 Task: Look for space in Banganapalle, India from 12th  July, 2023 to 15th July, 2023 for 3 adults in price range Rs.12000 to Rs.16000. Place can be entire place with 2 bedrooms having 3 beds and 1 bathroom. Property type can be house, flat, guest house. Booking option can be shelf check-in. Required host language is English.
Action: Mouse moved to (474, 106)
Screenshot: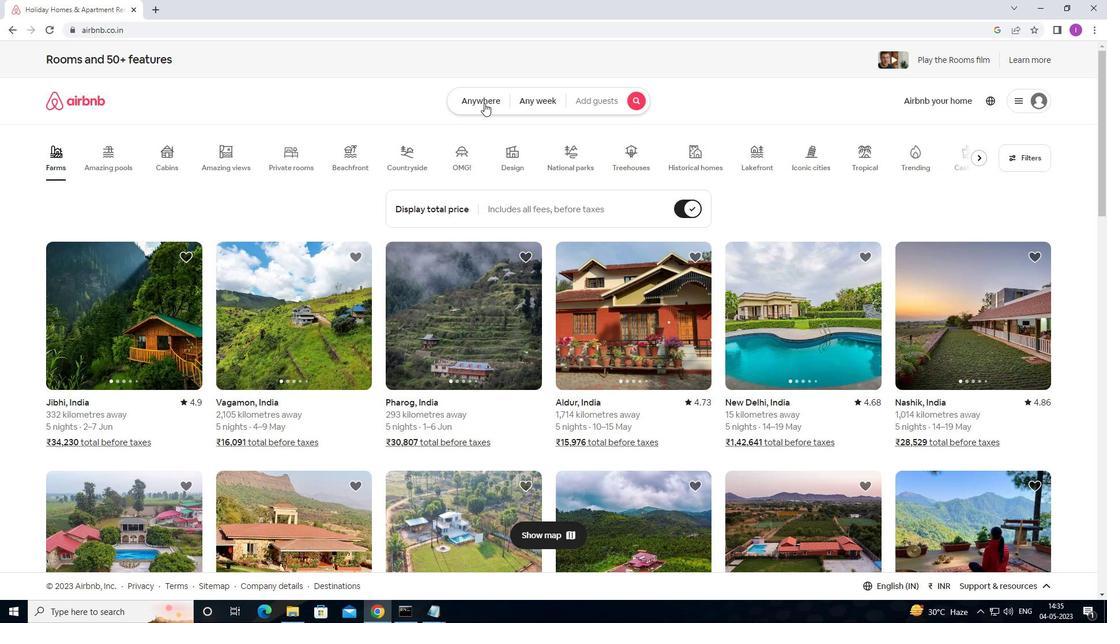 
Action: Mouse pressed left at (474, 106)
Screenshot: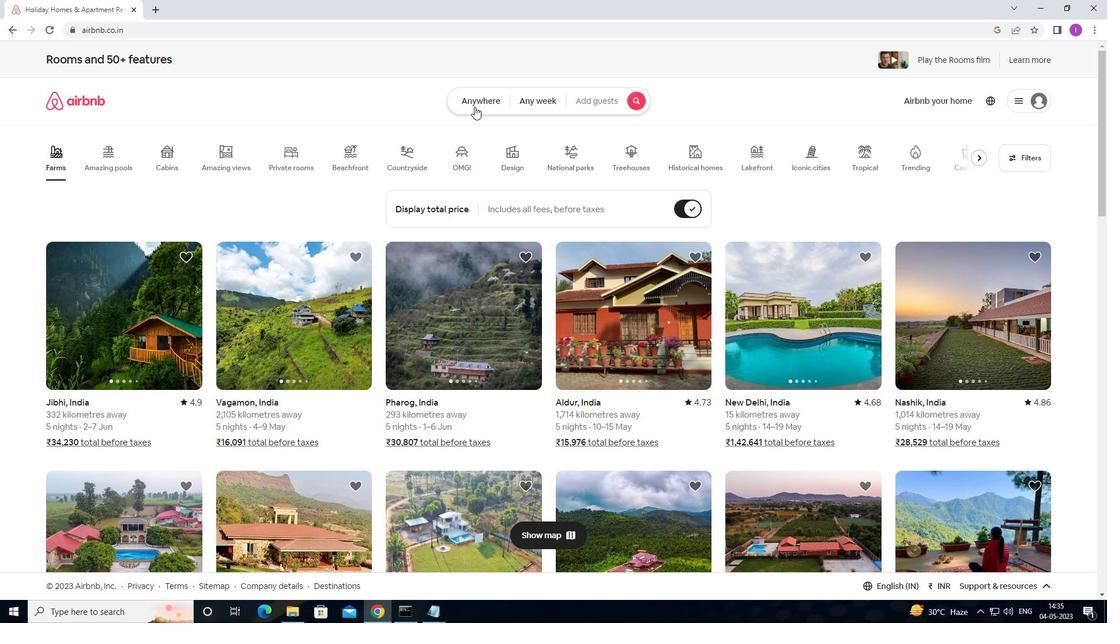 
Action: Mouse moved to (349, 152)
Screenshot: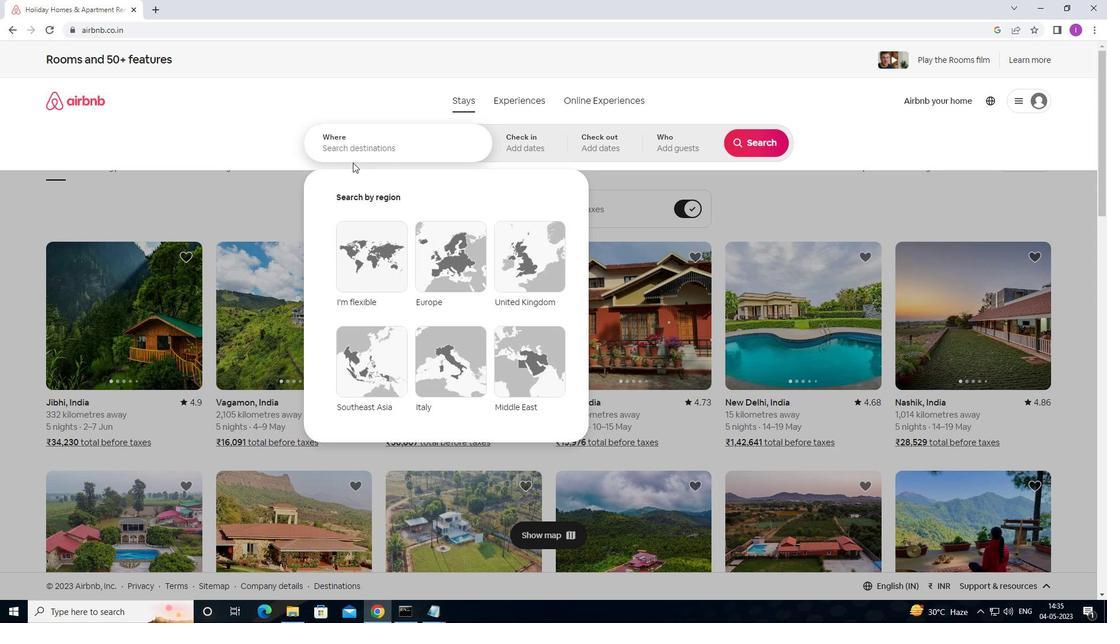 
Action: Mouse pressed left at (349, 152)
Screenshot: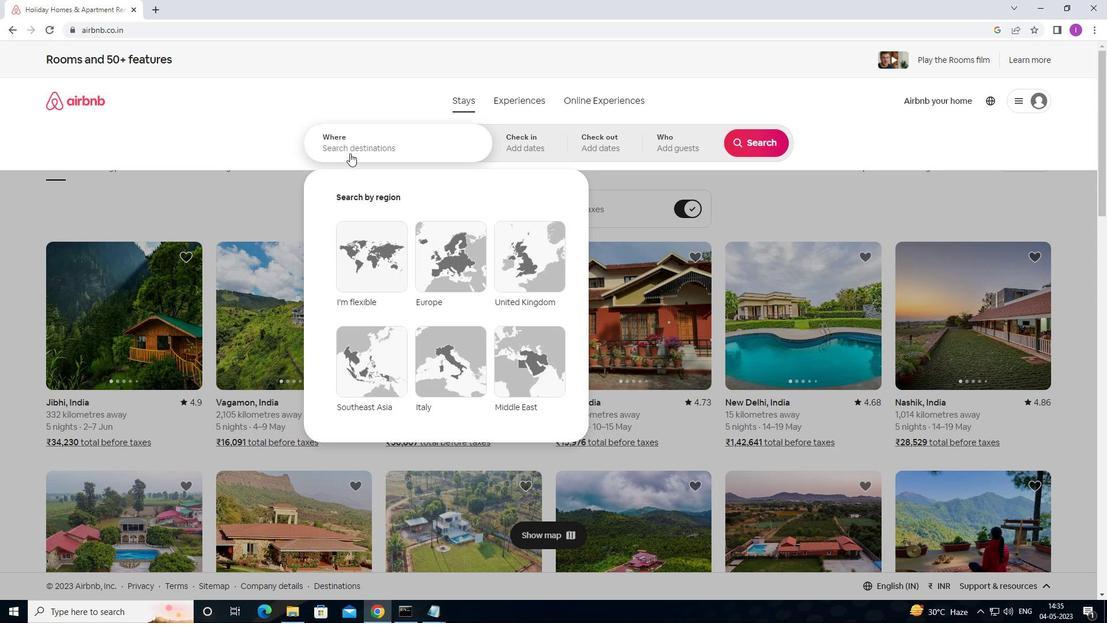 
Action: Mouse moved to (370, 137)
Screenshot: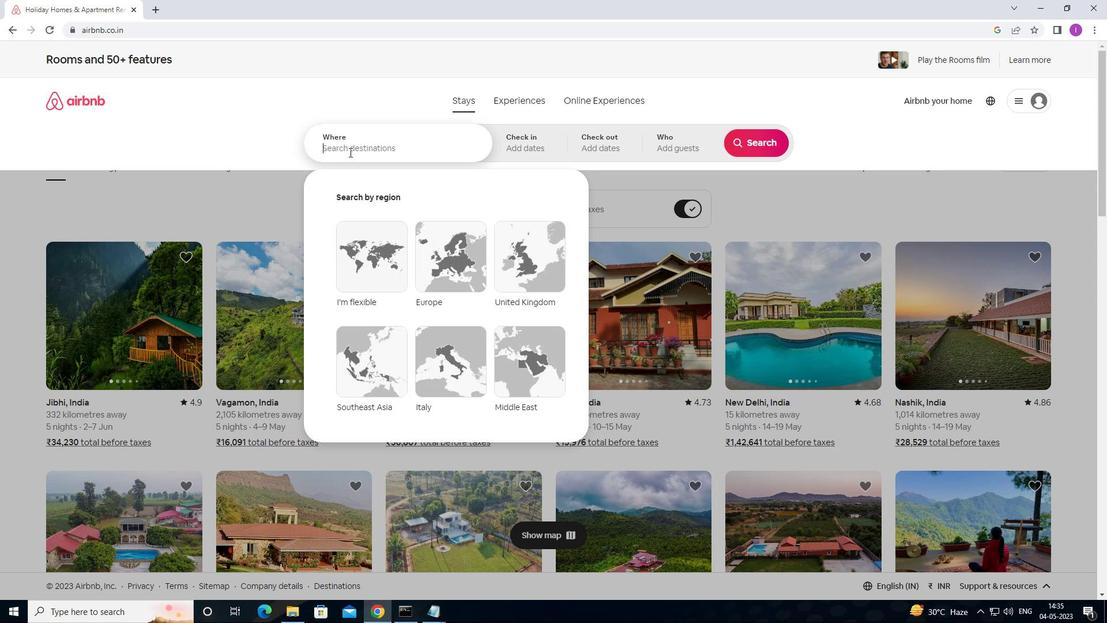
Action: Key pressed <Key.shift>BAGANPALLAE
Screenshot: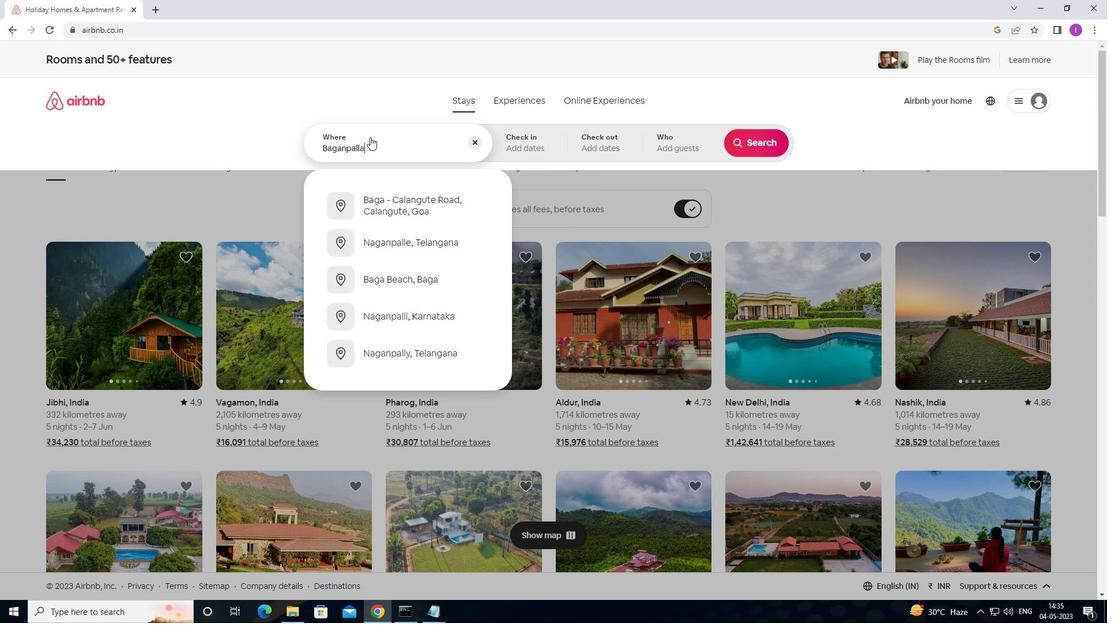 
Action: Mouse moved to (397, 152)
Screenshot: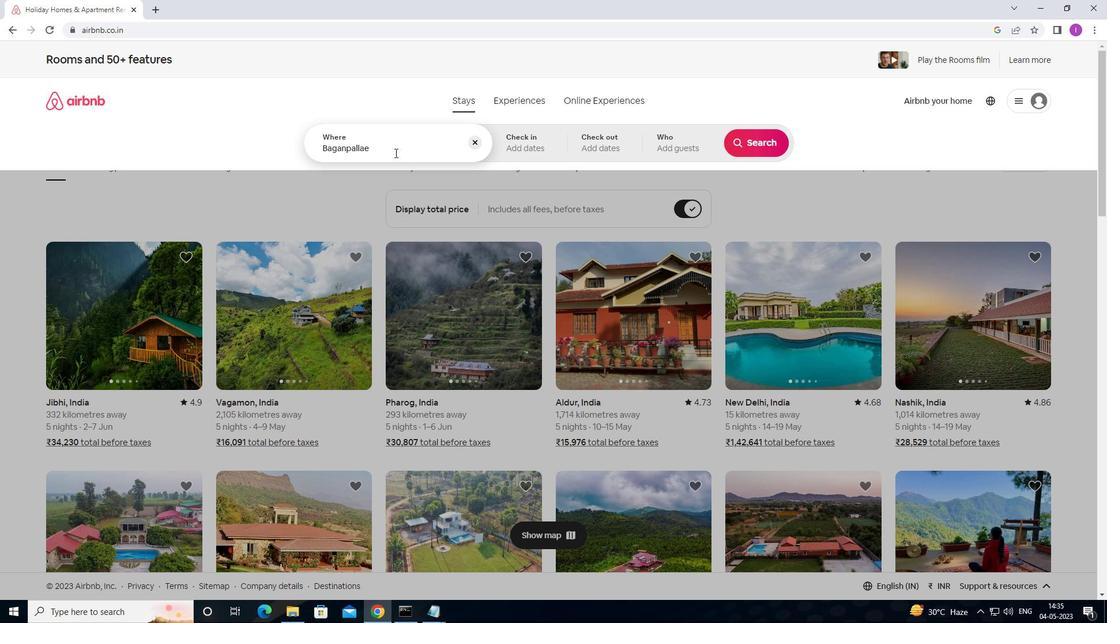 
Action: Key pressed <Key.backspace><Key.backspace>E.<Key.backspace>,<Key.shift>INDIA
Screenshot: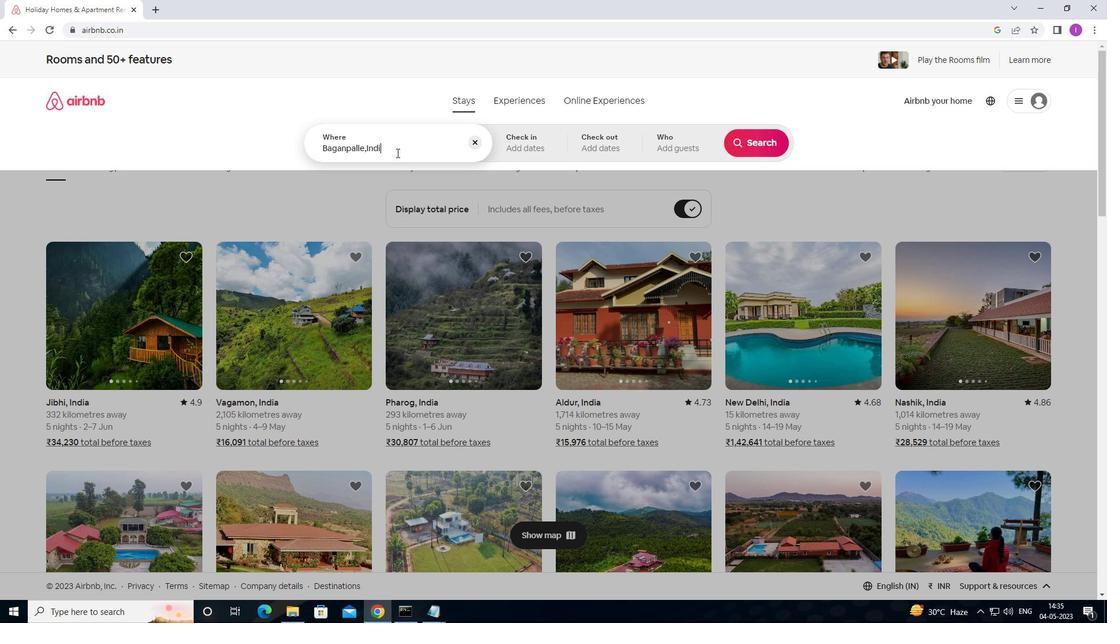 
Action: Mouse moved to (549, 135)
Screenshot: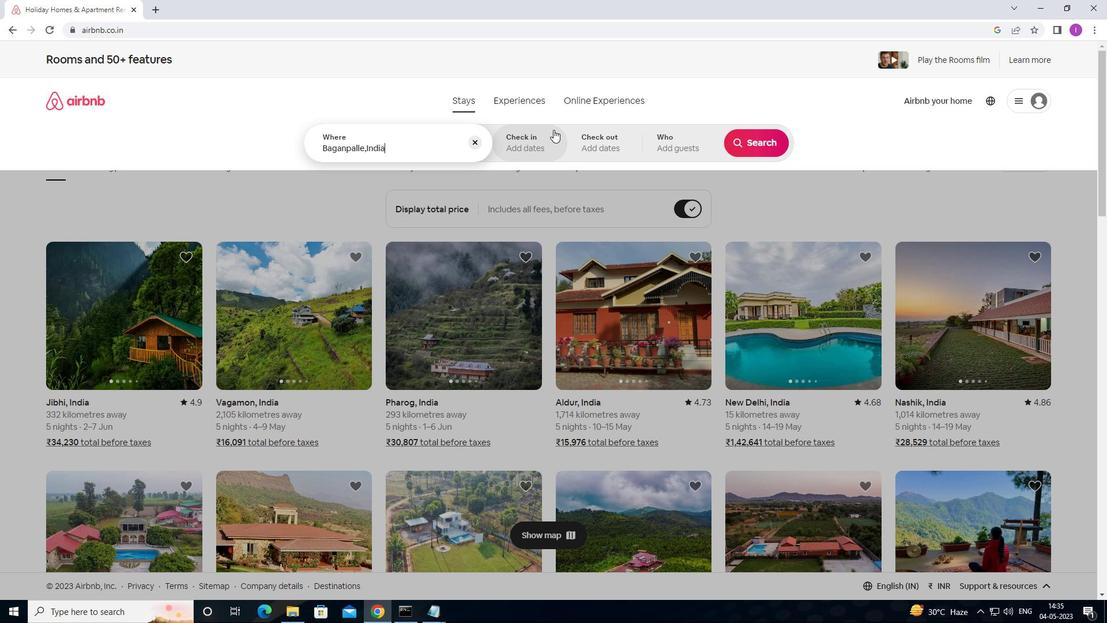
Action: Mouse pressed left at (549, 135)
Screenshot: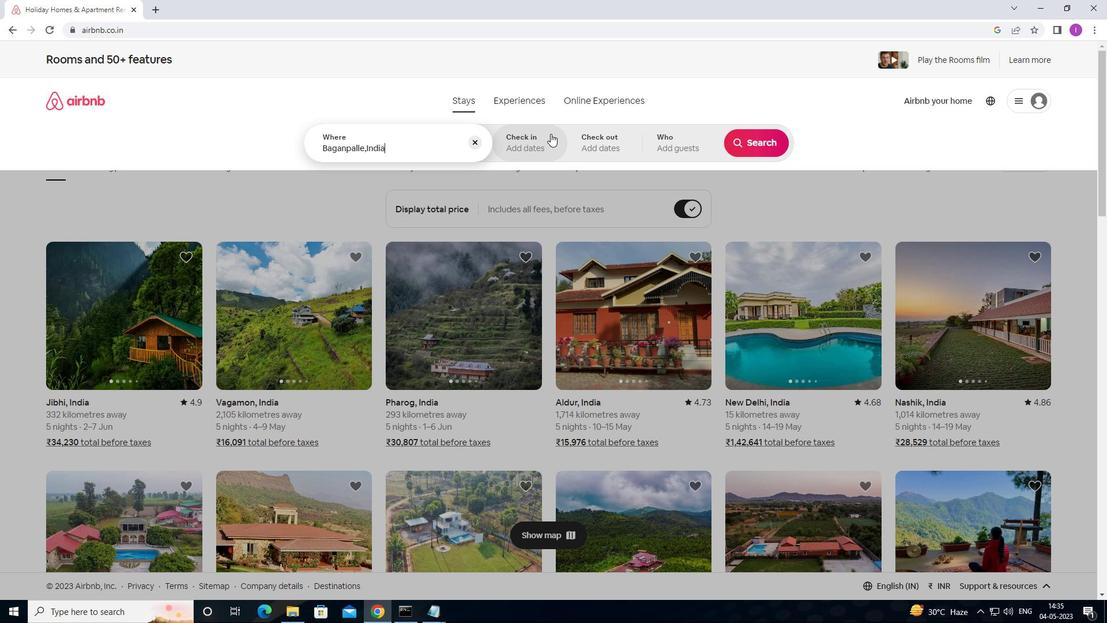 
Action: Mouse moved to (754, 237)
Screenshot: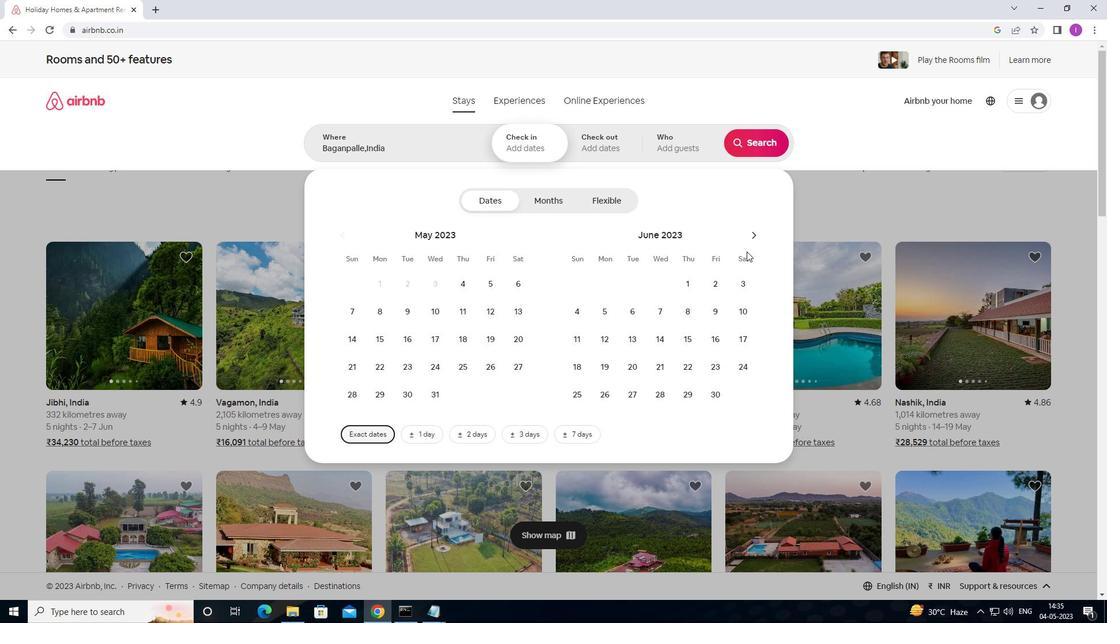 
Action: Mouse pressed left at (754, 237)
Screenshot: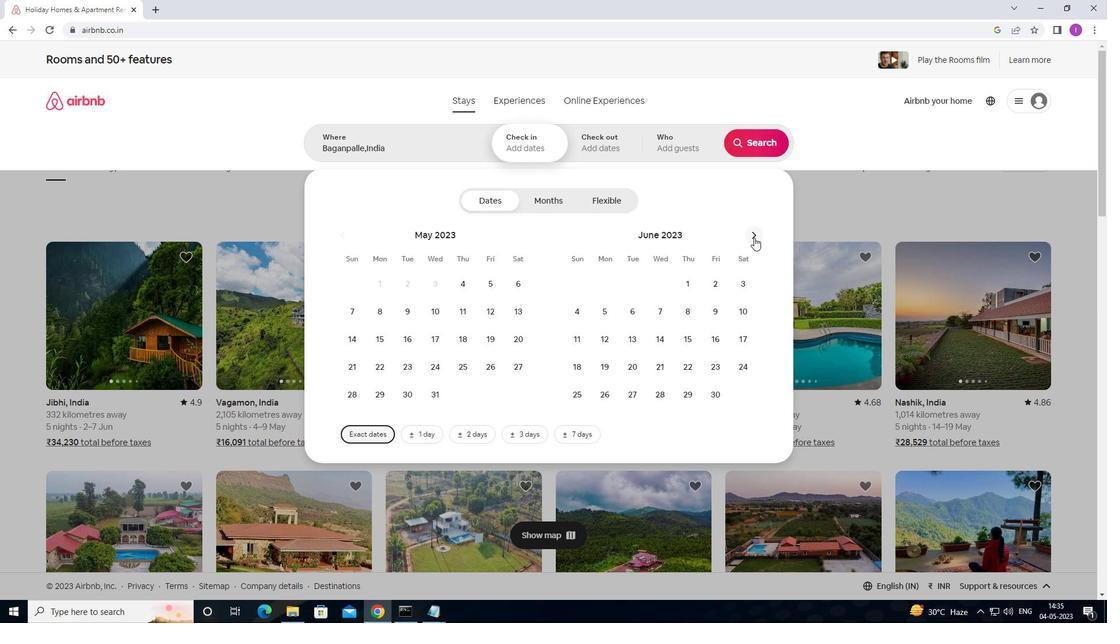 
Action: Mouse moved to (654, 340)
Screenshot: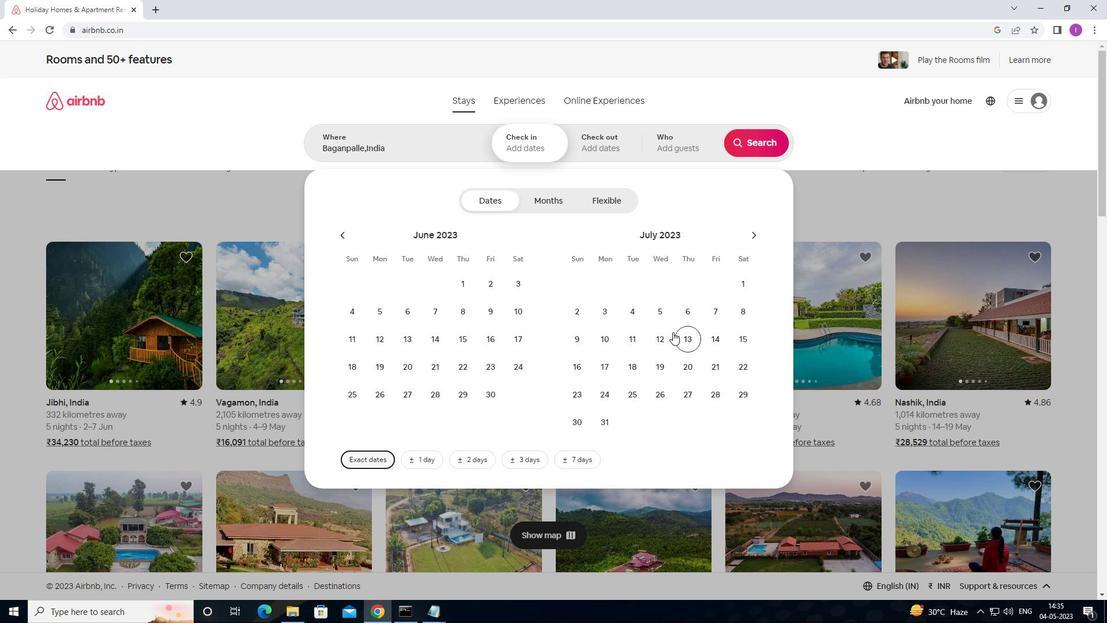
Action: Mouse pressed left at (654, 340)
Screenshot: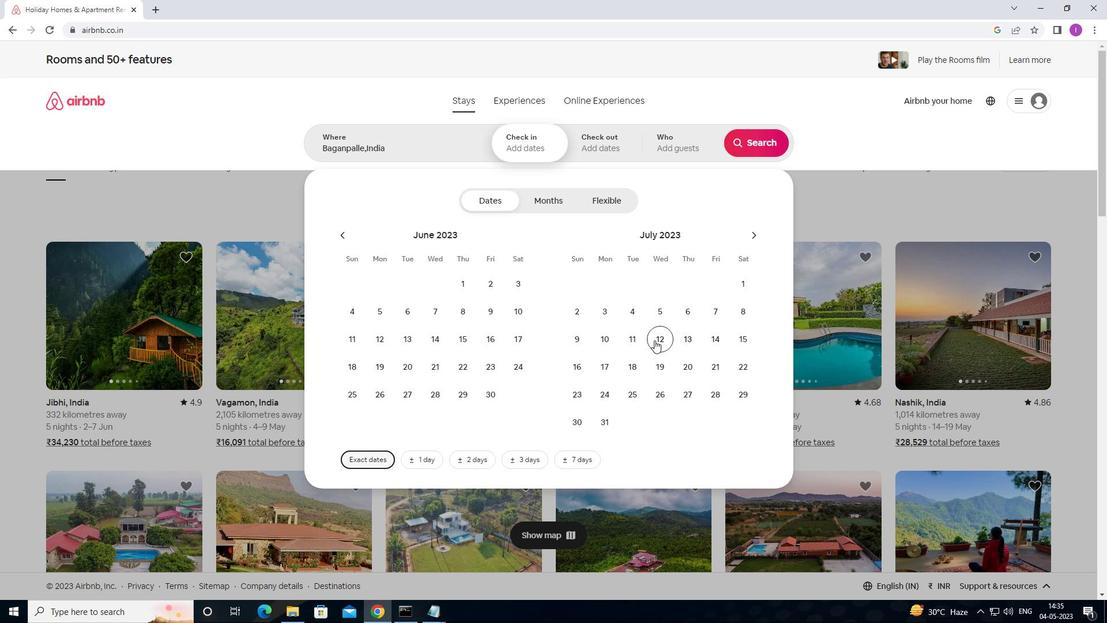
Action: Mouse moved to (738, 334)
Screenshot: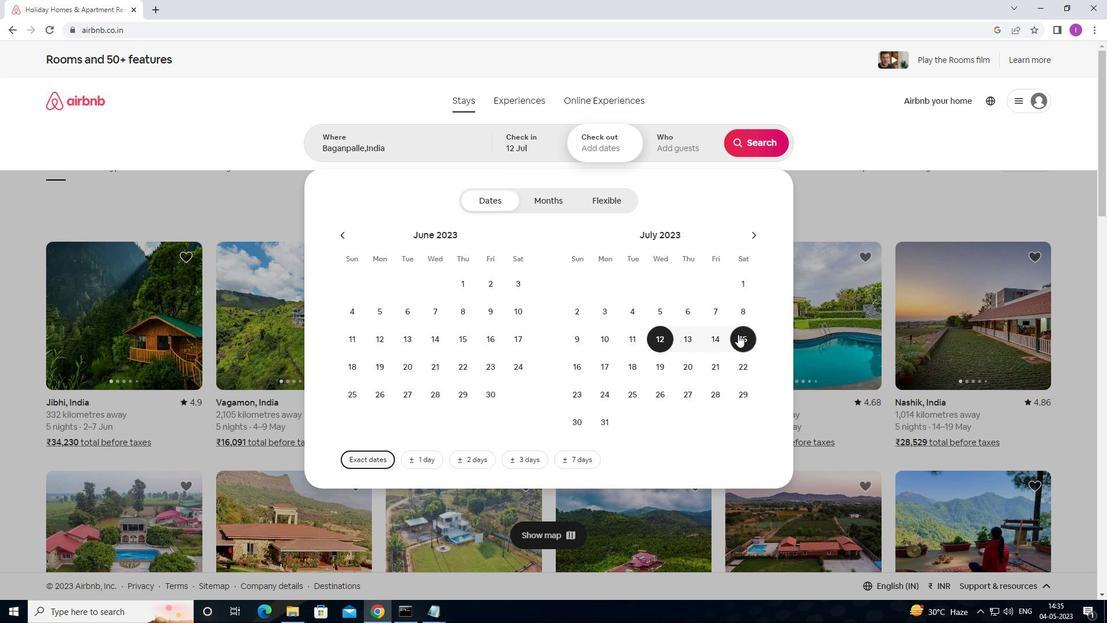 
Action: Mouse pressed left at (738, 334)
Screenshot: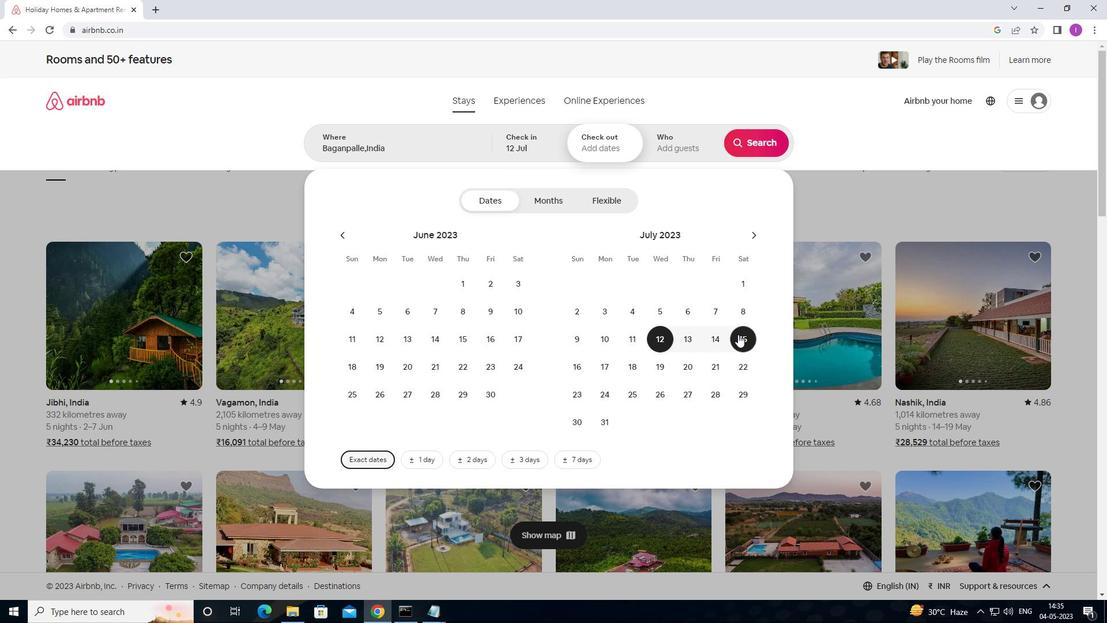 
Action: Mouse moved to (678, 147)
Screenshot: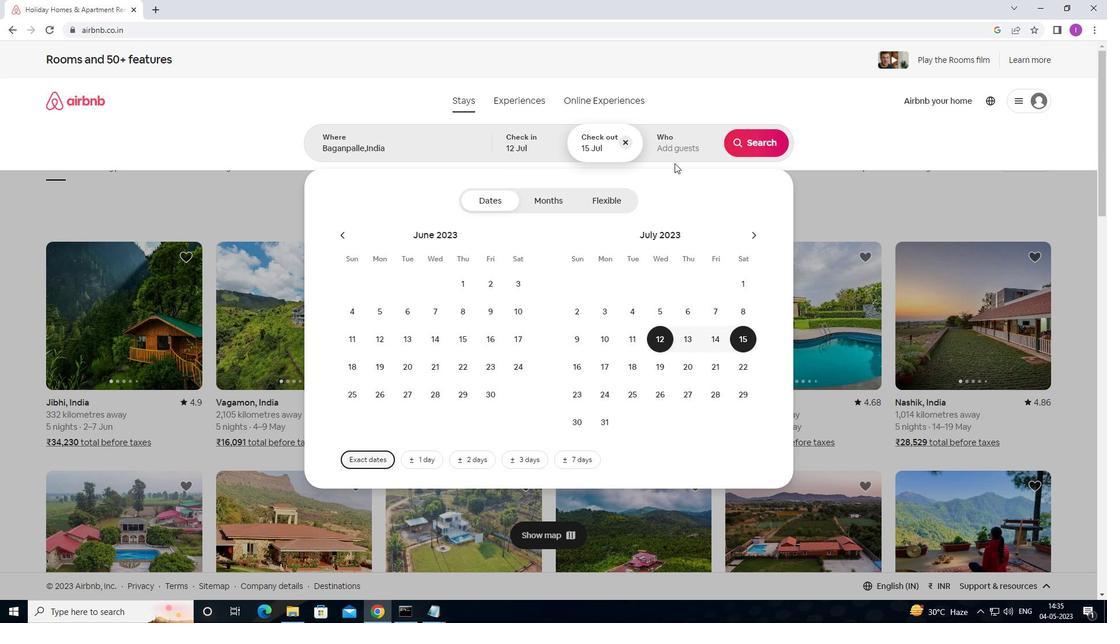 
Action: Mouse pressed left at (678, 147)
Screenshot: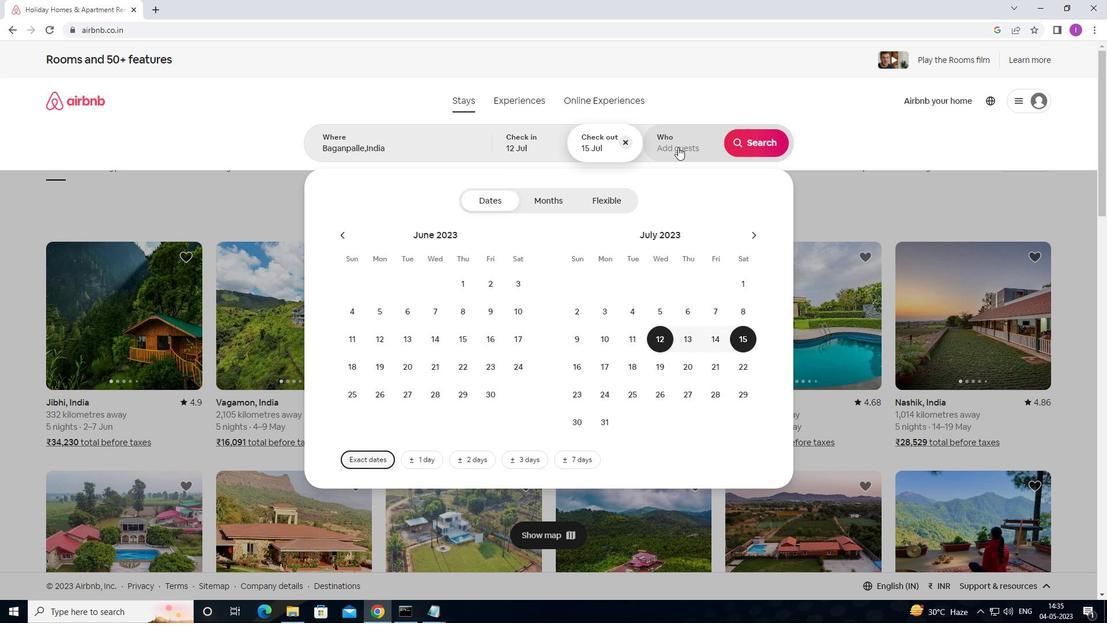 
Action: Mouse moved to (758, 207)
Screenshot: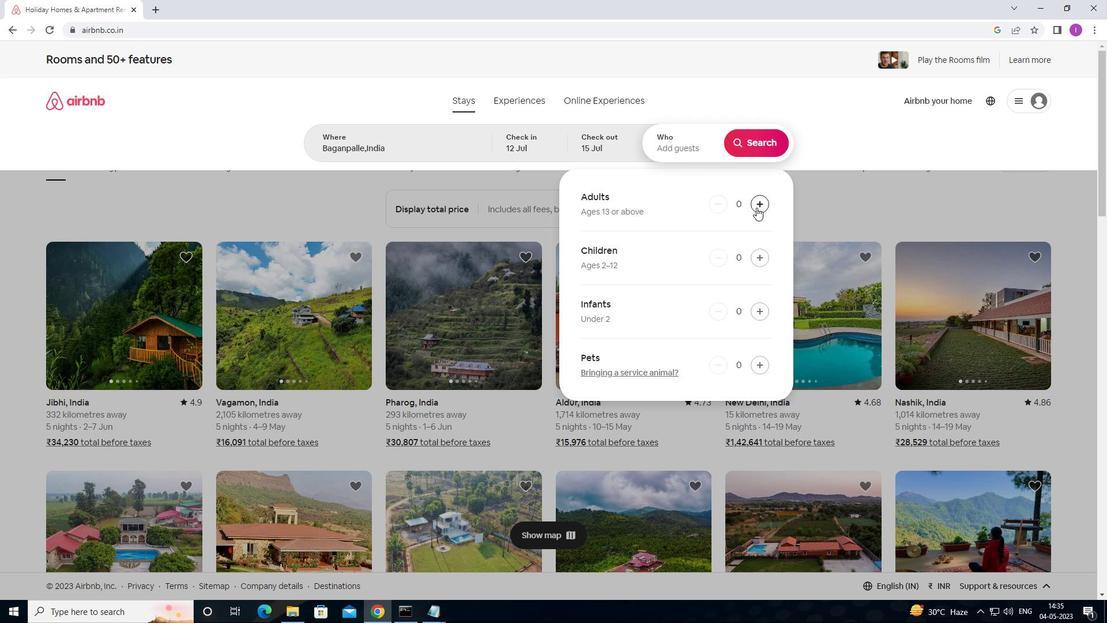 
Action: Mouse pressed left at (758, 207)
Screenshot: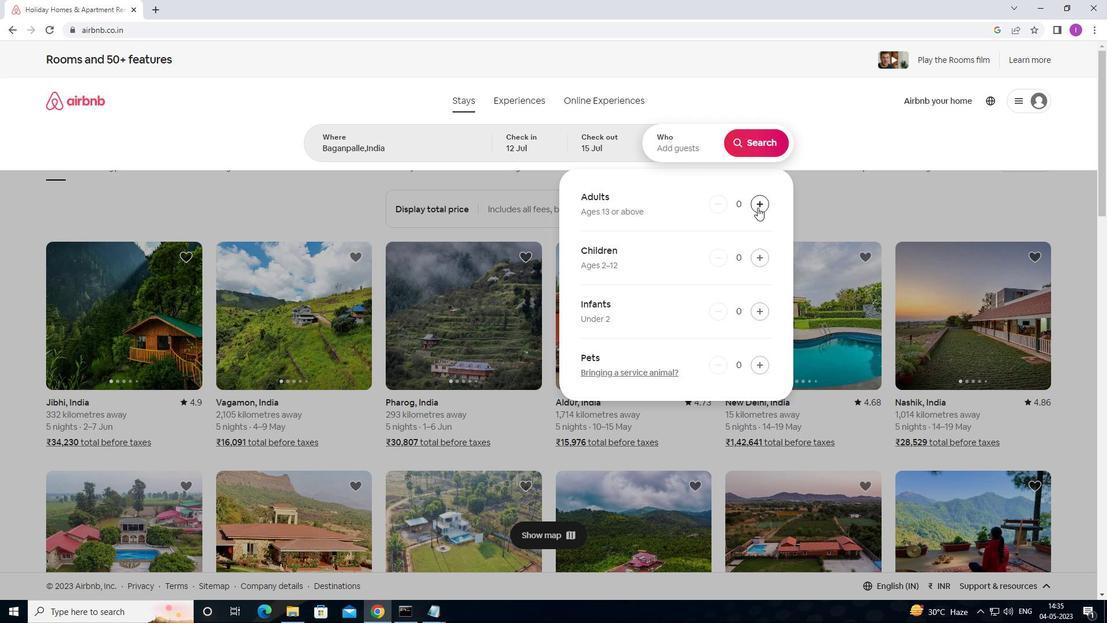 
Action: Mouse pressed left at (758, 207)
Screenshot: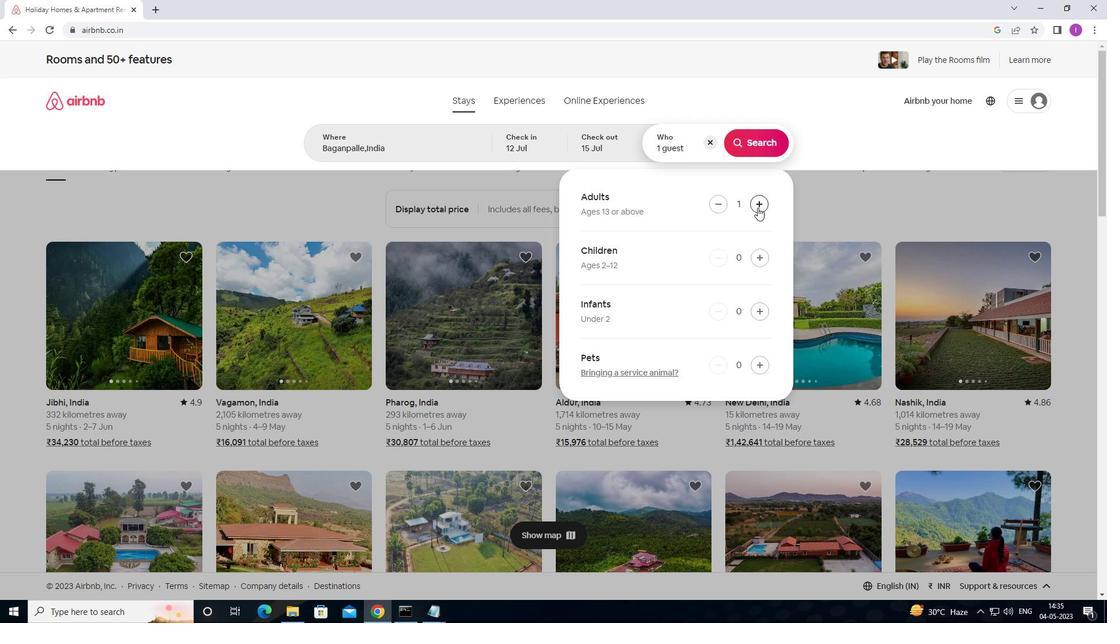 
Action: Mouse pressed left at (758, 207)
Screenshot: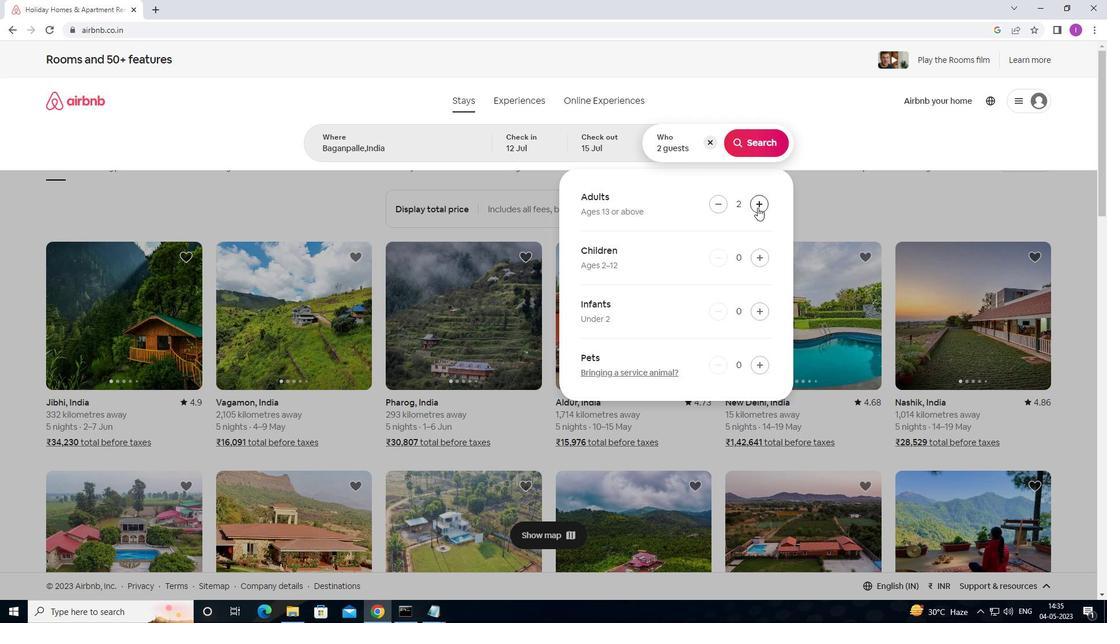 
Action: Mouse moved to (743, 145)
Screenshot: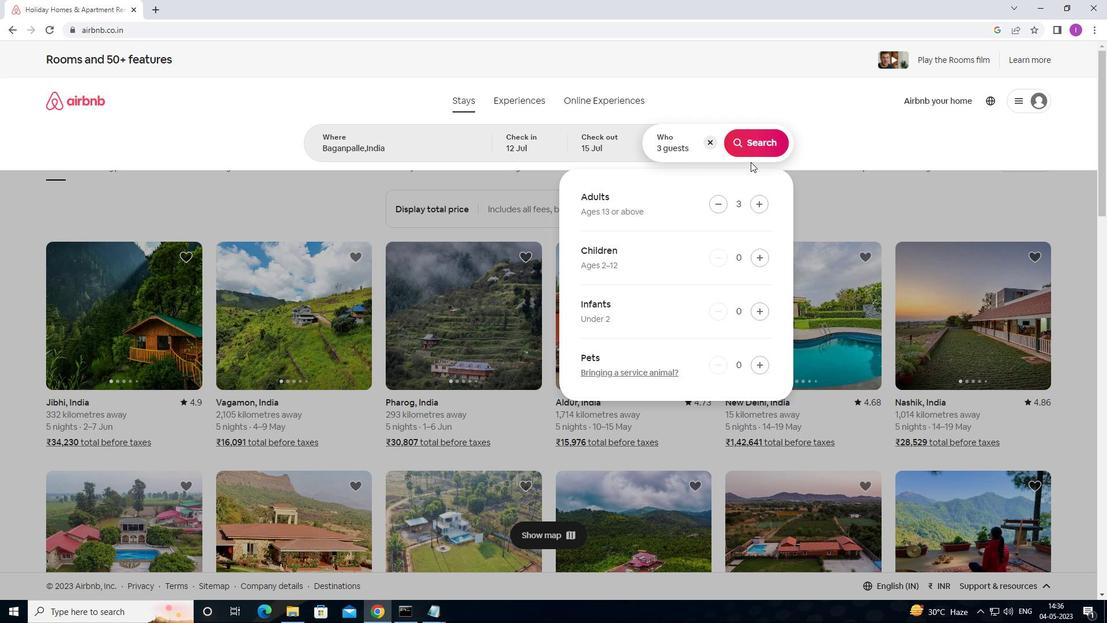 
Action: Mouse pressed left at (743, 145)
Screenshot: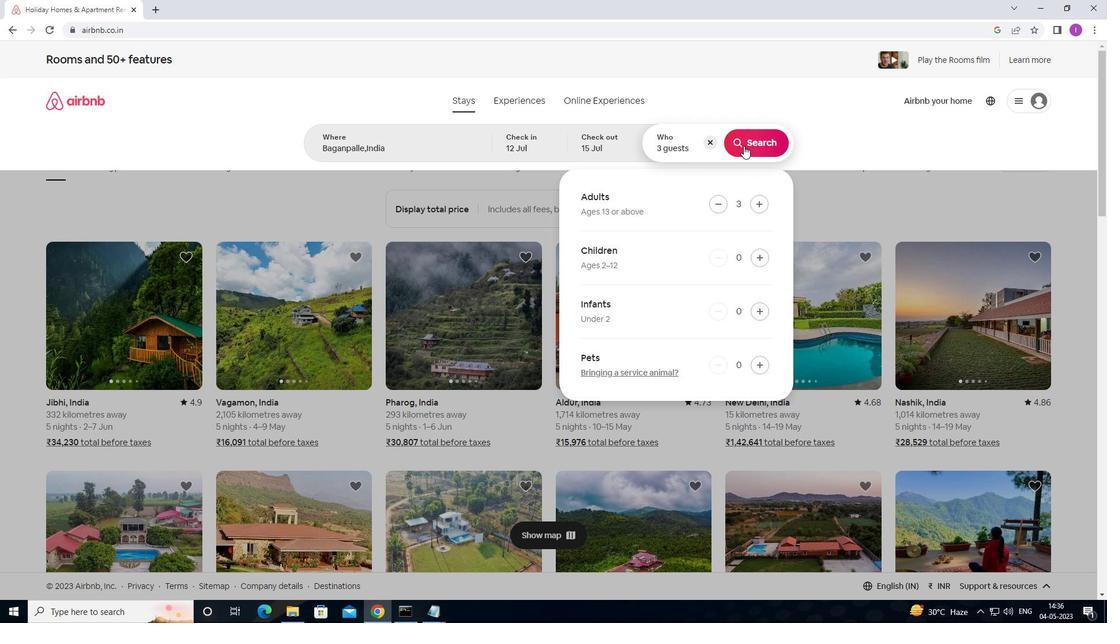 
Action: Mouse moved to (1064, 120)
Screenshot: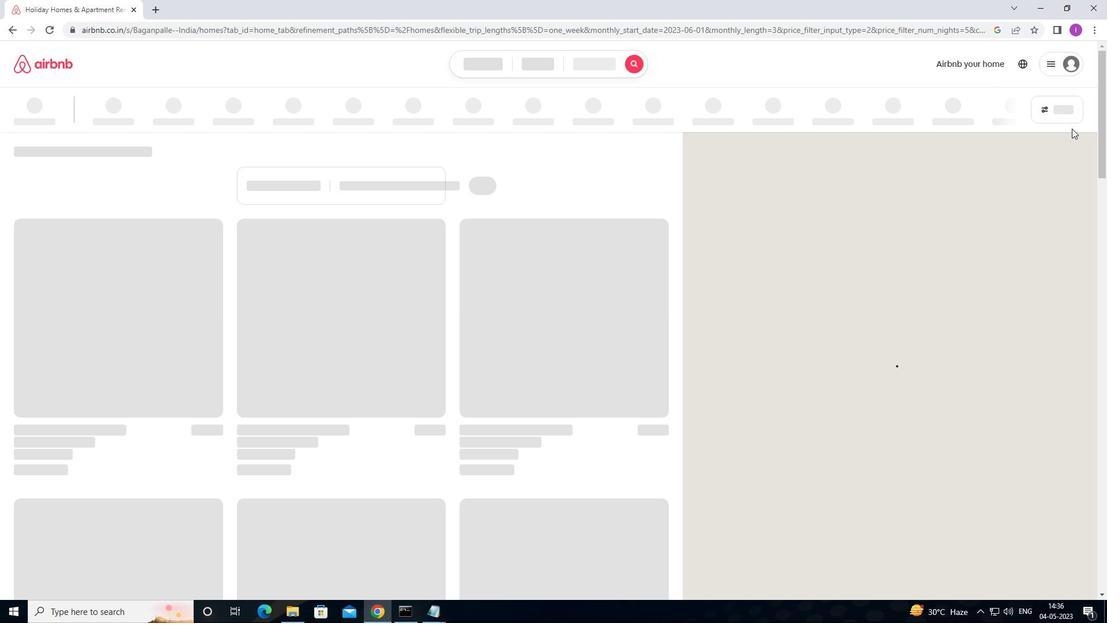 
Action: Mouse pressed left at (1064, 120)
Screenshot: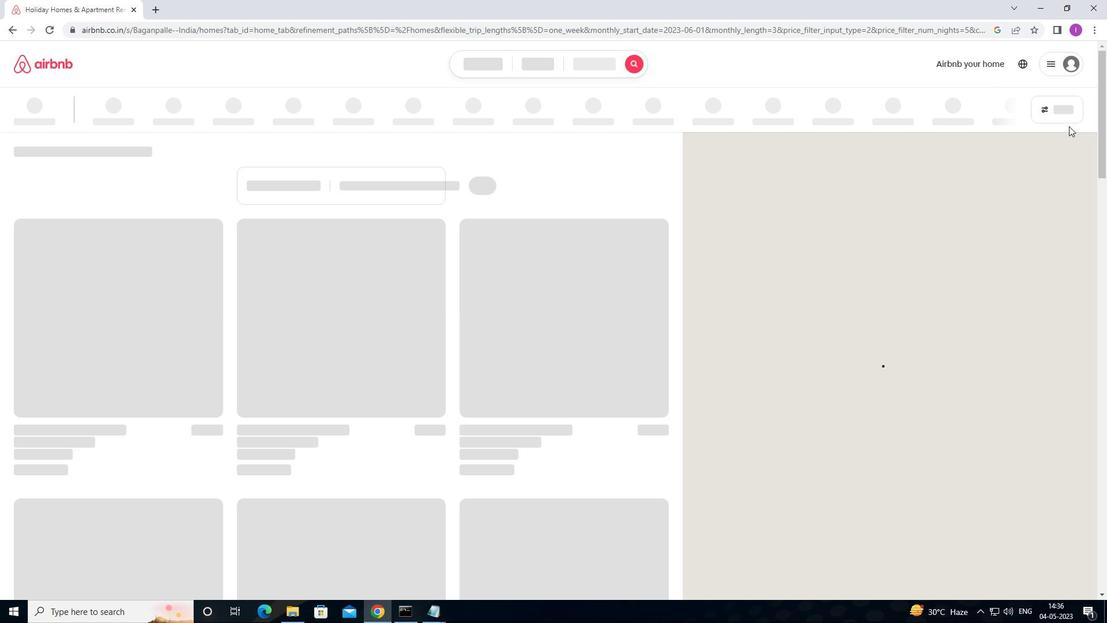 
Action: Mouse moved to (1073, 117)
Screenshot: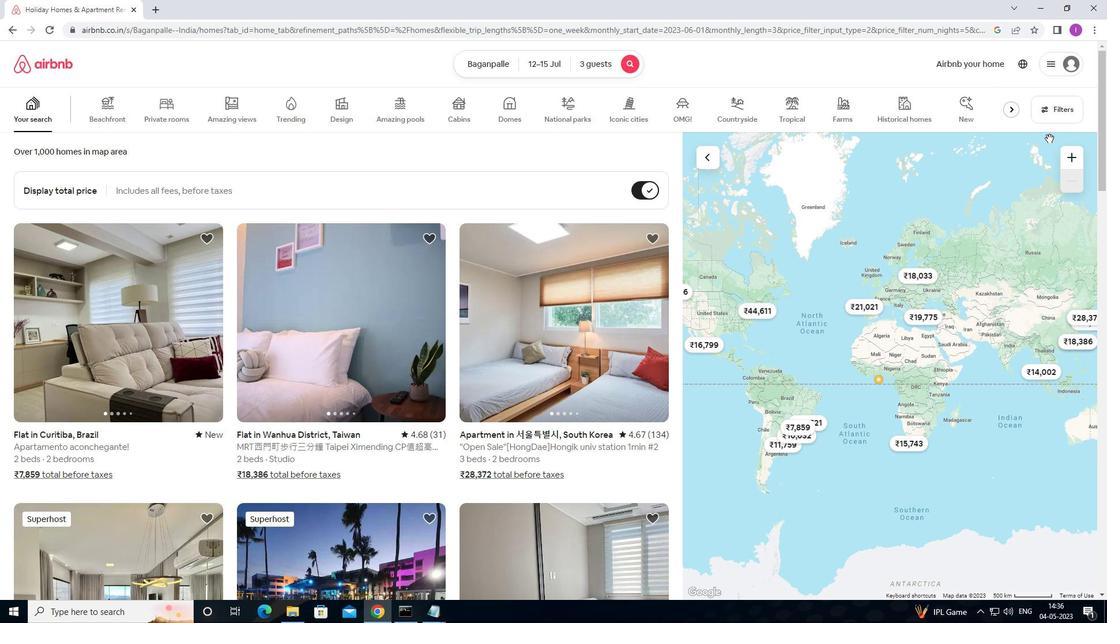 
Action: Mouse pressed left at (1073, 117)
Screenshot: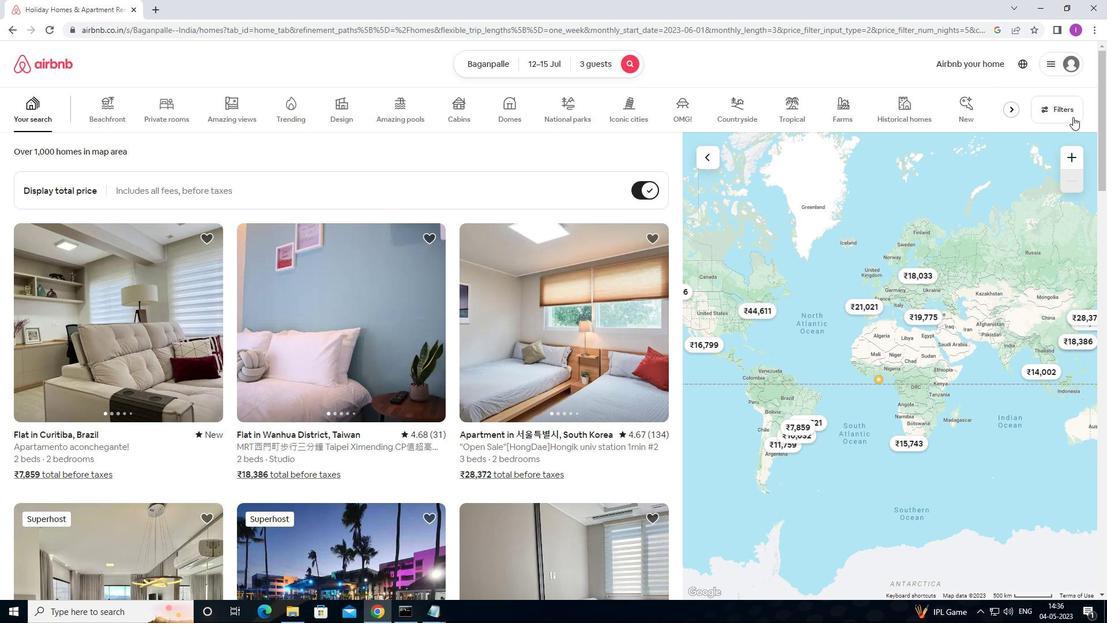 
Action: Mouse moved to (409, 253)
Screenshot: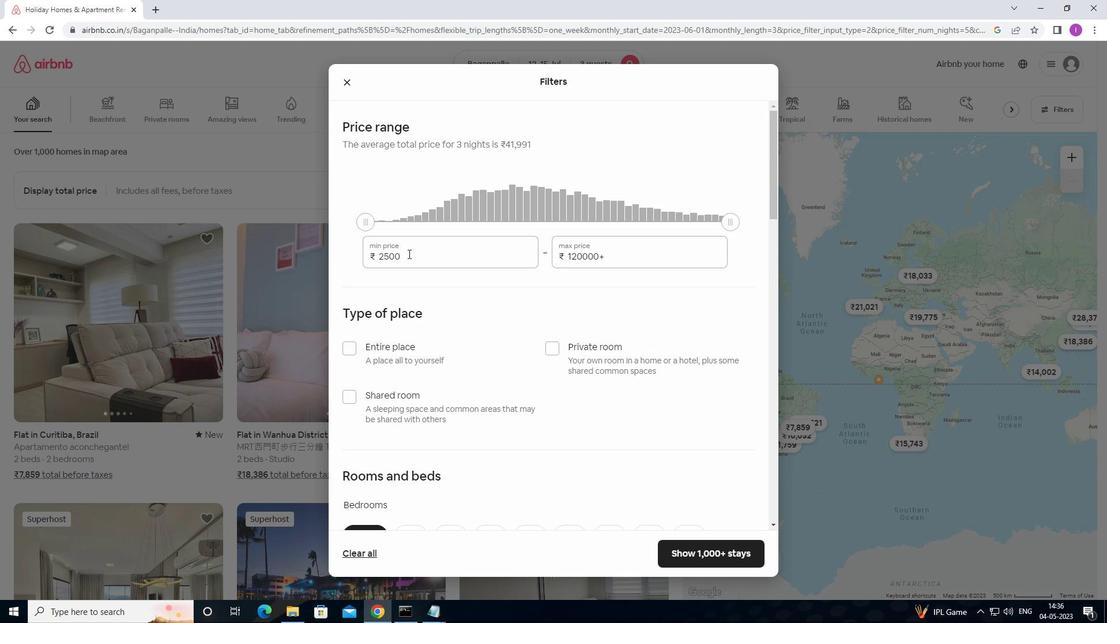 
Action: Mouse pressed left at (409, 253)
Screenshot: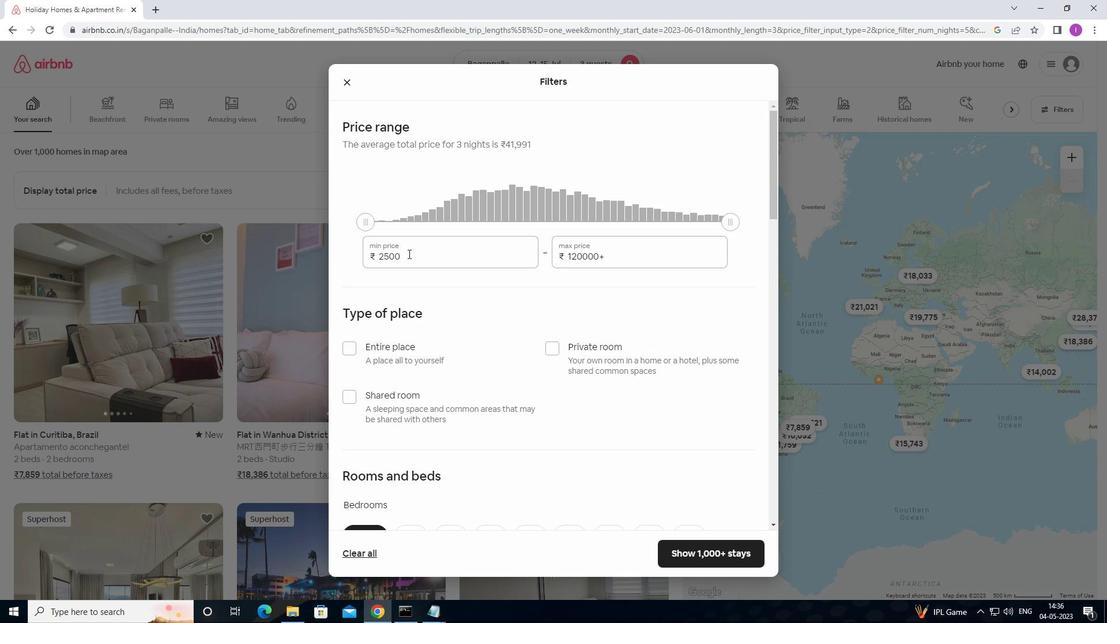 
Action: Mouse moved to (365, 252)
Screenshot: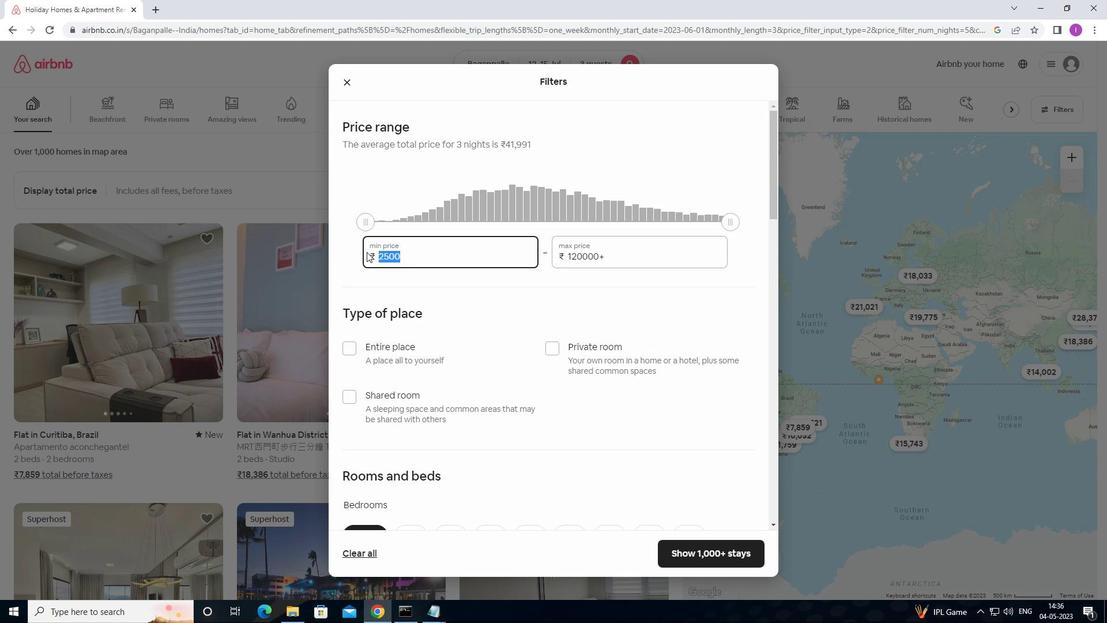 
Action: Key pressed 12000
Screenshot: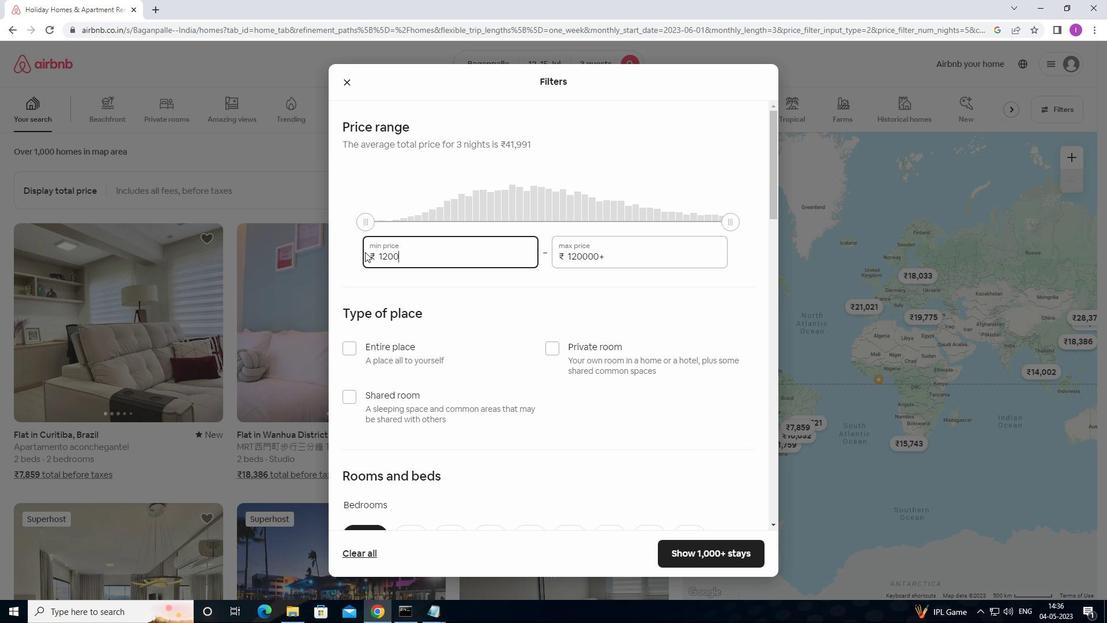 
Action: Mouse moved to (624, 254)
Screenshot: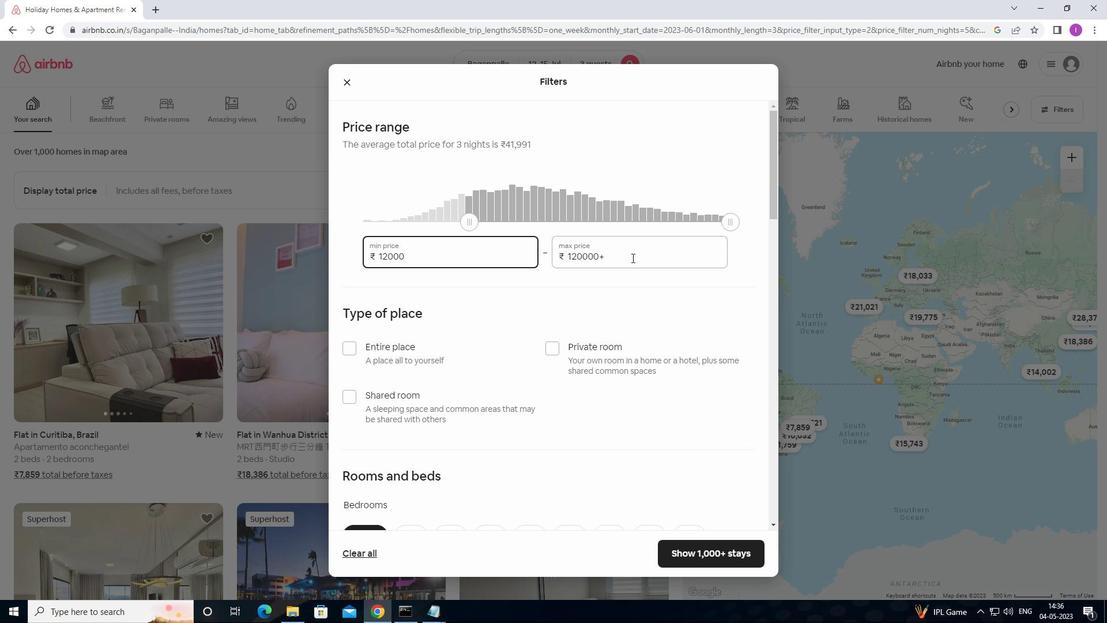 
Action: Mouse pressed left at (624, 254)
Screenshot: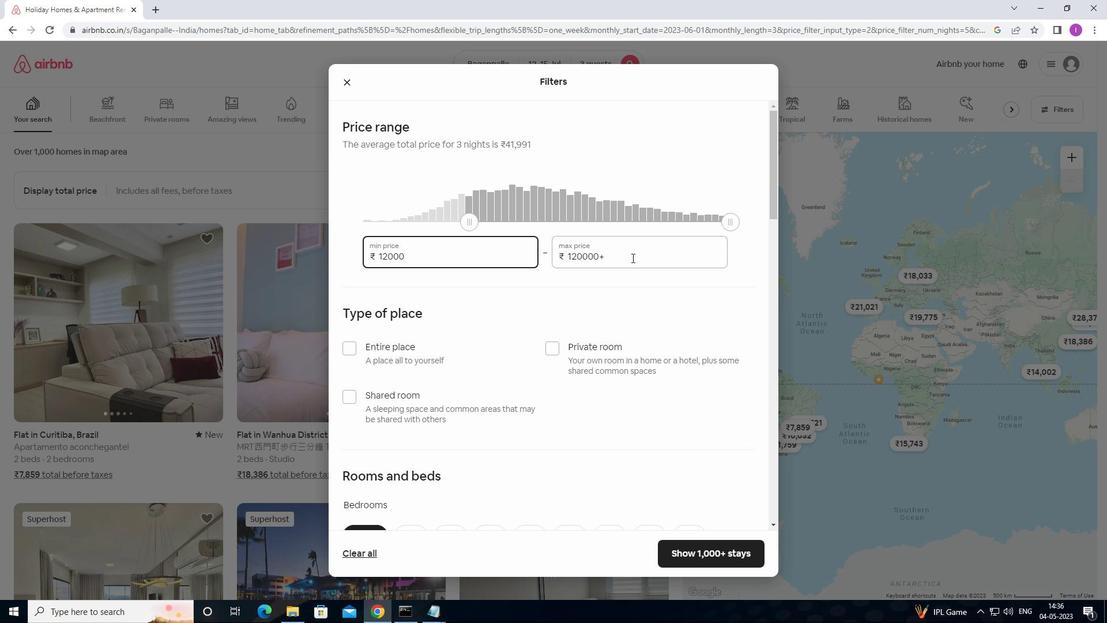 
Action: Mouse moved to (541, 261)
Screenshot: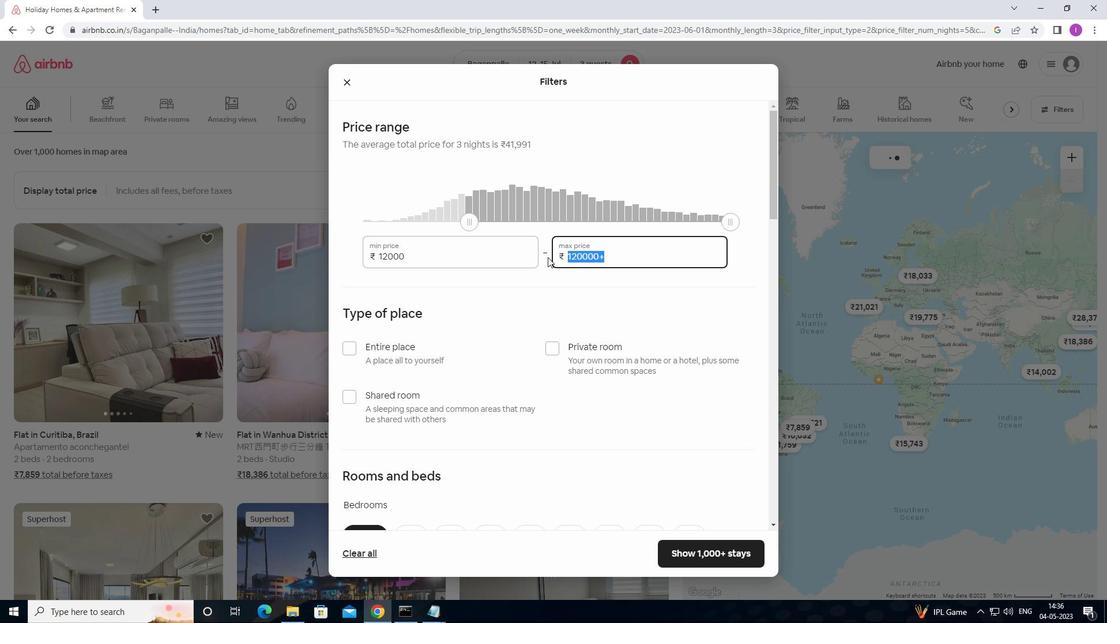 
Action: Key pressed 16000
Screenshot: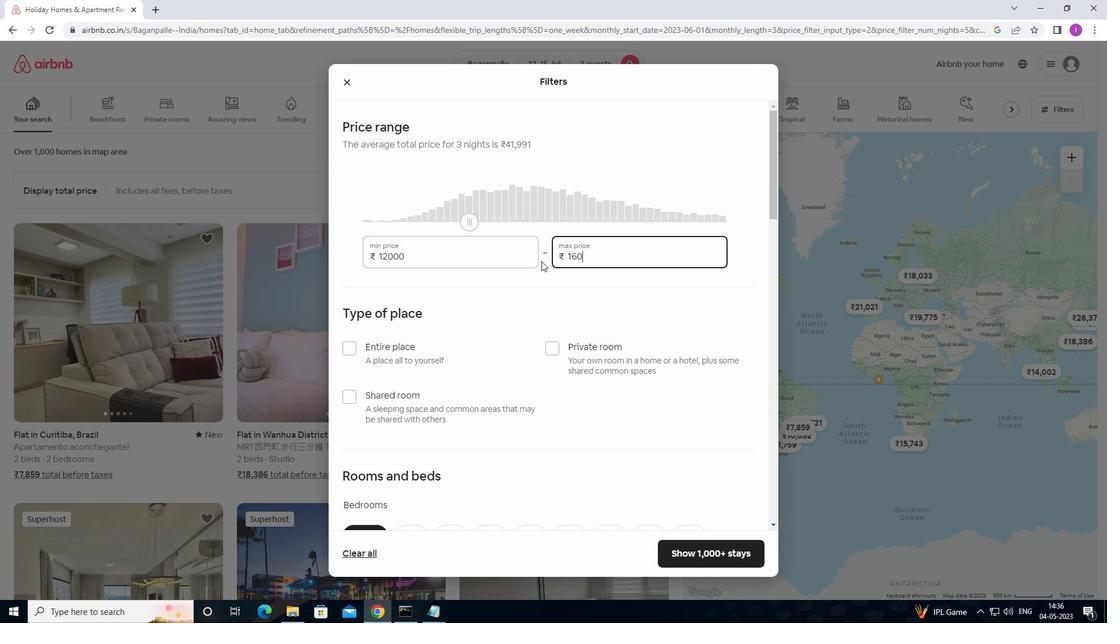 
Action: Mouse moved to (492, 342)
Screenshot: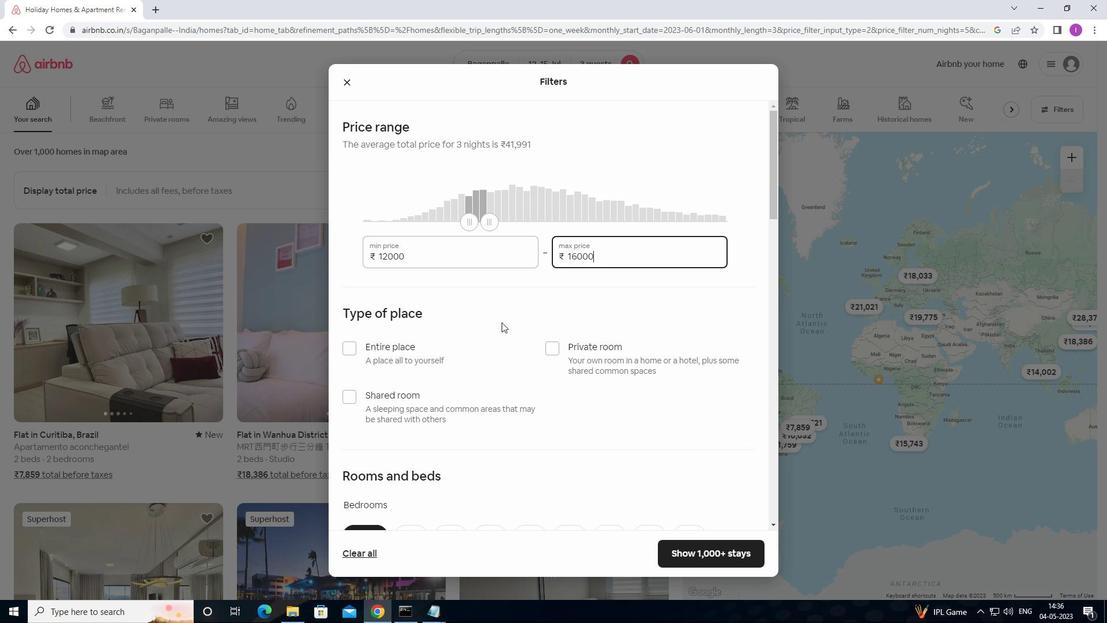 
Action: Mouse scrolled (492, 342) with delta (0, 0)
Screenshot: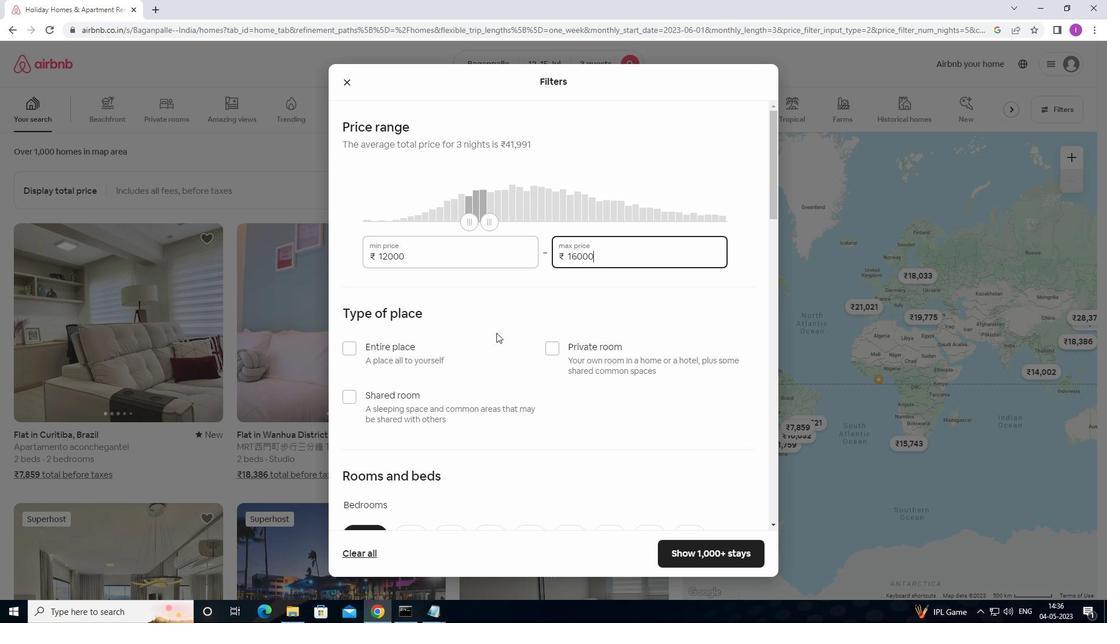 
Action: Mouse moved to (347, 286)
Screenshot: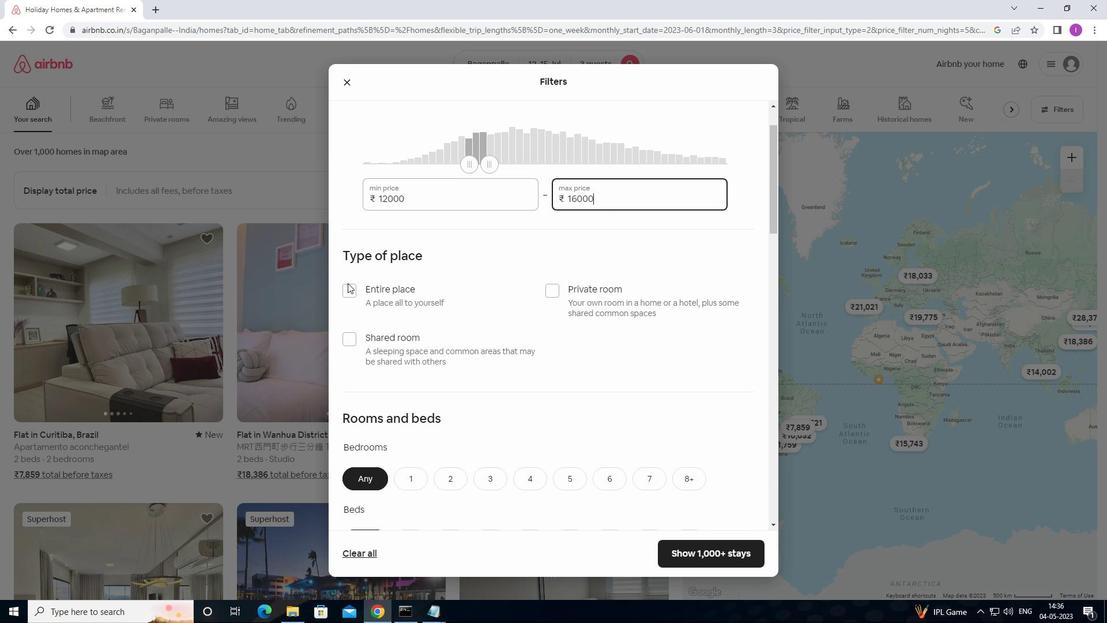 
Action: Mouse pressed left at (347, 286)
Screenshot: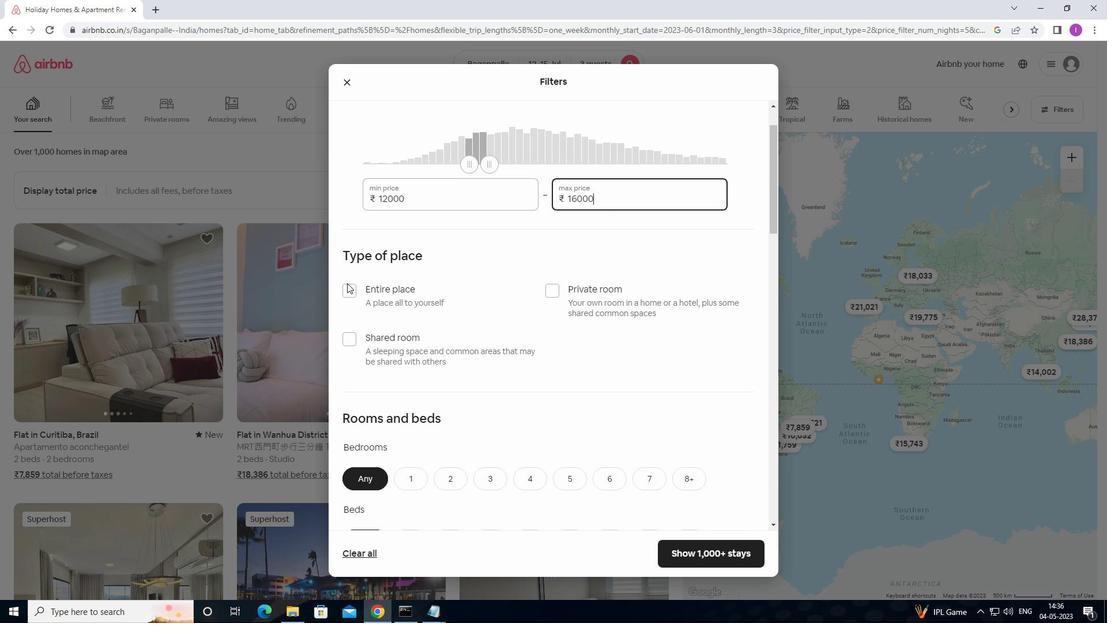
Action: Mouse moved to (437, 298)
Screenshot: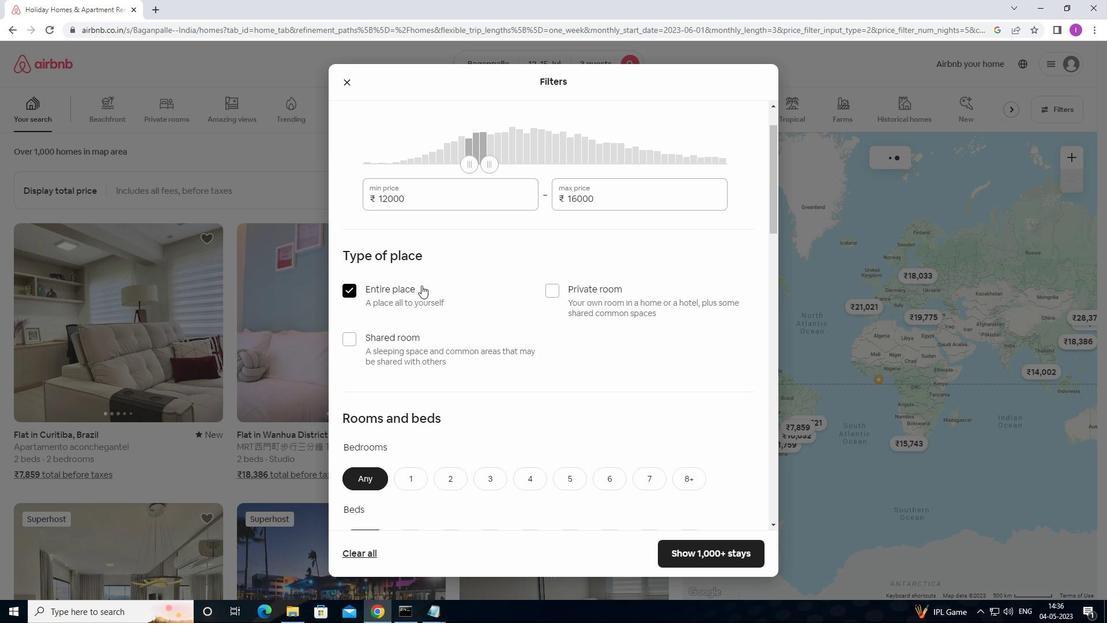 
Action: Mouse scrolled (437, 297) with delta (0, 0)
Screenshot: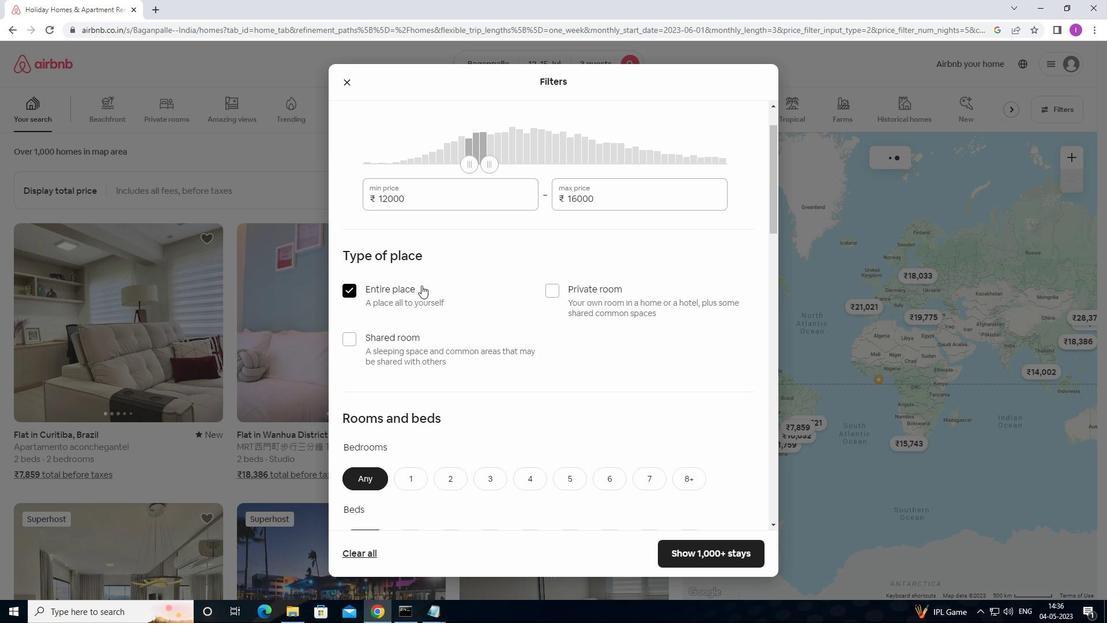 
Action: Mouse moved to (439, 300)
Screenshot: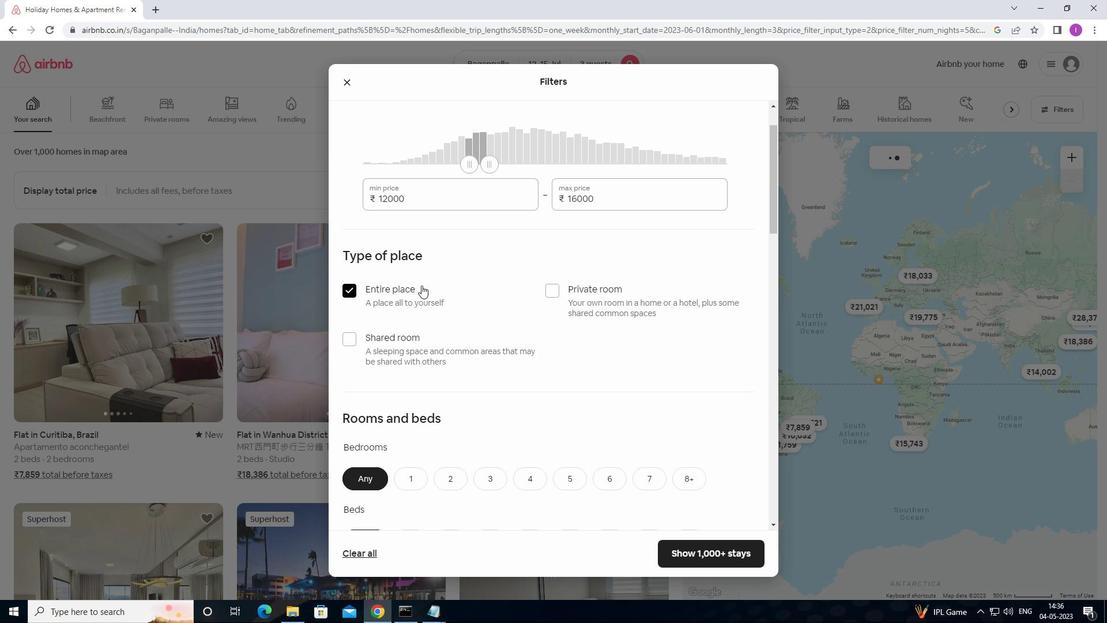 
Action: Mouse scrolled (439, 300) with delta (0, 0)
Screenshot: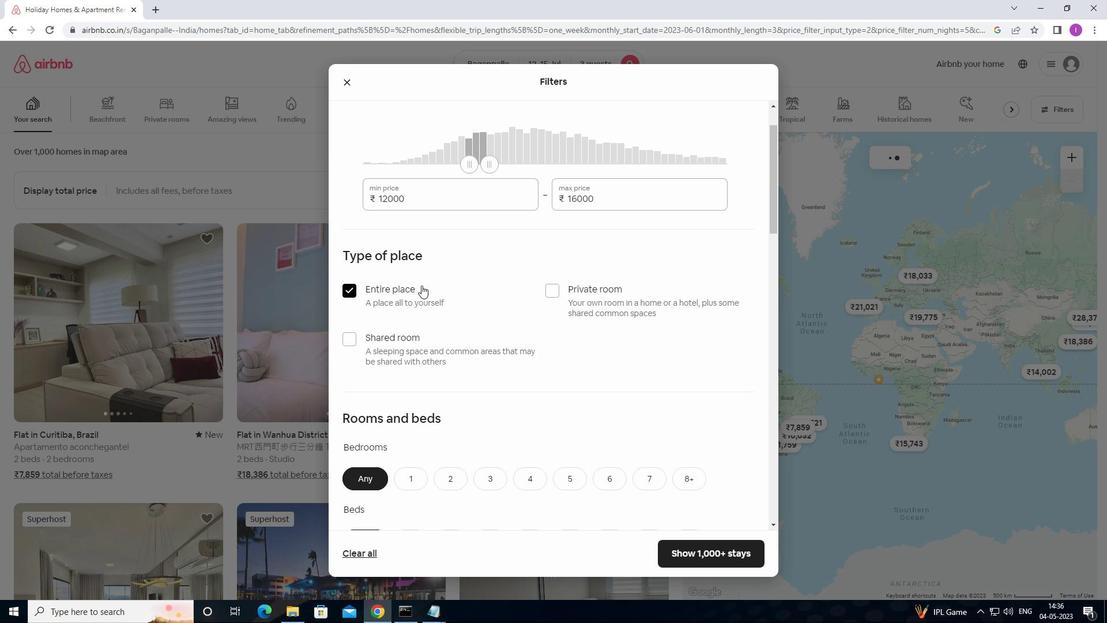 
Action: Mouse moved to (439, 302)
Screenshot: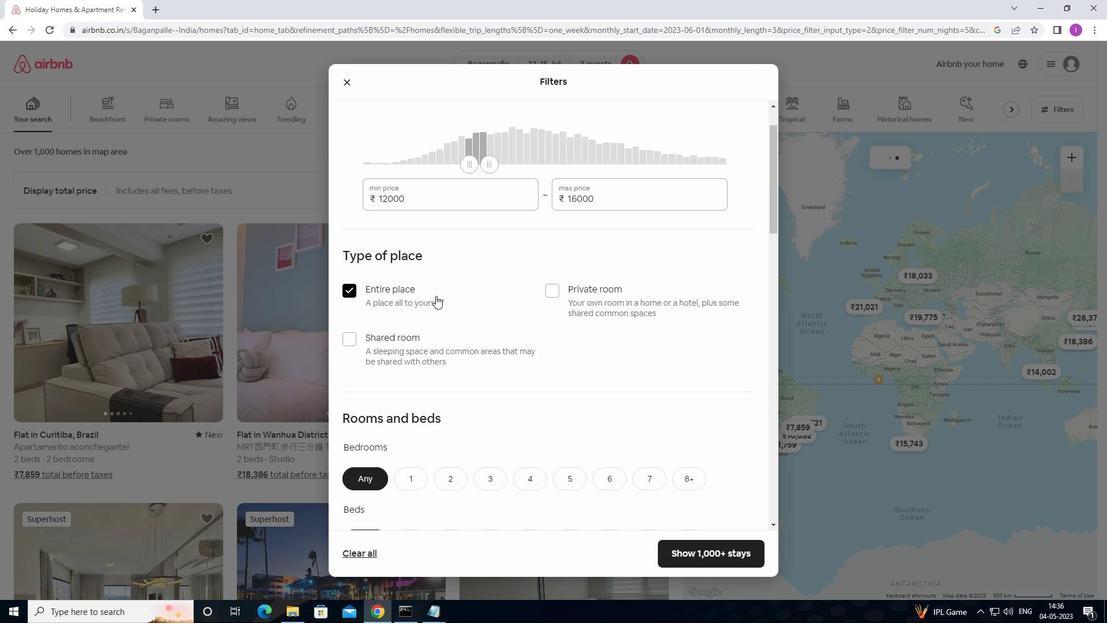 
Action: Mouse scrolled (439, 301) with delta (0, 0)
Screenshot: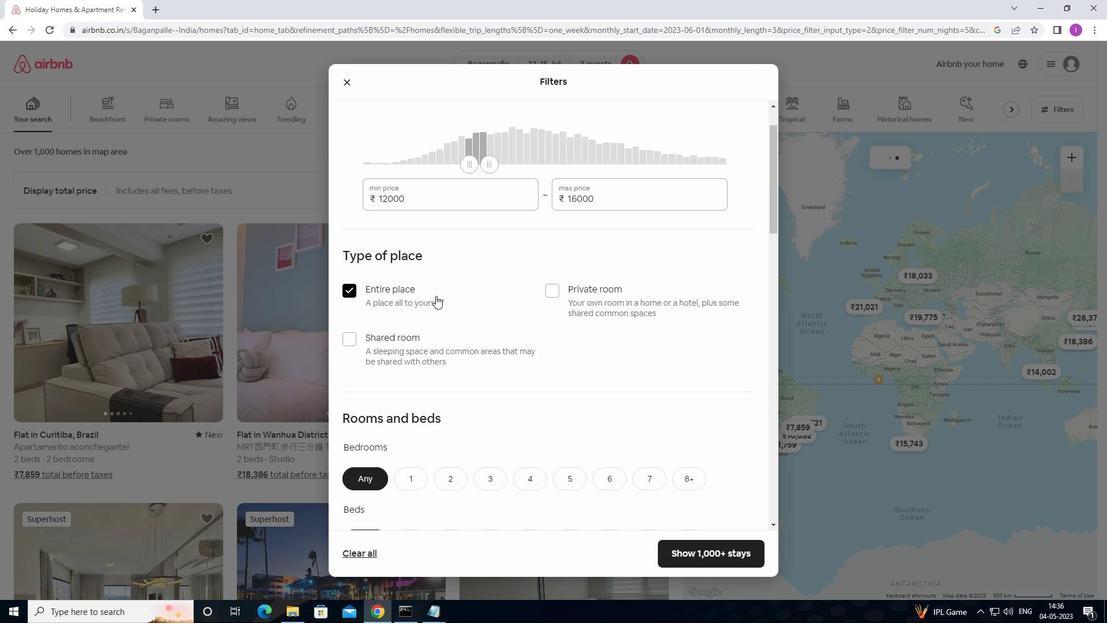 
Action: Mouse scrolled (439, 301) with delta (0, 0)
Screenshot: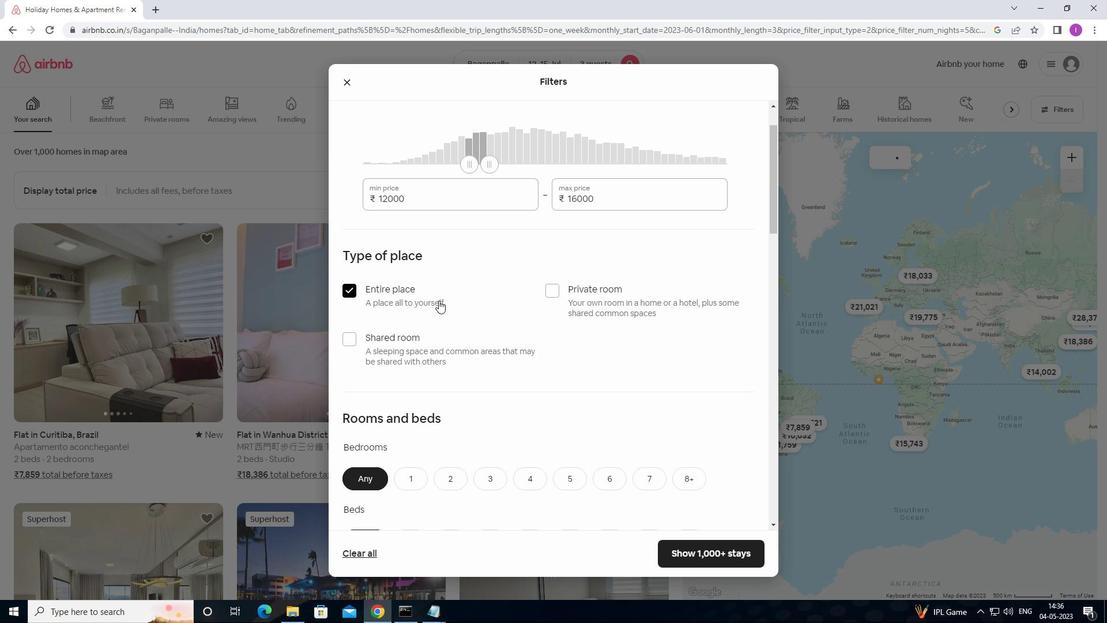 
Action: Mouse moved to (441, 300)
Screenshot: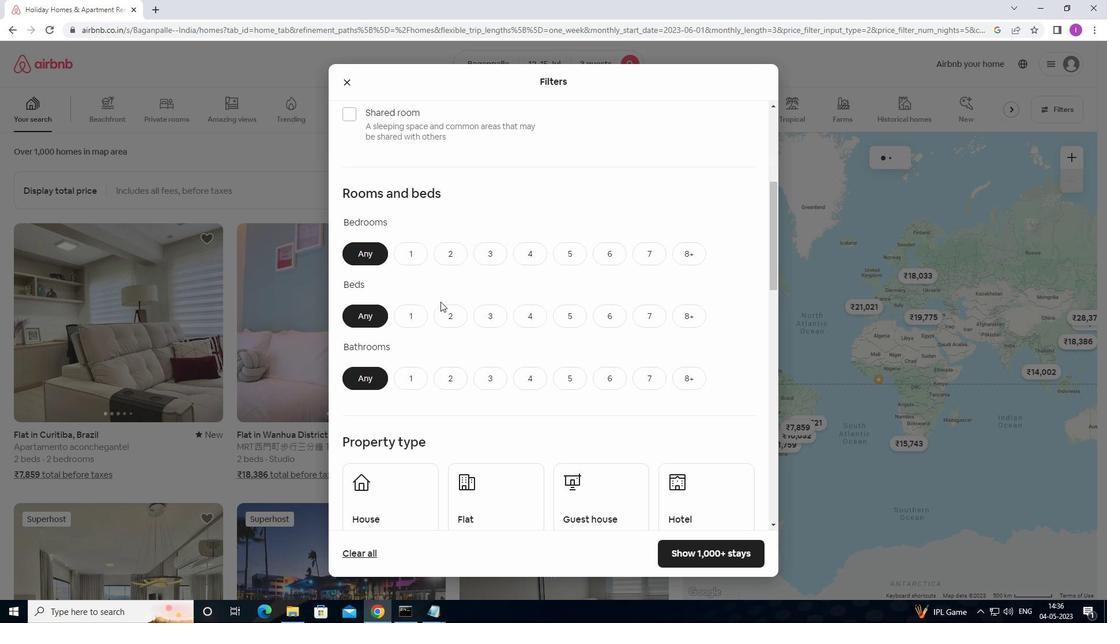 
Action: Mouse scrolled (441, 300) with delta (0, 0)
Screenshot: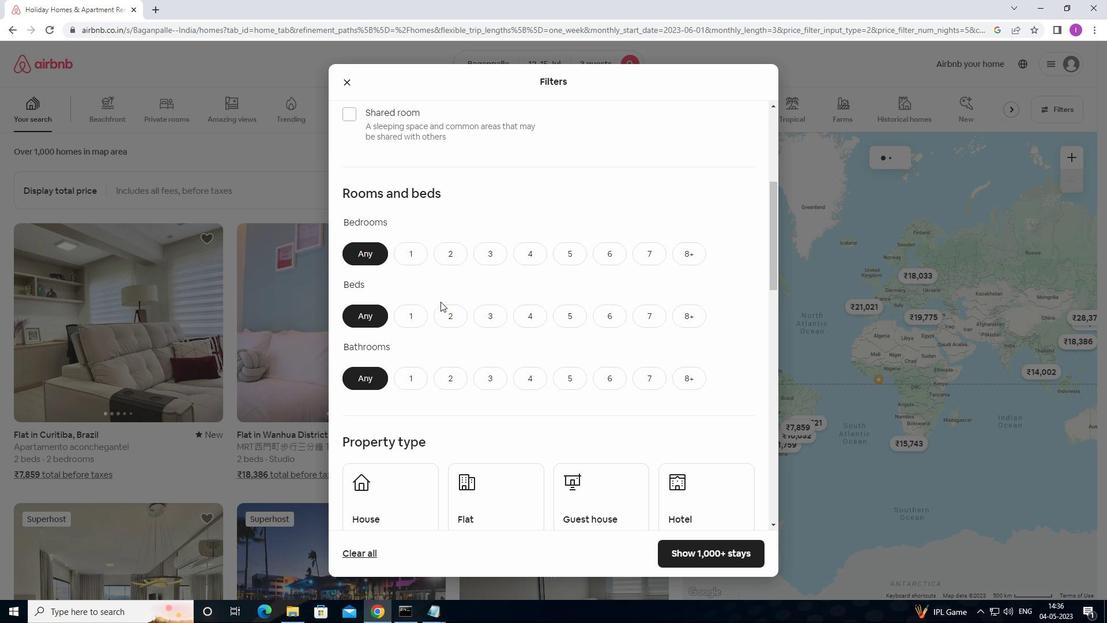 
Action: Mouse moved to (448, 188)
Screenshot: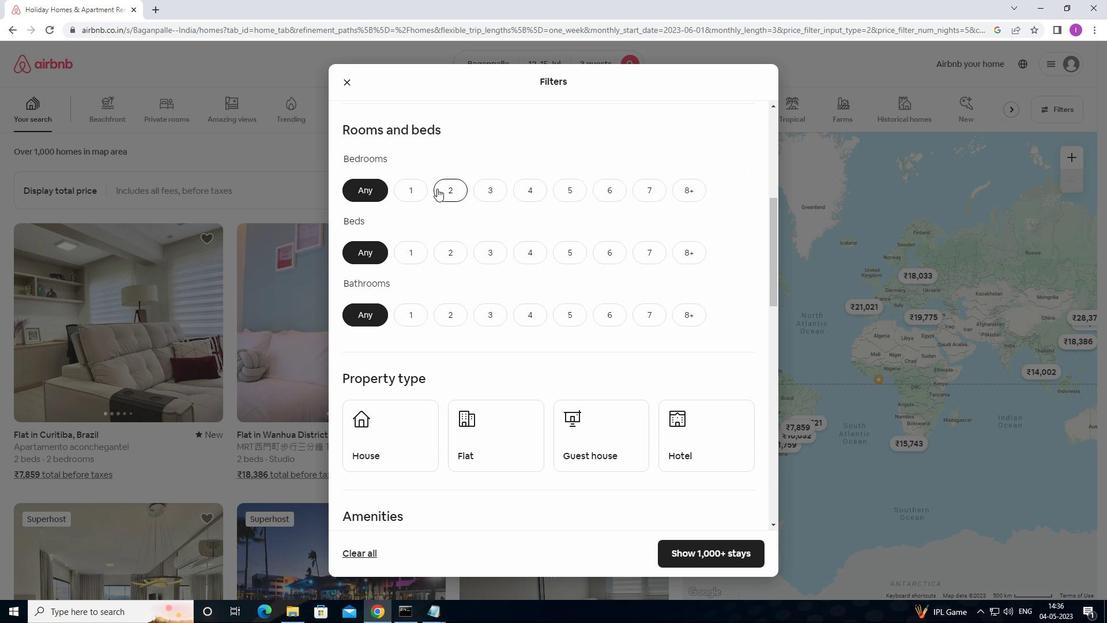 
Action: Mouse pressed left at (448, 188)
Screenshot: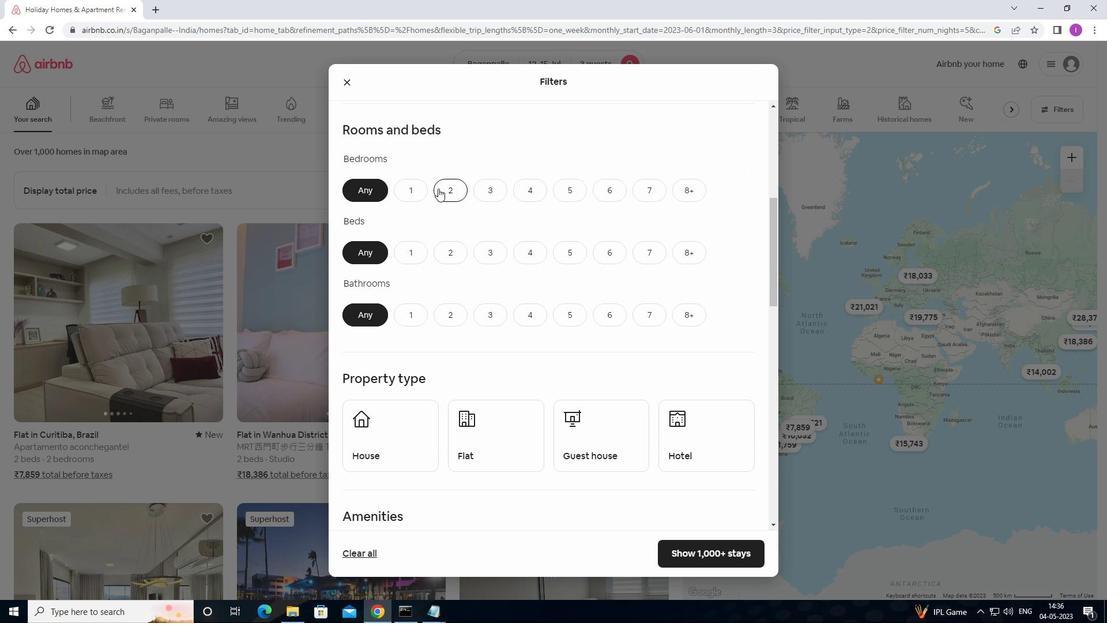 
Action: Mouse moved to (488, 259)
Screenshot: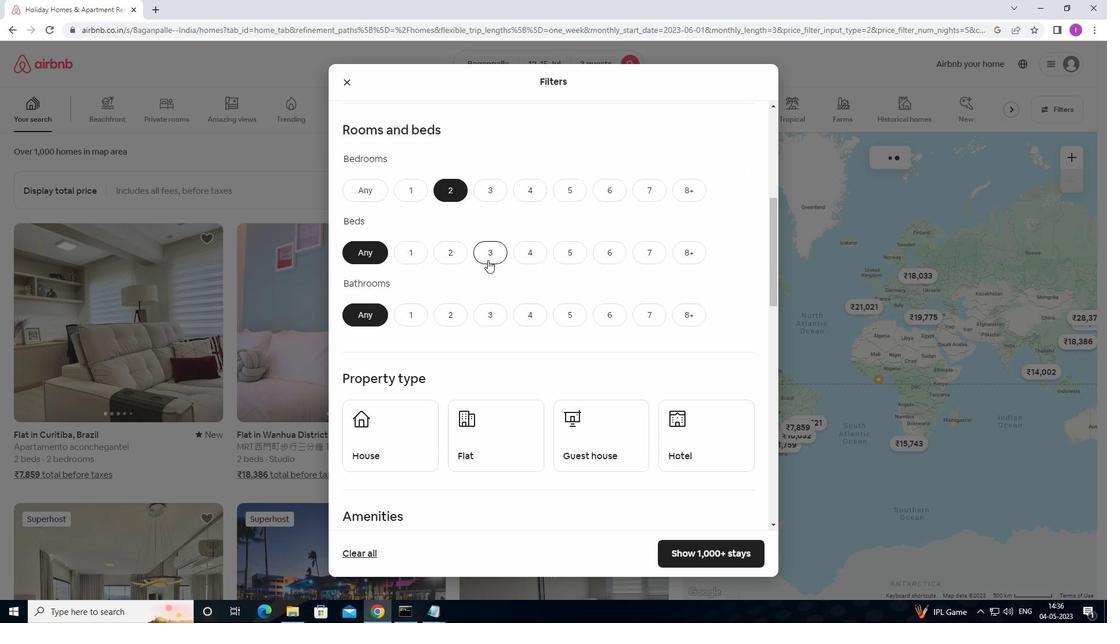 
Action: Mouse pressed left at (488, 259)
Screenshot: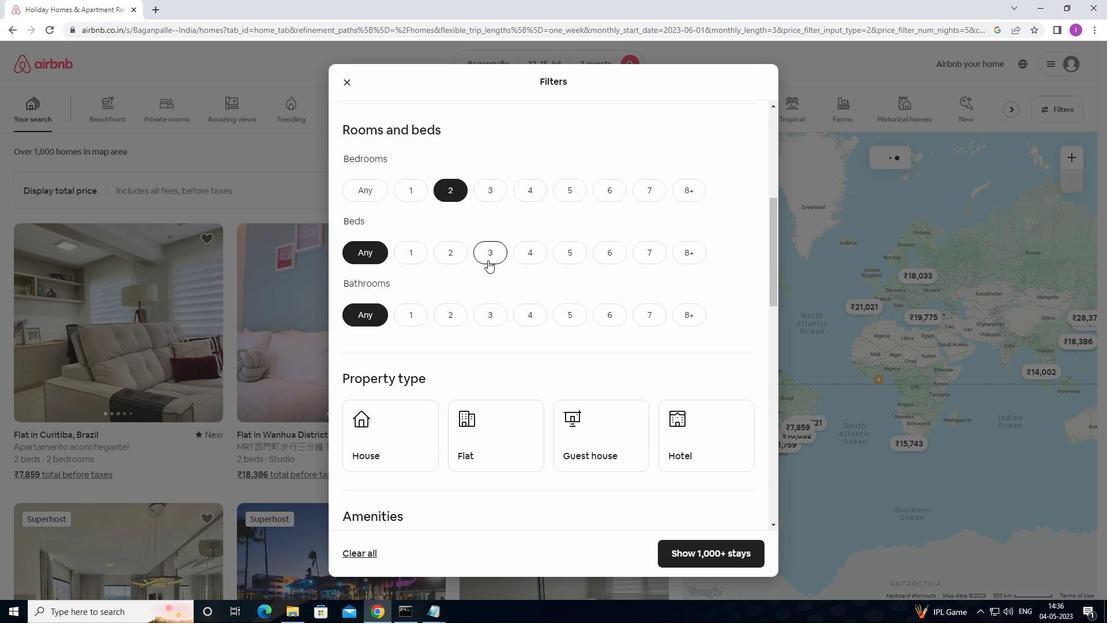 
Action: Mouse moved to (409, 315)
Screenshot: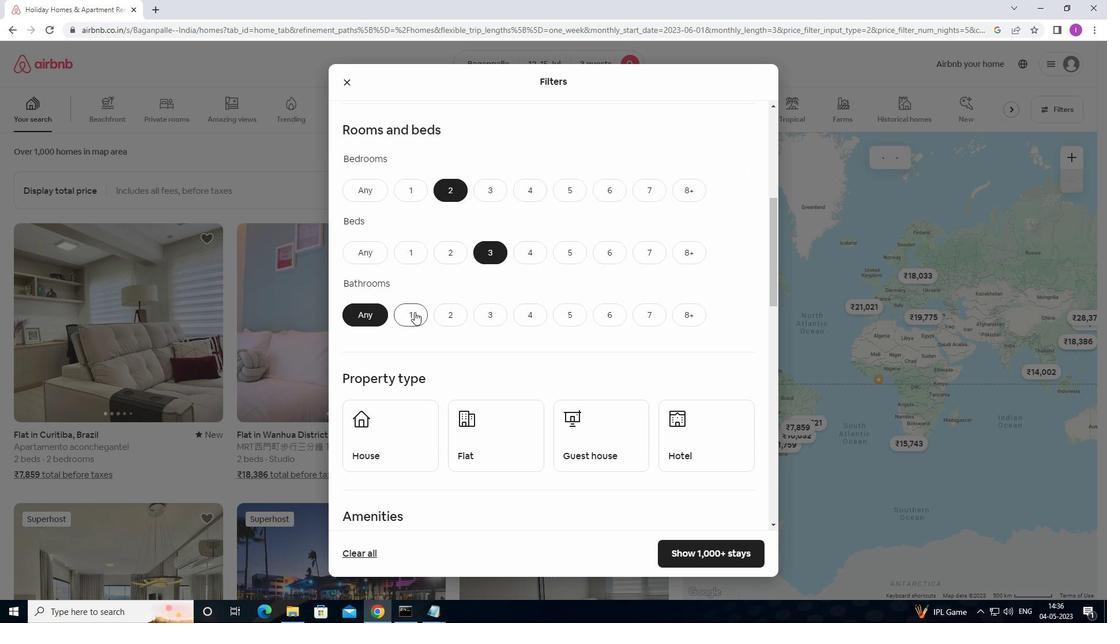 
Action: Mouse pressed left at (409, 315)
Screenshot: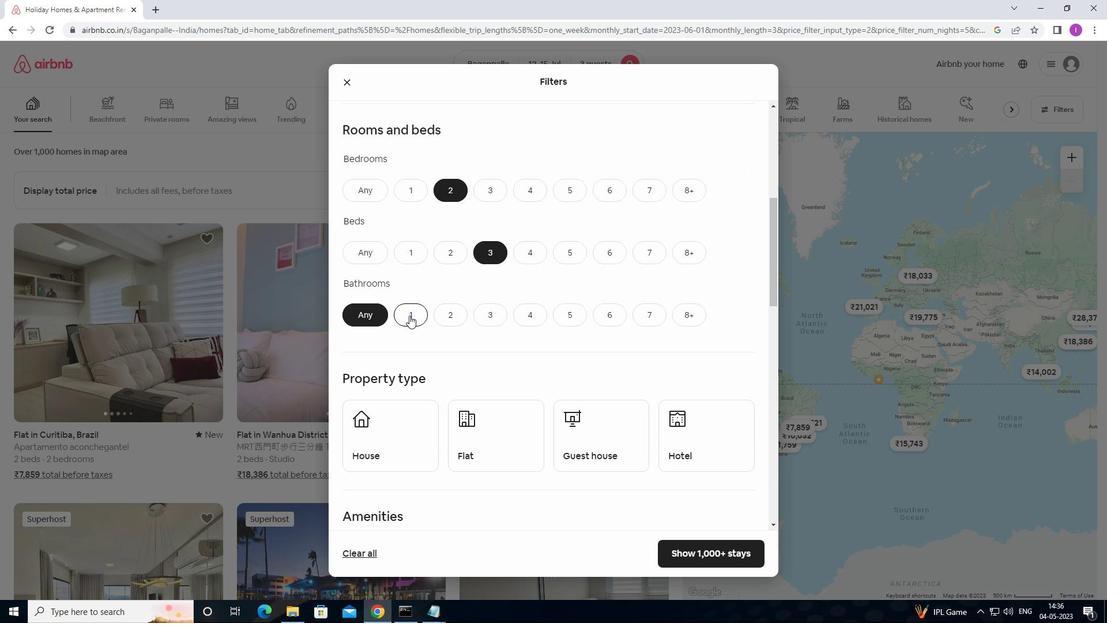 
Action: Mouse moved to (416, 322)
Screenshot: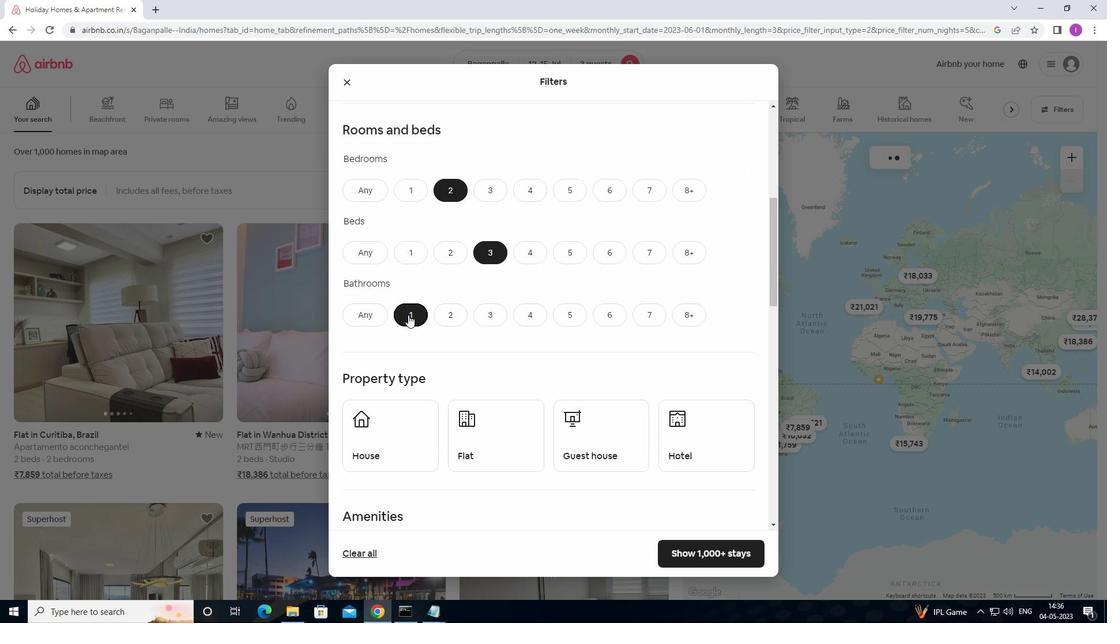 
Action: Mouse scrolled (416, 322) with delta (0, 0)
Screenshot: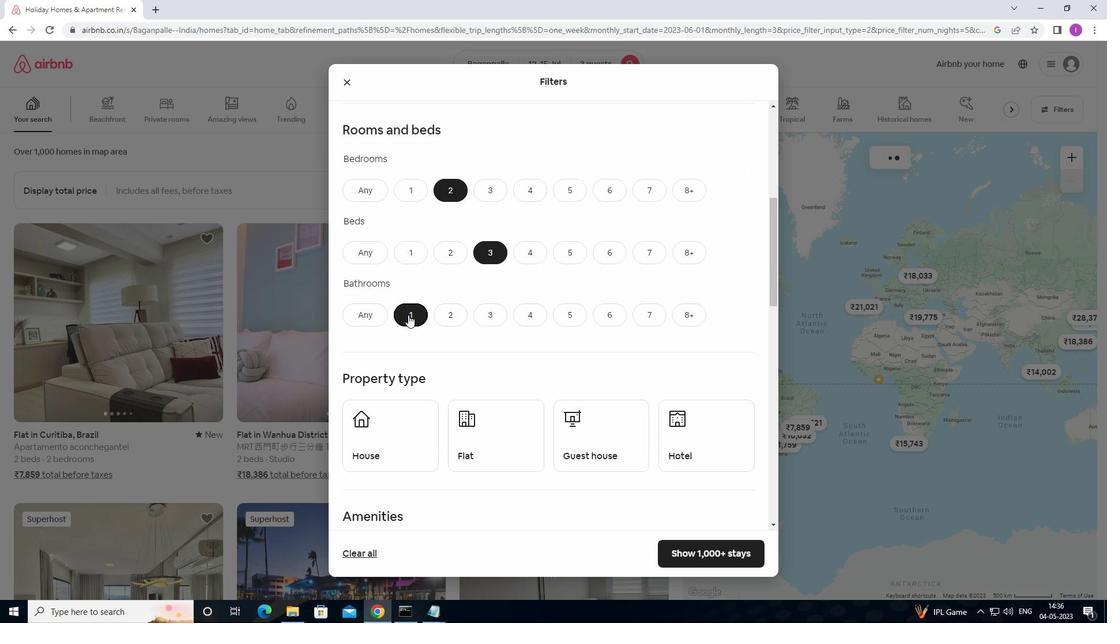 
Action: Mouse scrolled (416, 322) with delta (0, 0)
Screenshot: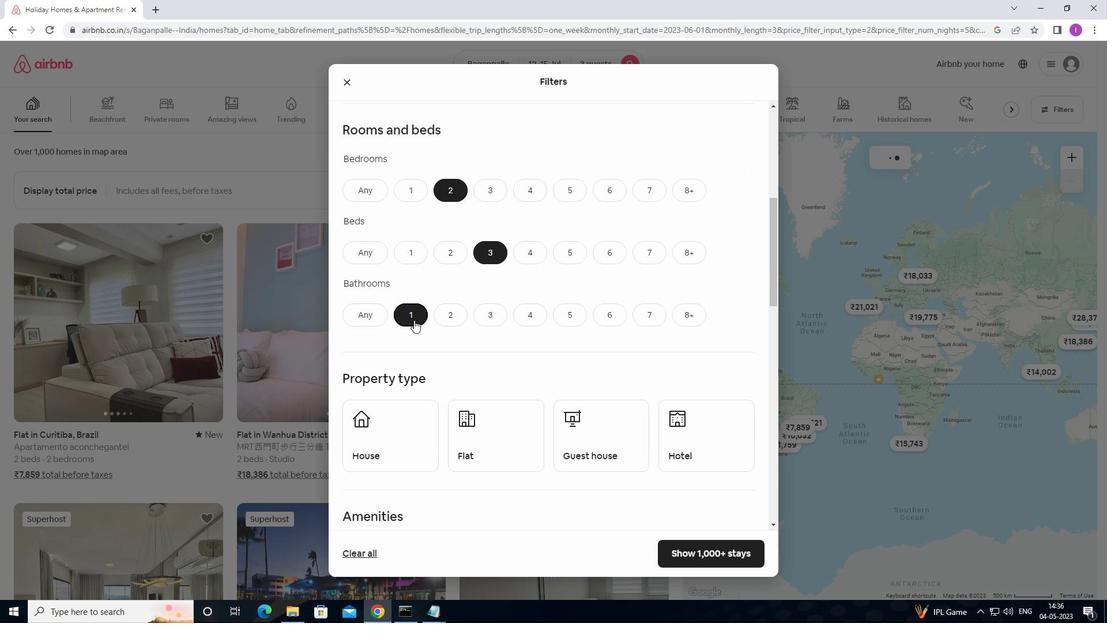 
Action: Mouse moved to (416, 322)
Screenshot: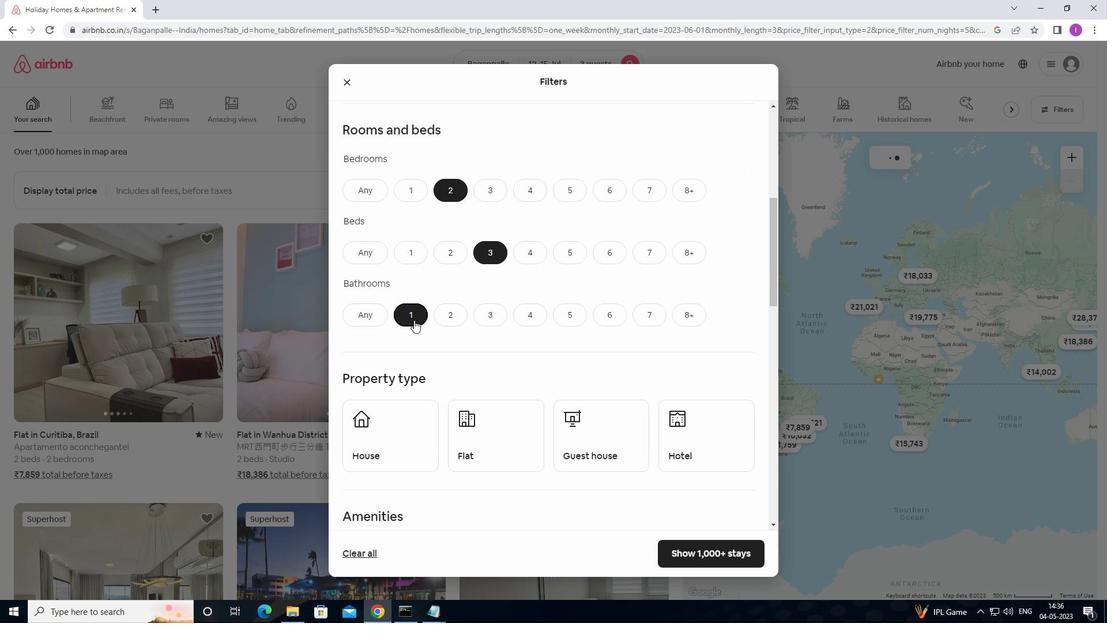 
Action: Mouse scrolled (416, 322) with delta (0, 0)
Screenshot: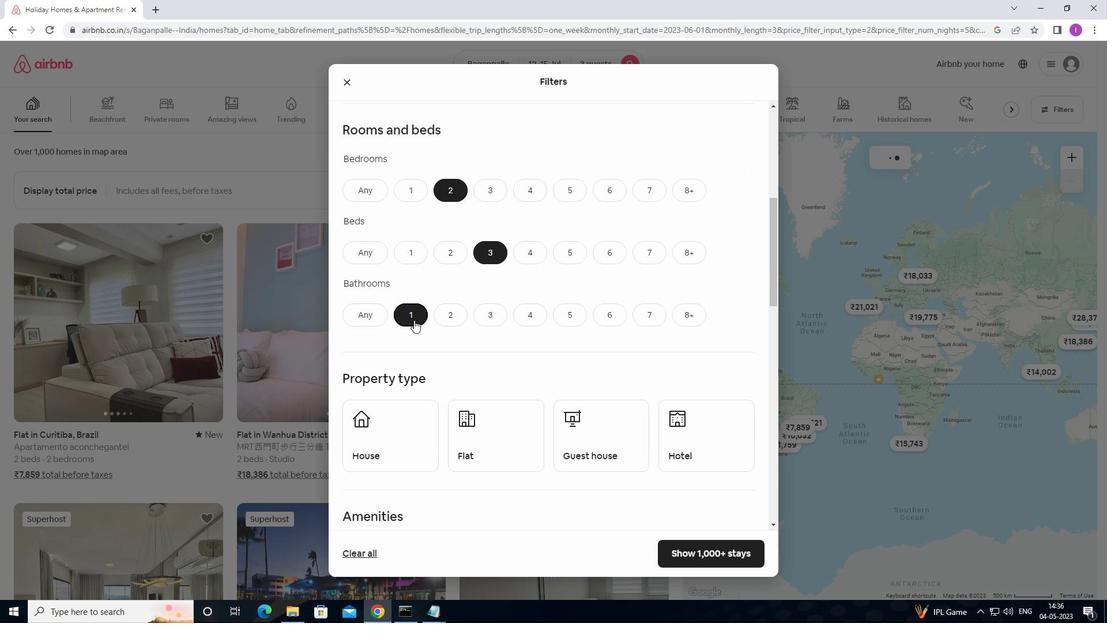 
Action: Mouse moved to (390, 273)
Screenshot: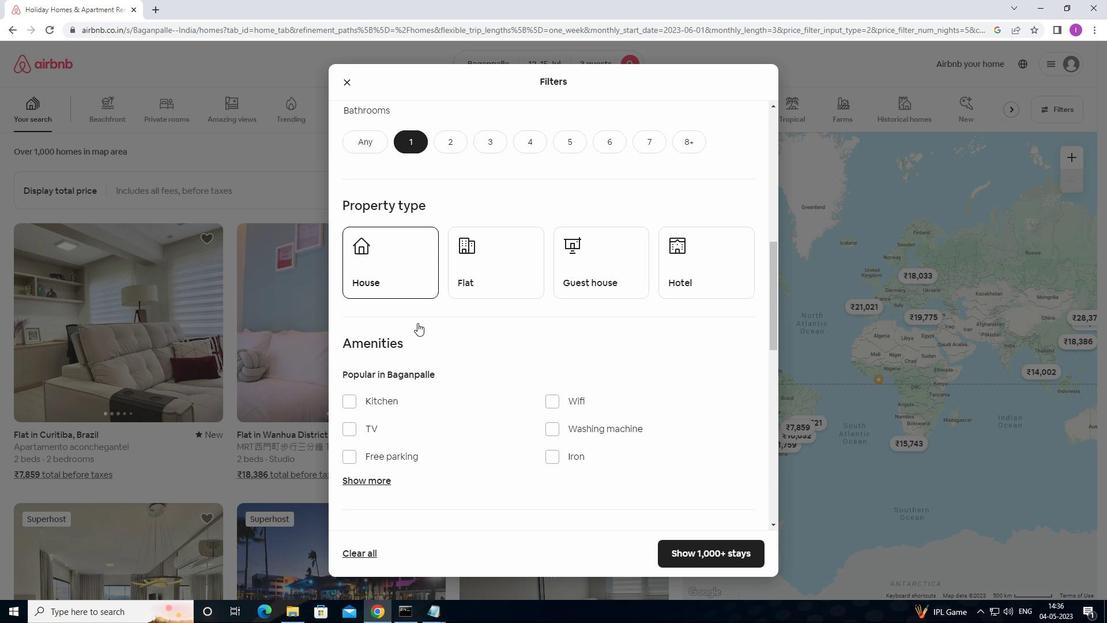 
Action: Mouse pressed left at (390, 273)
Screenshot: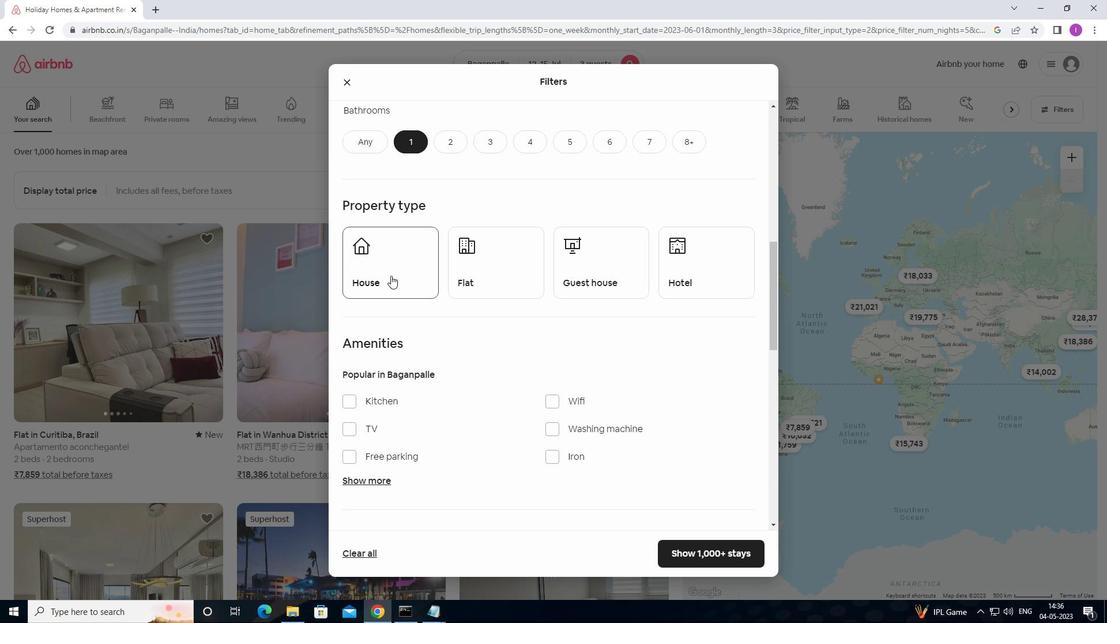 
Action: Mouse moved to (473, 271)
Screenshot: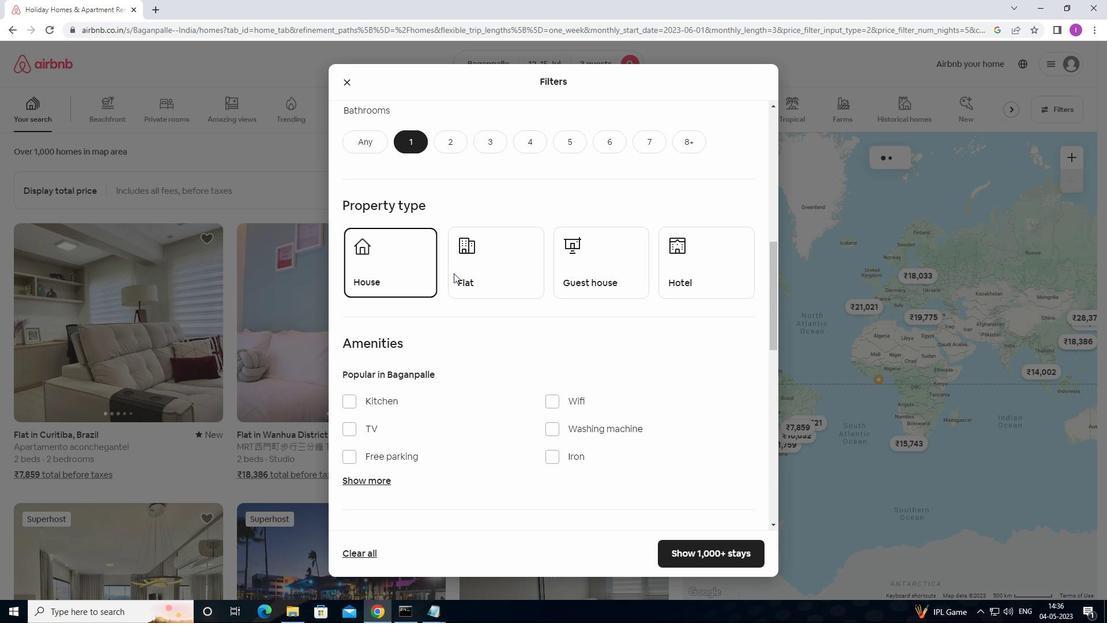 
Action: Mouse pressed left at (473, 271)
Screenshot: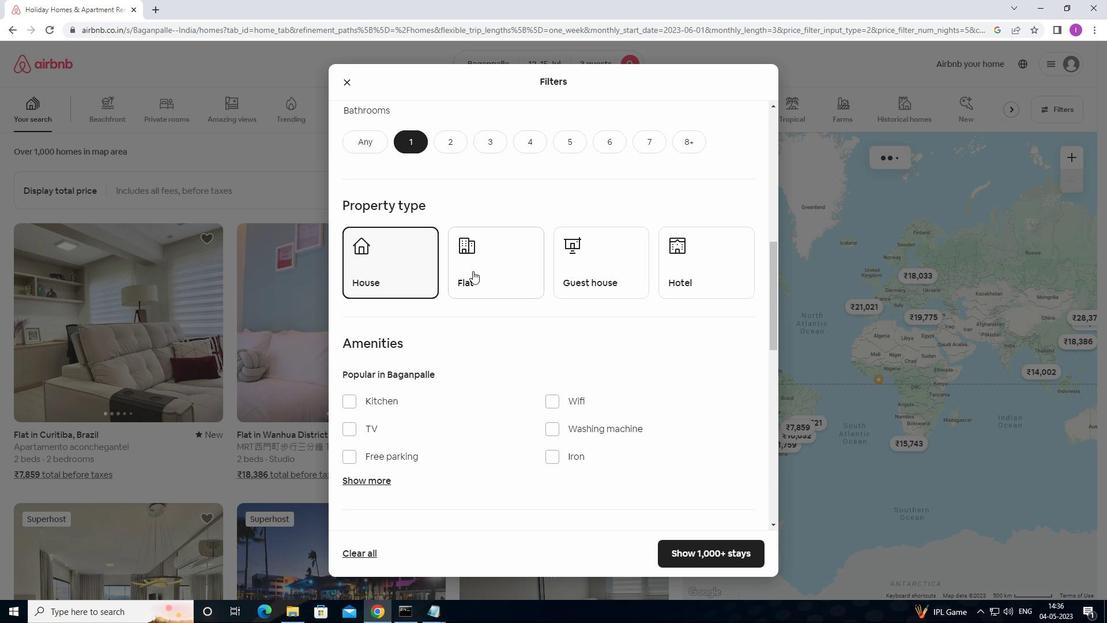 
Action: Mouse moved to (558, 268)
Screenshot: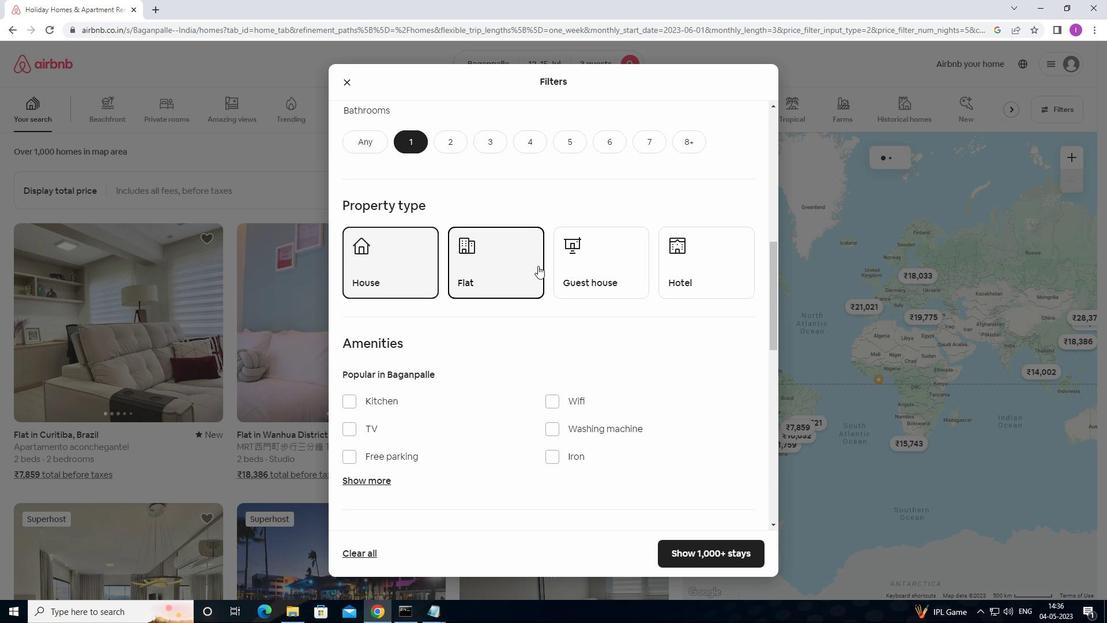 
Action: Mouse pressed left at (558, 268)
Screenshot: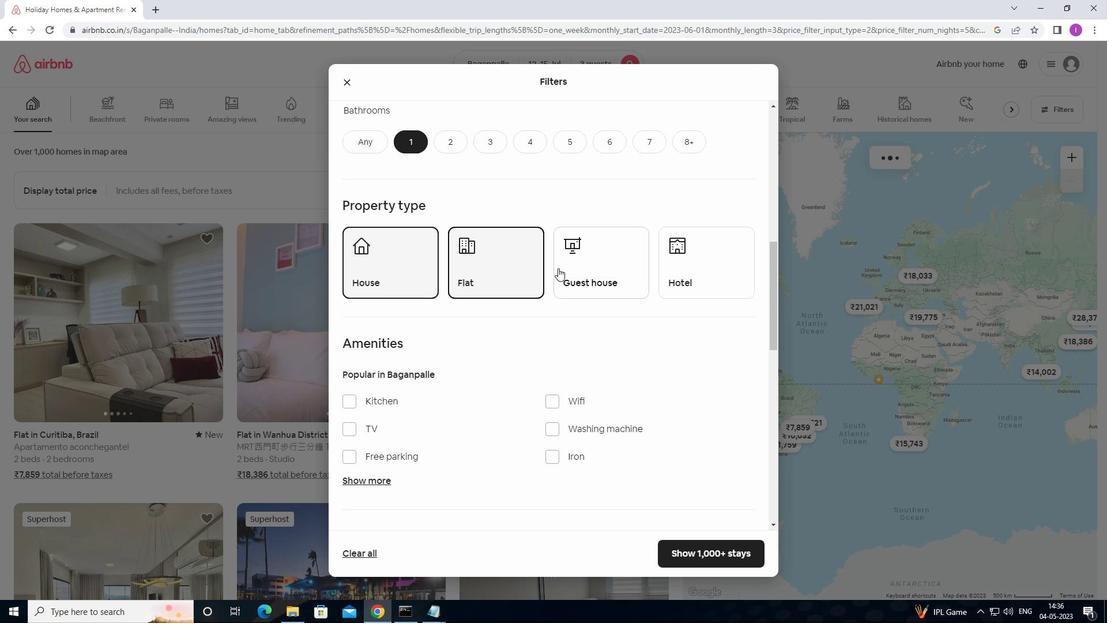 
Action: Mouse moved to (451, 315)
Screenshot: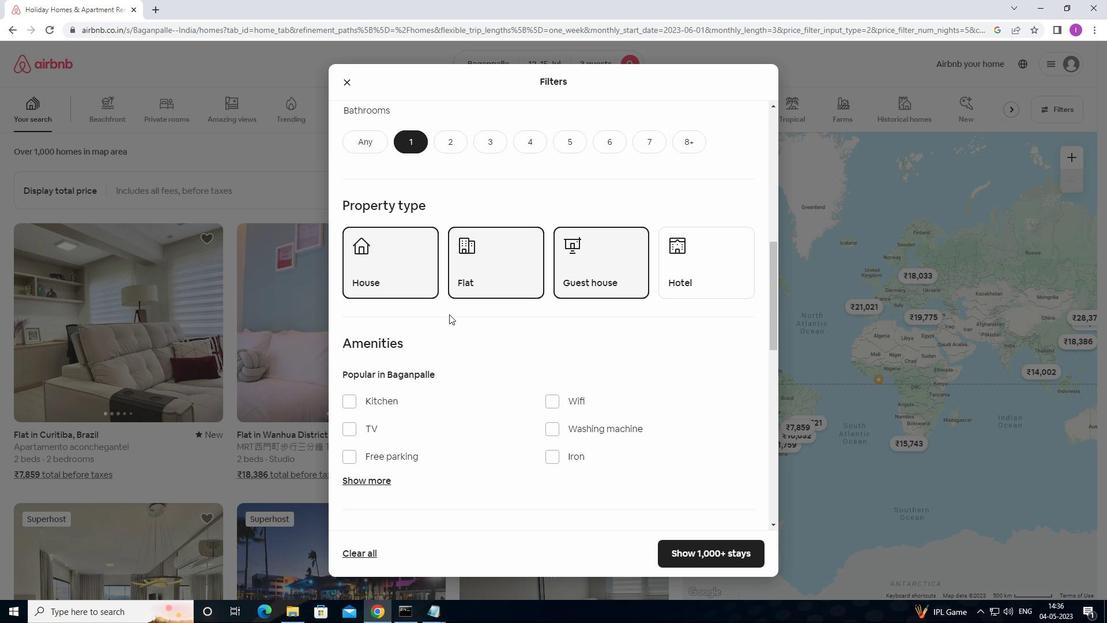 
Action: Mouse scrolled (451, 314) with delta (0, 0)
Screenshot: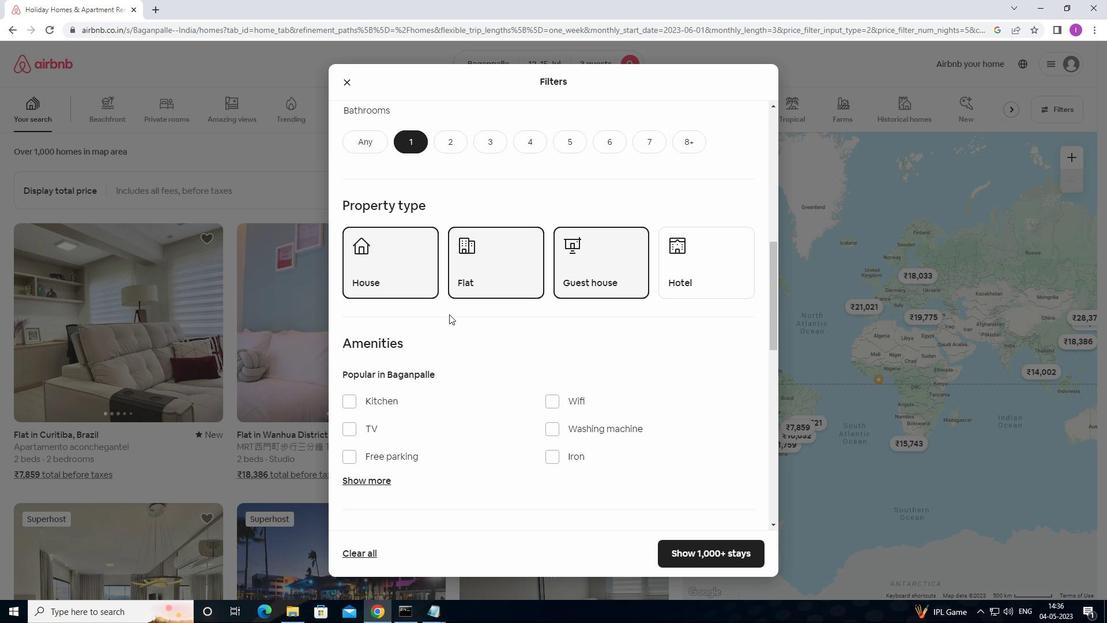 
Action: Mouse moved to (456, 317)
Screenshot: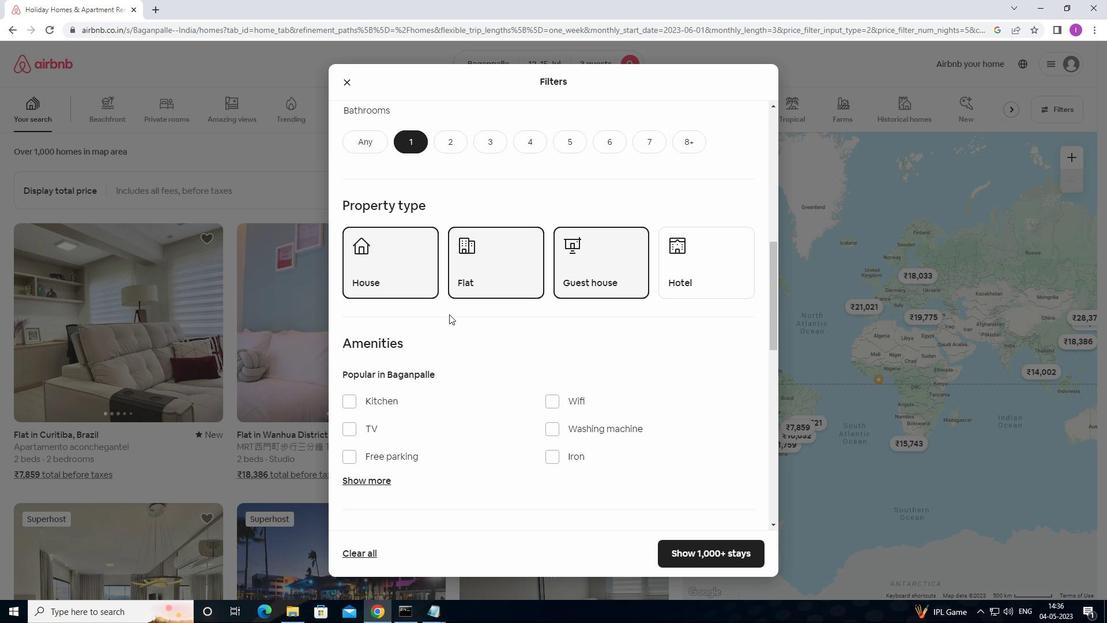 
Action: Mouse scrolled (456, 316) with delta (0, 0)
Screenshot: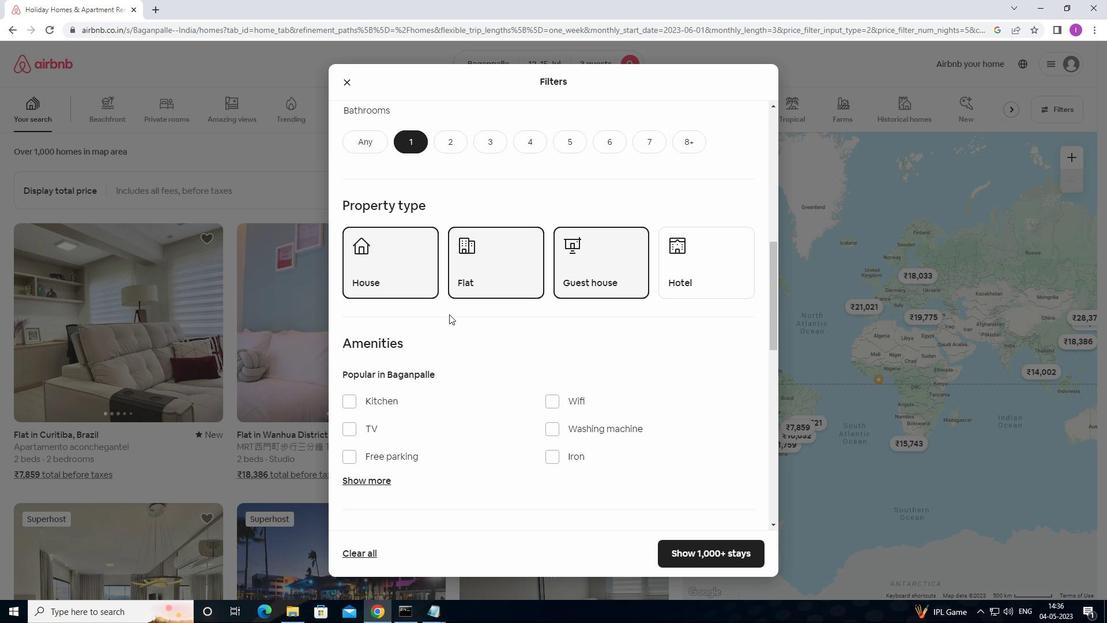 
Action: Mouse moved to (458, 318)
Screenshot: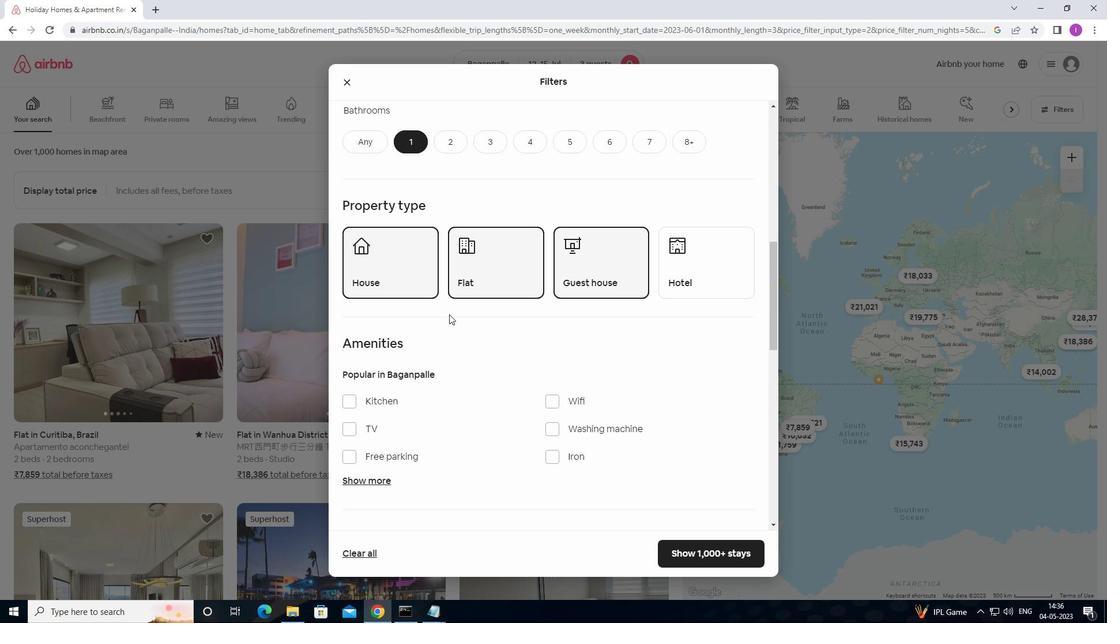 
Action: Mouse scrolled (458, 317) with delta (0, 0)
Screenshot: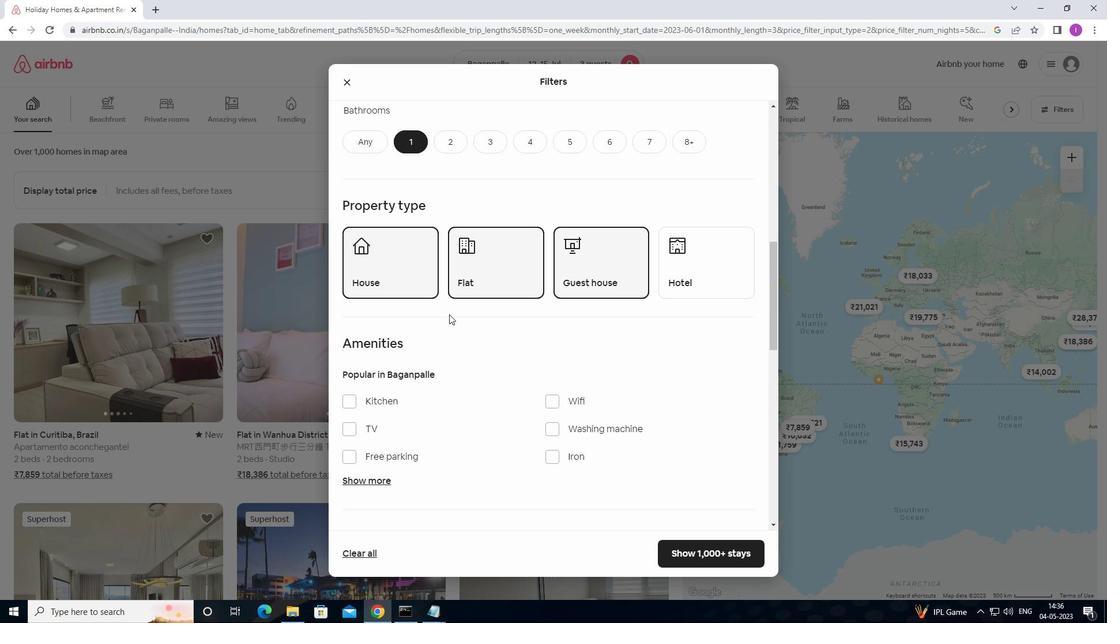 
Action: Mouse moved to (461, 318)
Screenshot: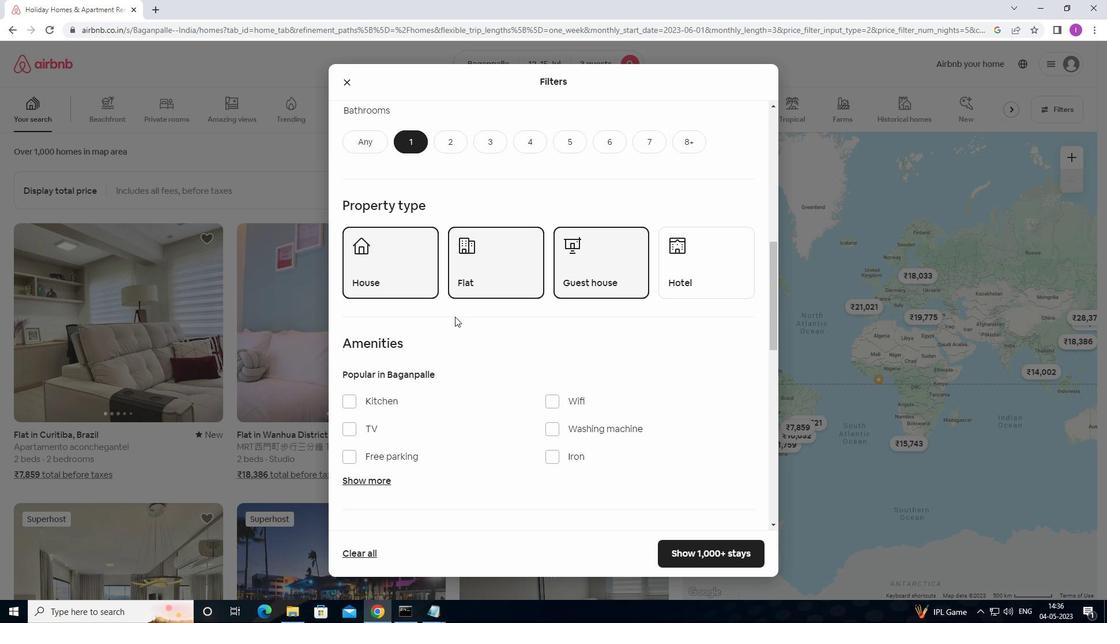 
Action: Mouse scrolled (461, 317) with delta (0, 0)
Screenshot: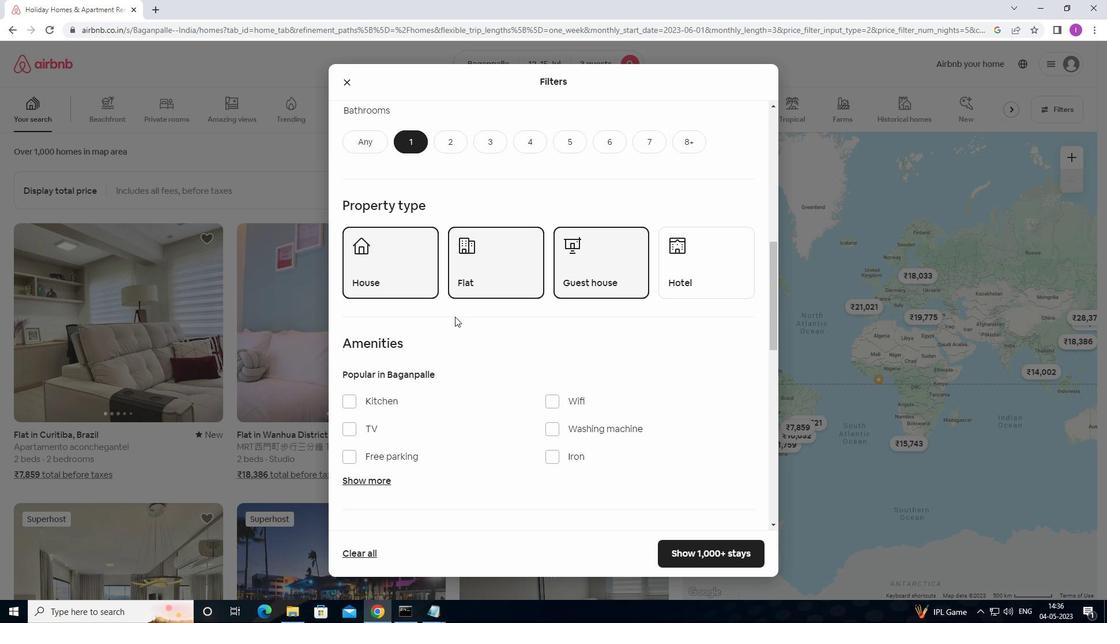 
Action: Mouse moved to (468, 314)
Screenshot: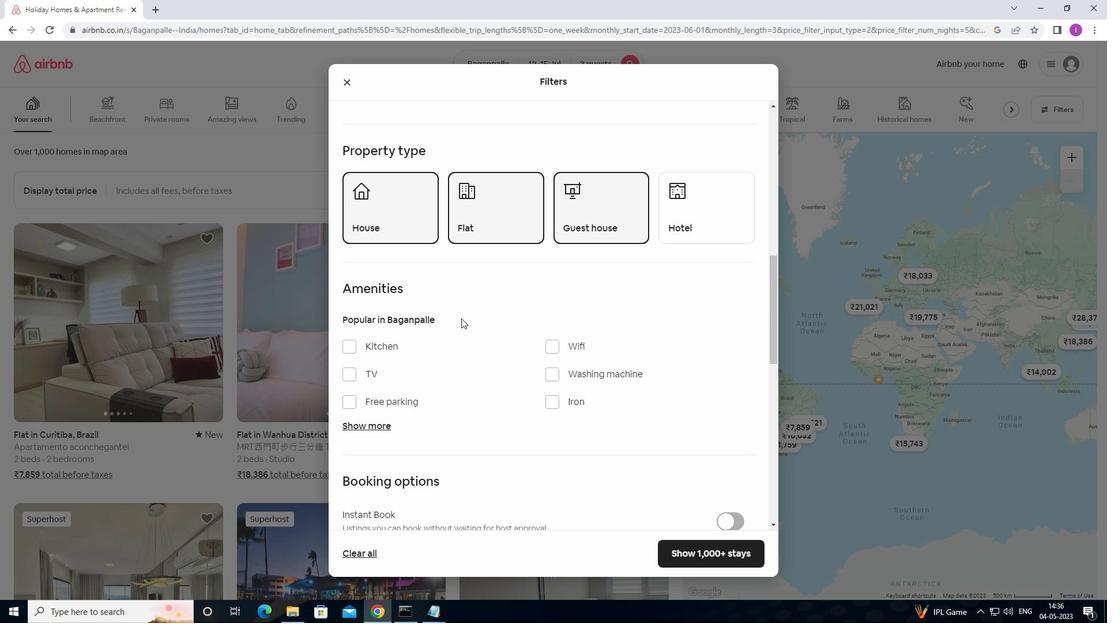 
Action: Mouse scrolled (468, 313) with delta (0, 0)
Screenshot: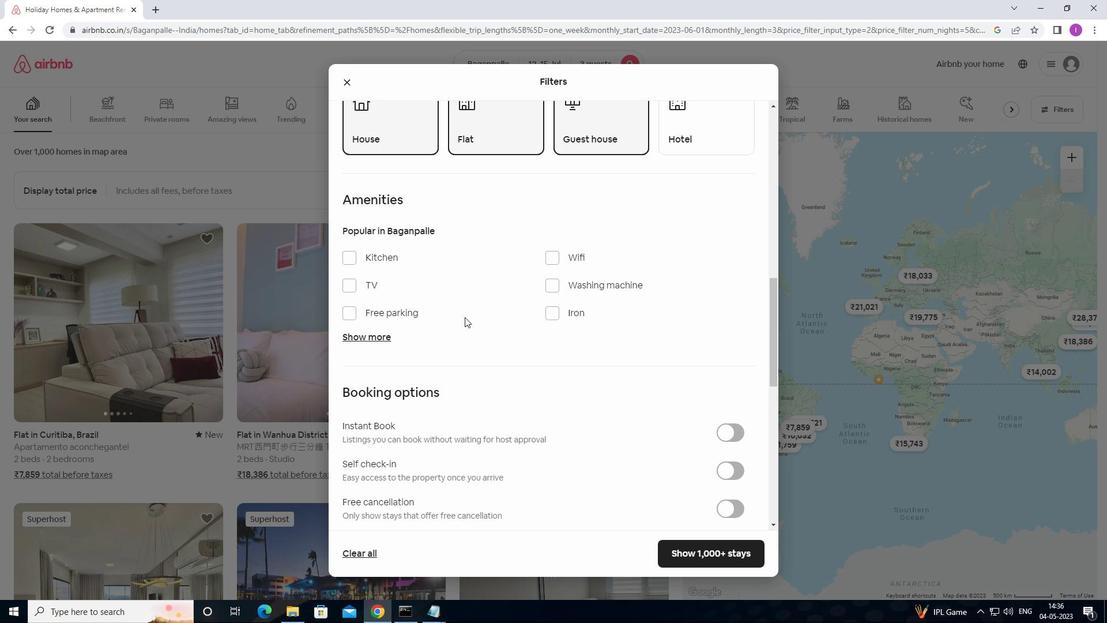 
Action: Mouse moved to (468, 315)
Screenshot: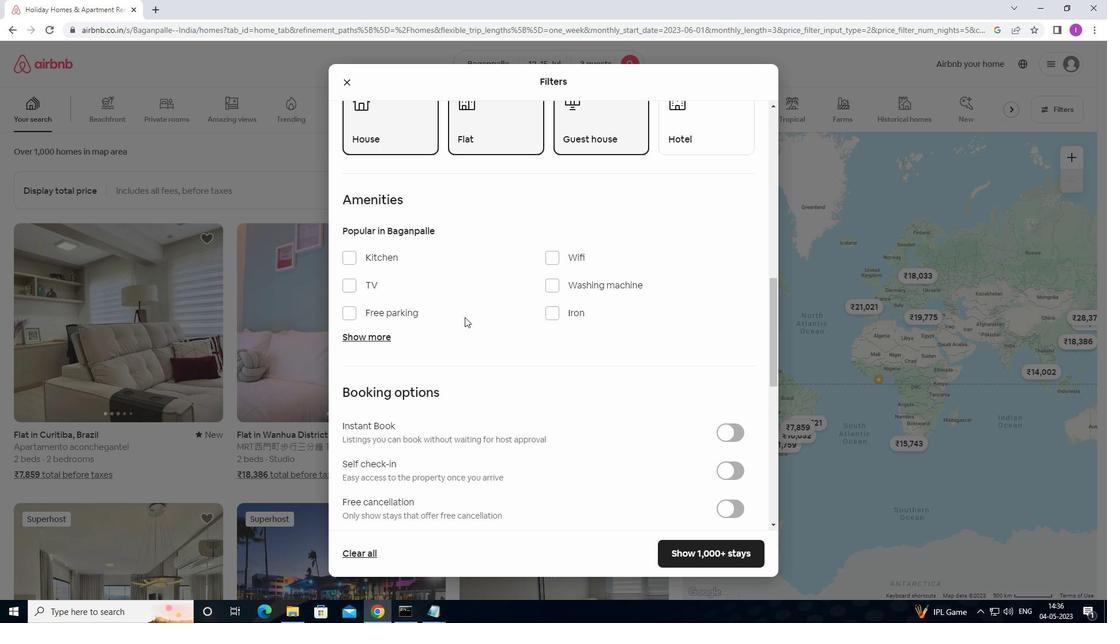 
Action: Mouse scrolled (468, 315) with delta (0, 0)
Screenshot: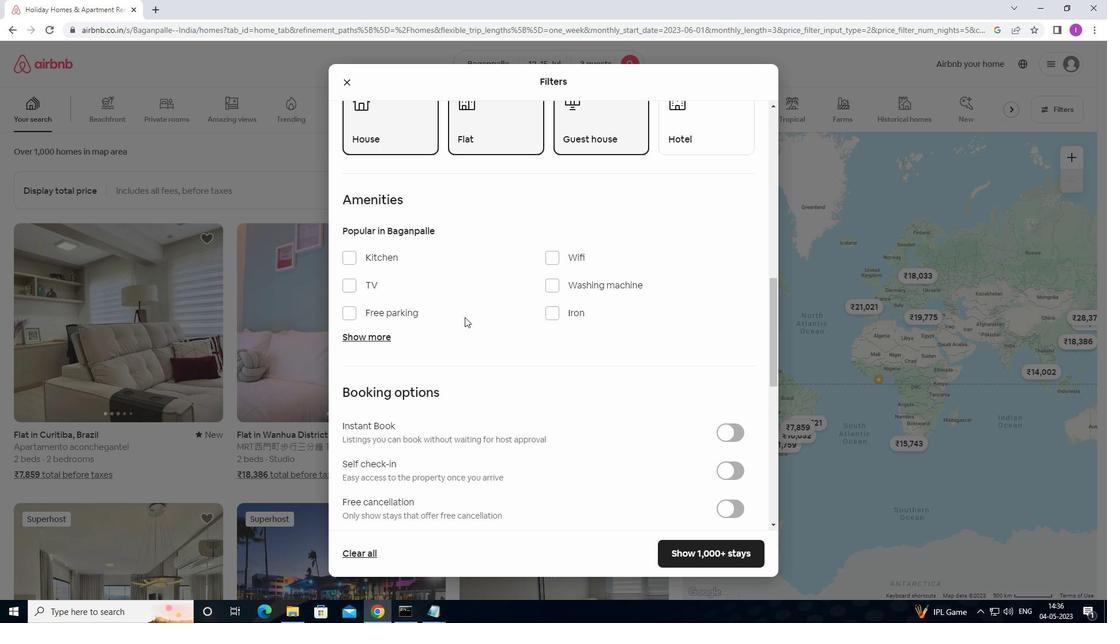 
Action: Mouse moved to (734, 266)
Screenshot: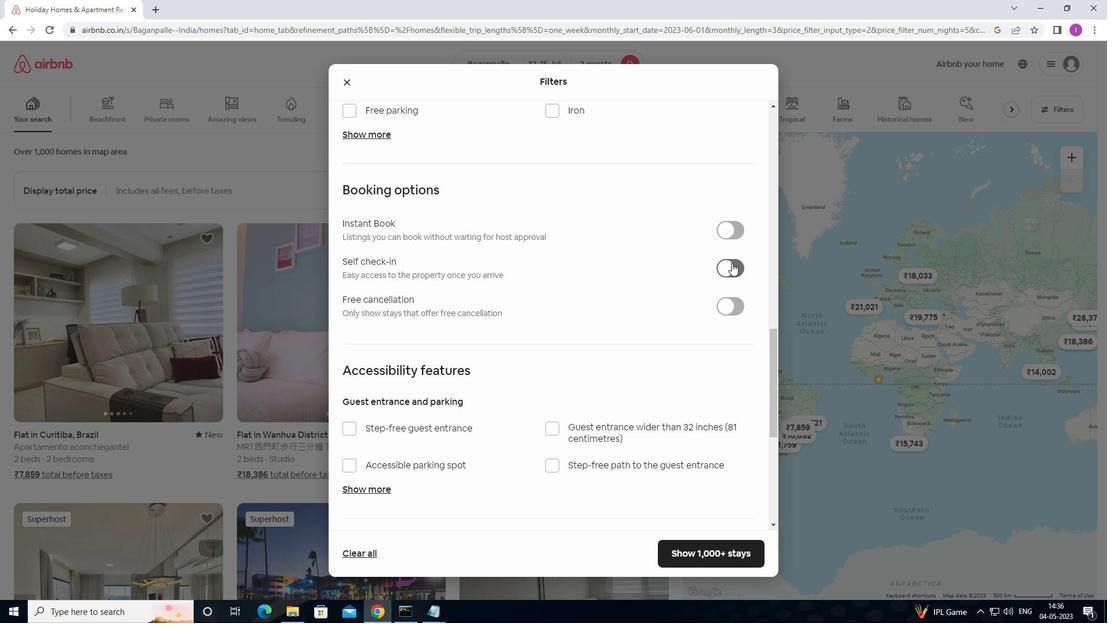 
Action: Mouse pressed left at (734, 266)
Screenshot: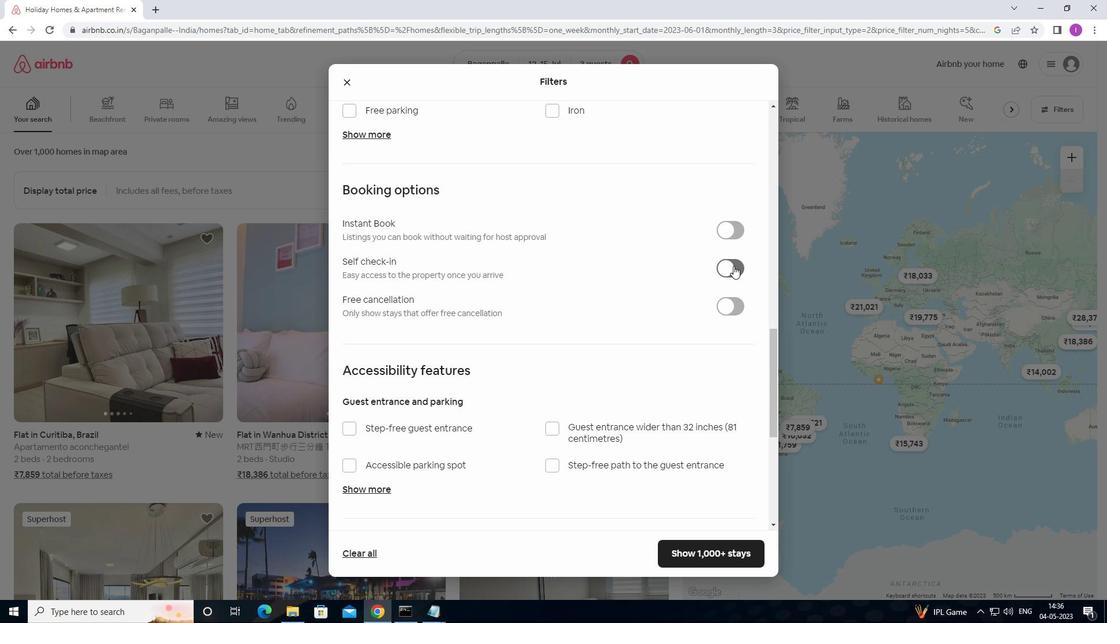 
Action: Mouse moved to (571, 361)
Screenshot: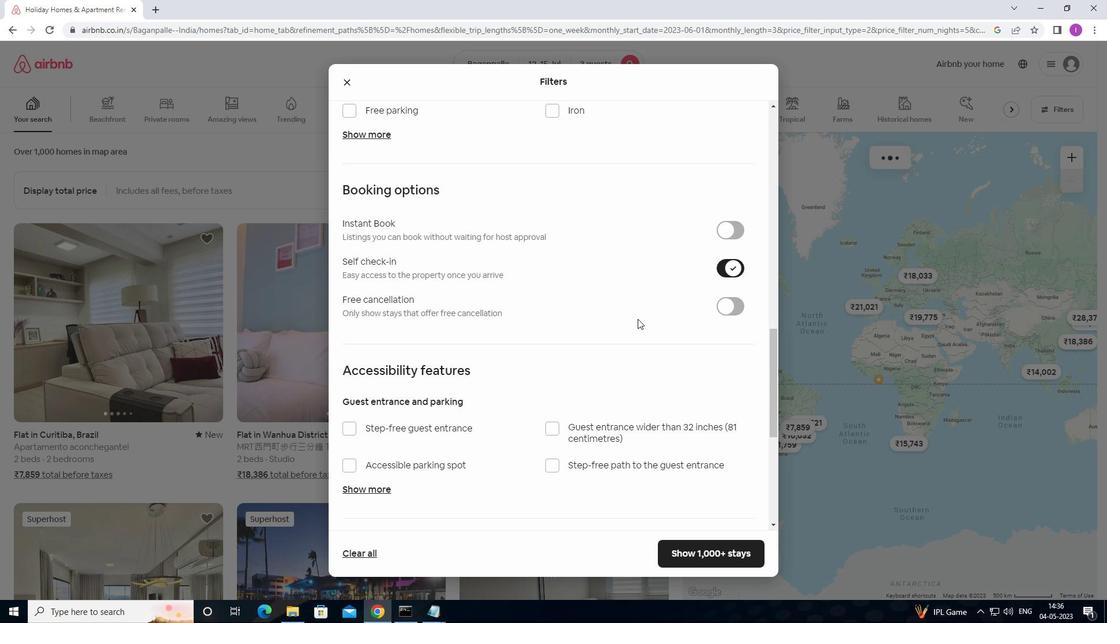 
Action: Mouse scrolled (571, 361) with delta (0, 0)
Screenshot: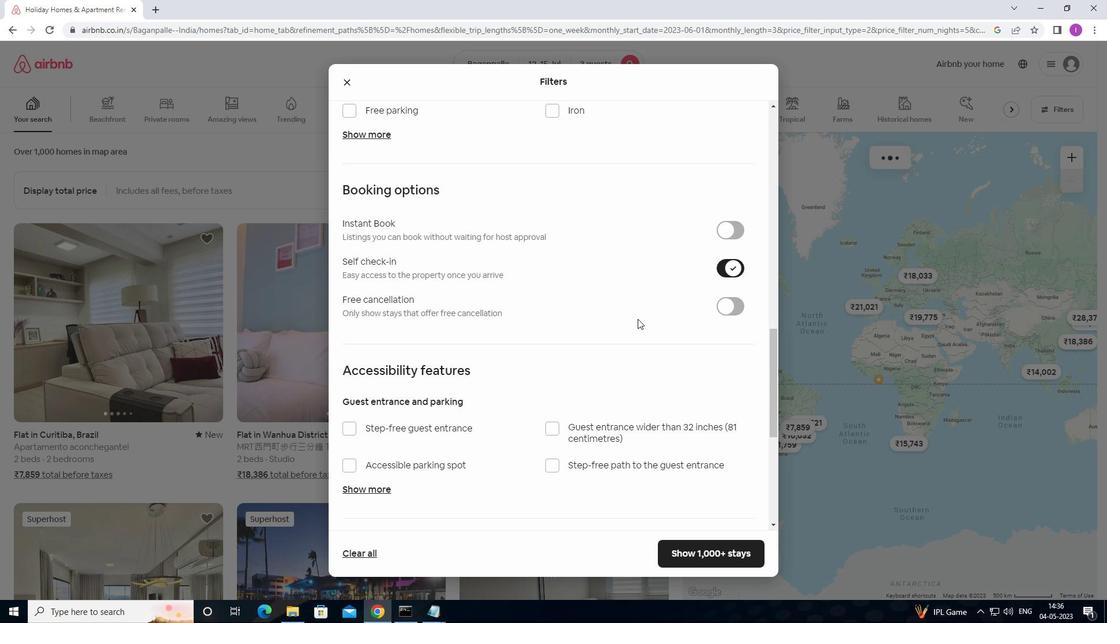 
Action: Mouse moved to (560, 370)
Screenshot: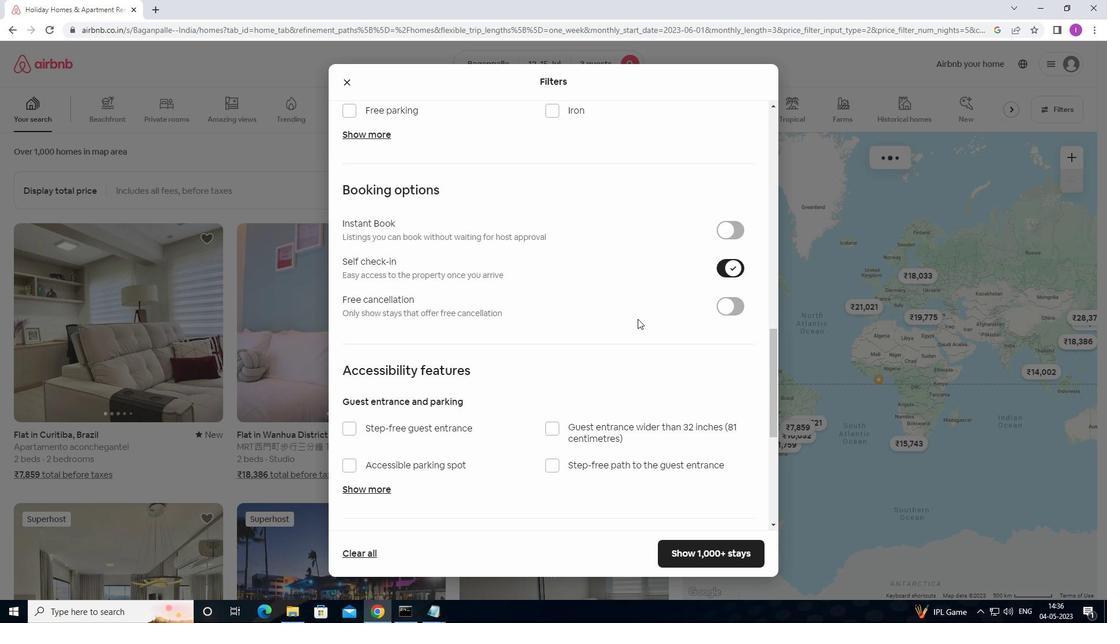 
Action: Mouse scrolled (560, 369) with delta (0, 0)
Screenshot: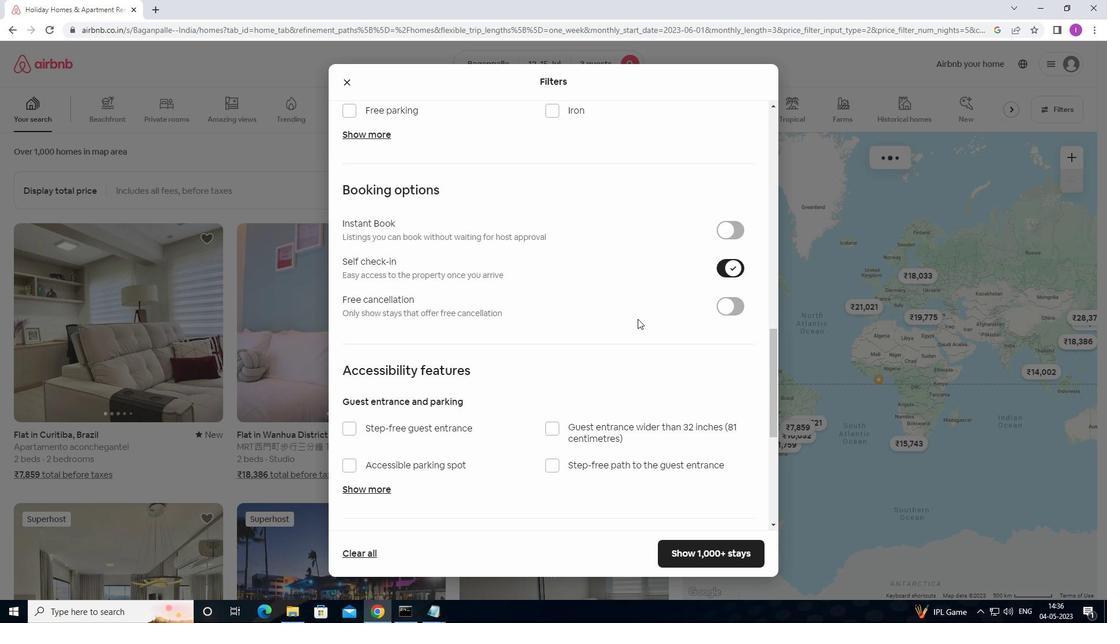 
Action: Mouse moved to (556, 372)
Screenshot: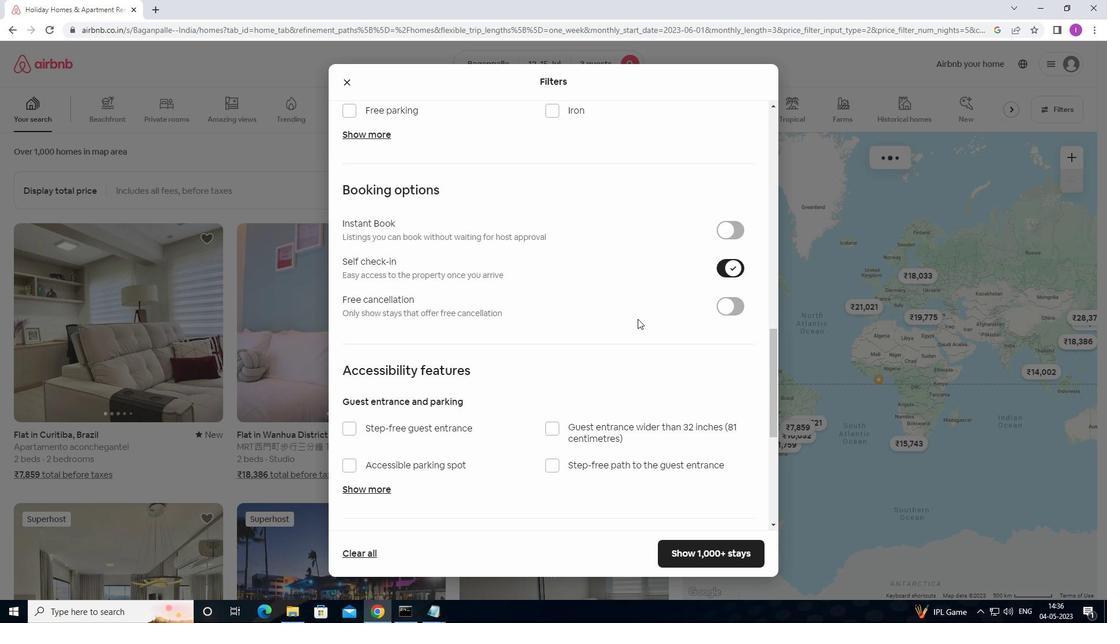 
Action: Mouse scrolled (556, 372) with delta (0, 0)
Screenshot: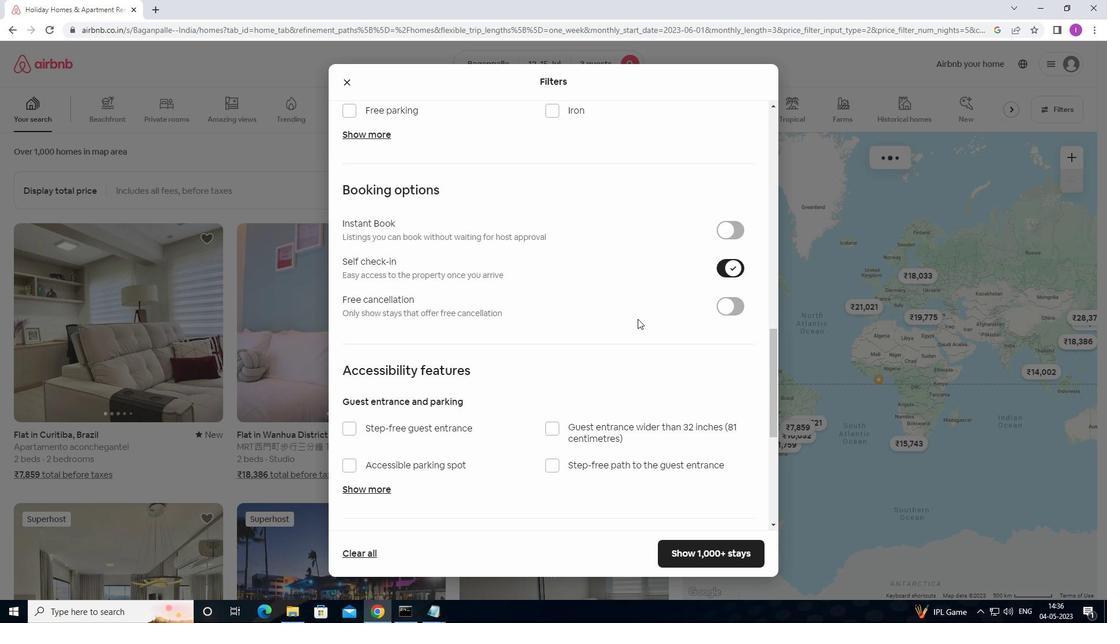 
Action: Mouse moved to (553, 376)
Screenshot: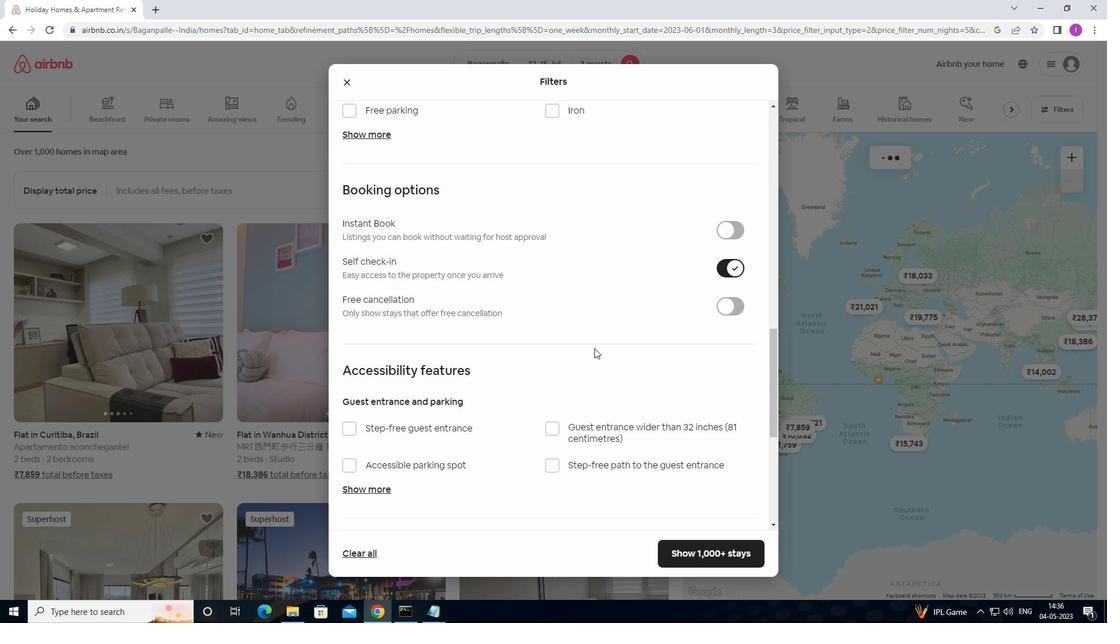 
Action: Mouse scrolled (553, 376) with delta (0, 0)
Screenshot: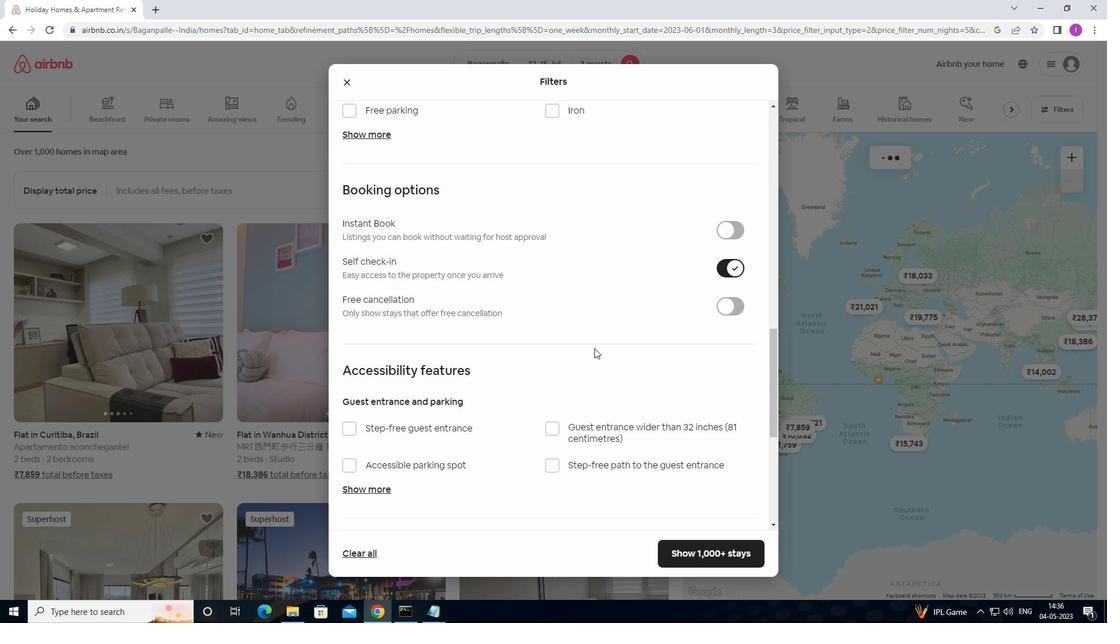 
Action: Mouse moved to (551, 379)
Screenshot: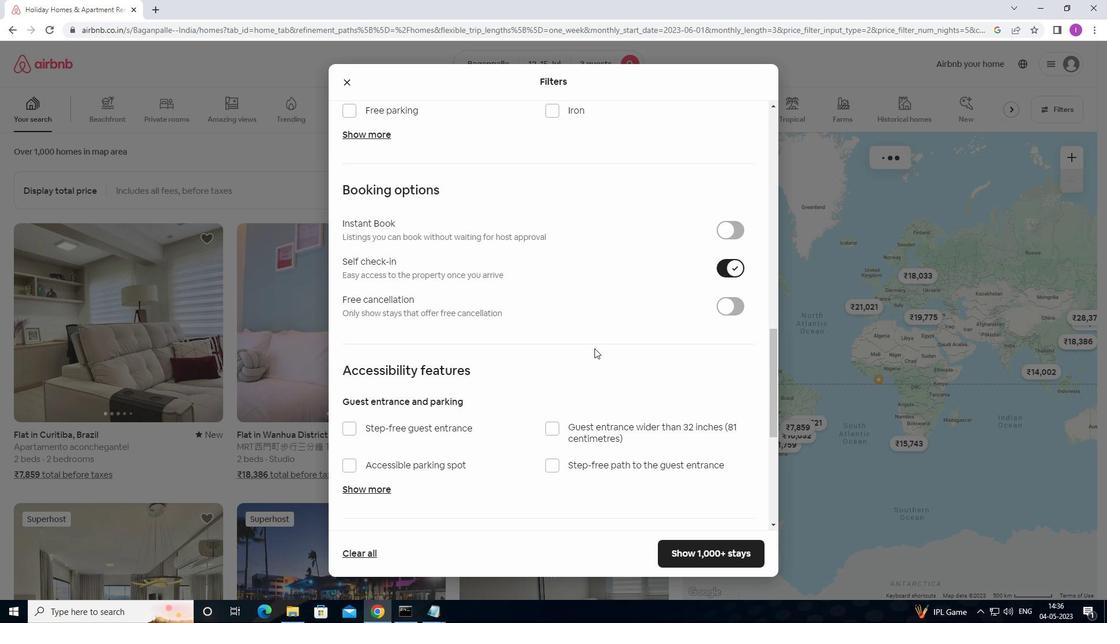 
Action: Mouse scrolled (551, 378) with delta (0, 0)
Screenshot: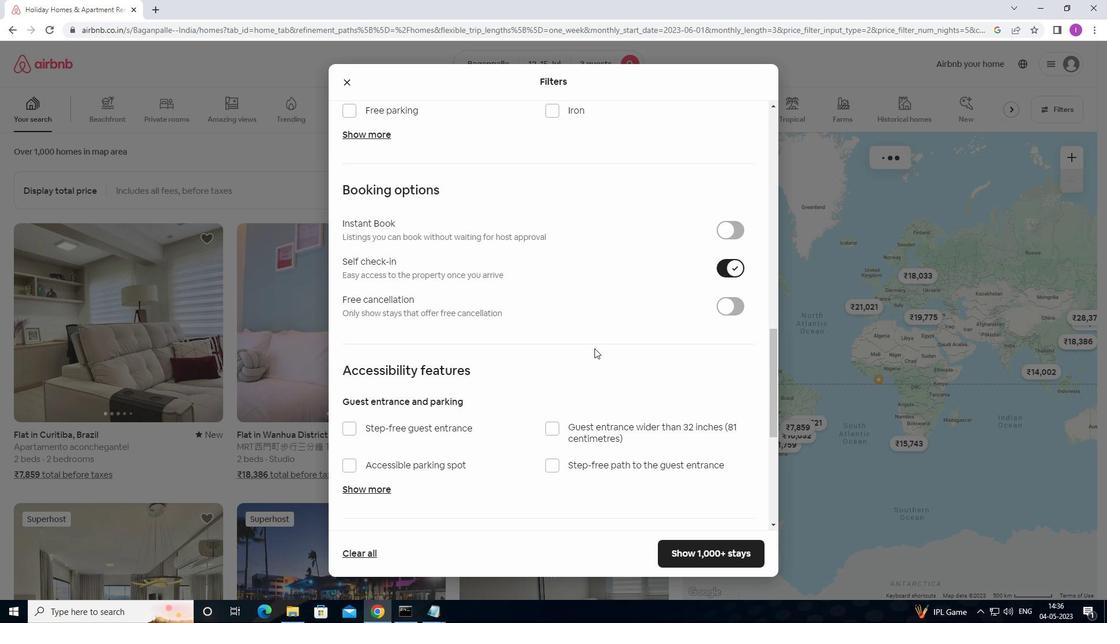 
Action: Mouse moved to (511, 387)
Screenshot: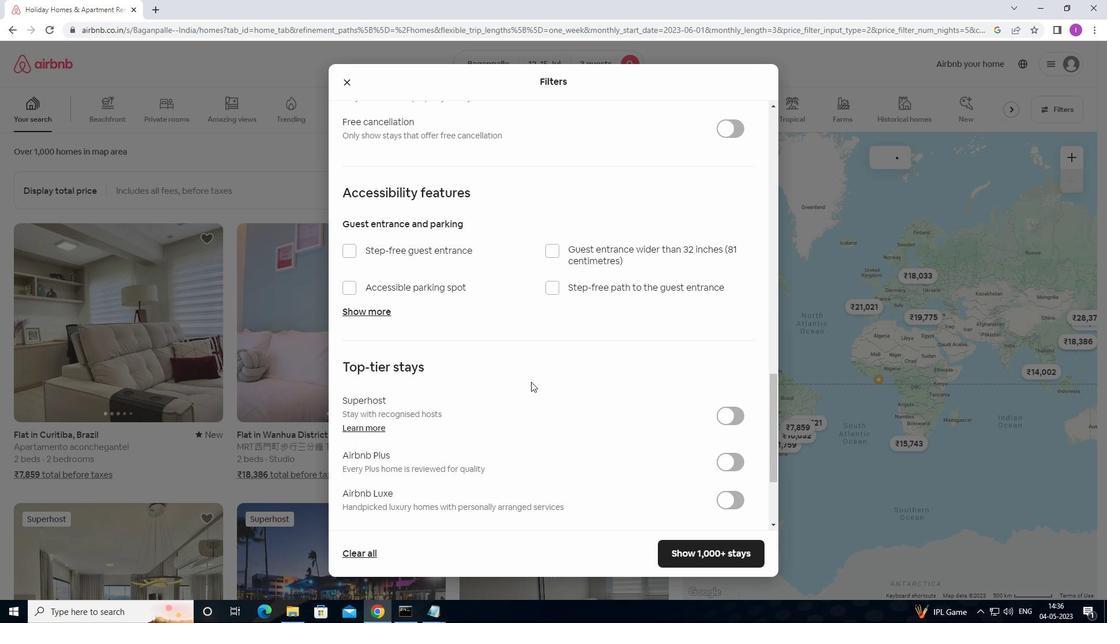 
Action: Mouse scrolled (511, 387) with delta (0, 0)
Screenshot: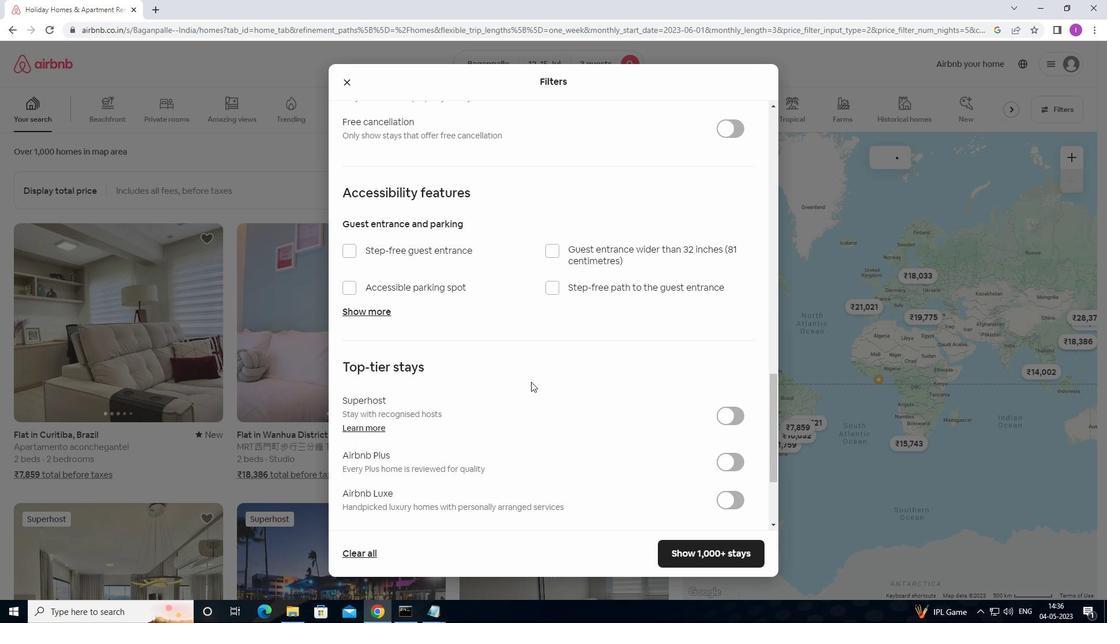 
Action: Mouse moved to (510, 389)
Screenshot: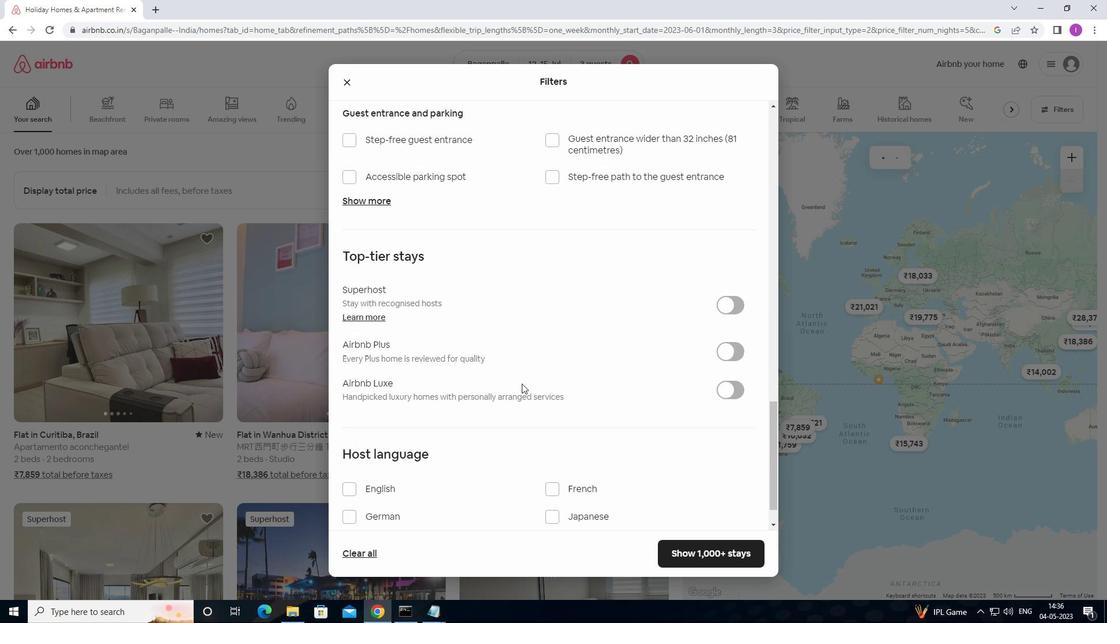 
Action: Mouse scrolled (510, 388) with delta (0, 0)
Screenshot: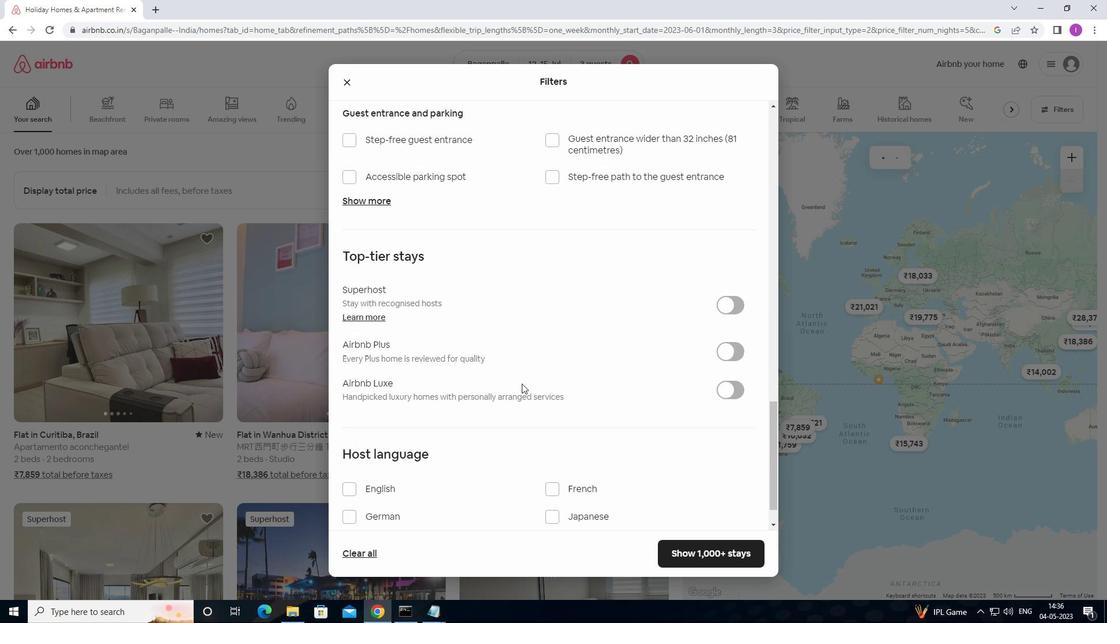 
Action: Mouse moved to (507, 393)
Screenshot: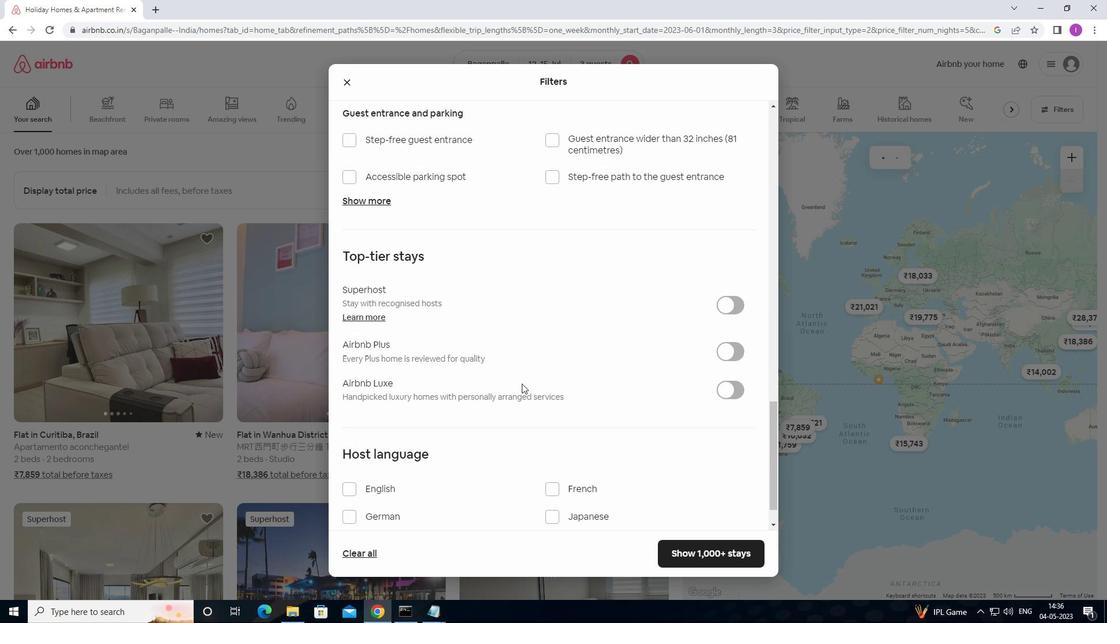 
Action: Mouse scrolled (507, 392) with delta (0, 0)
Screenshot: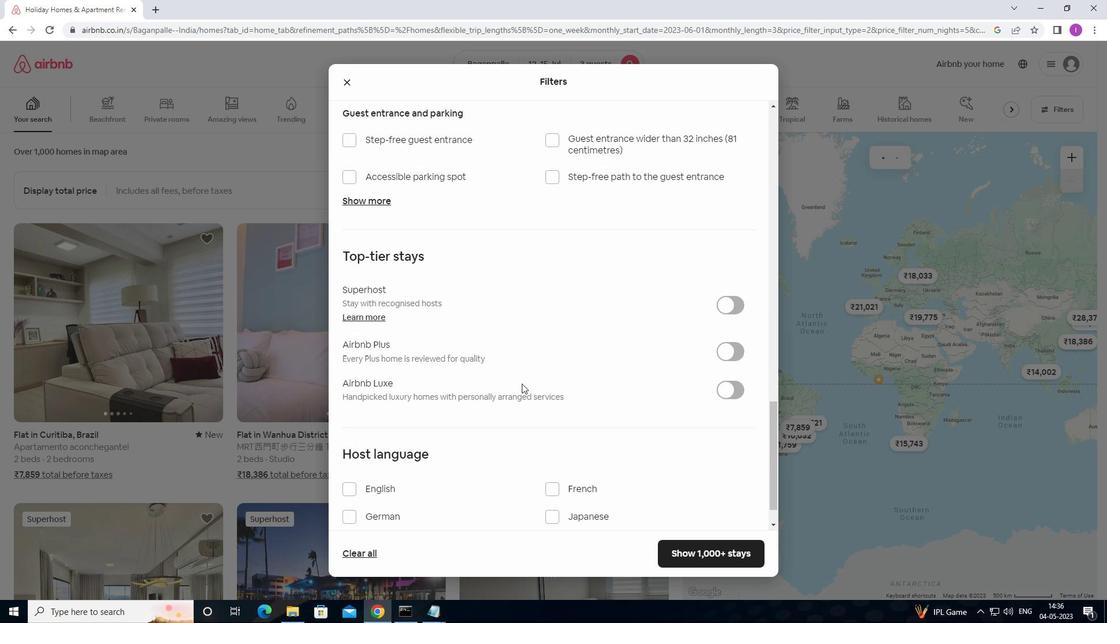 
Action: Mouse moved to (343, 453)
Screenshot: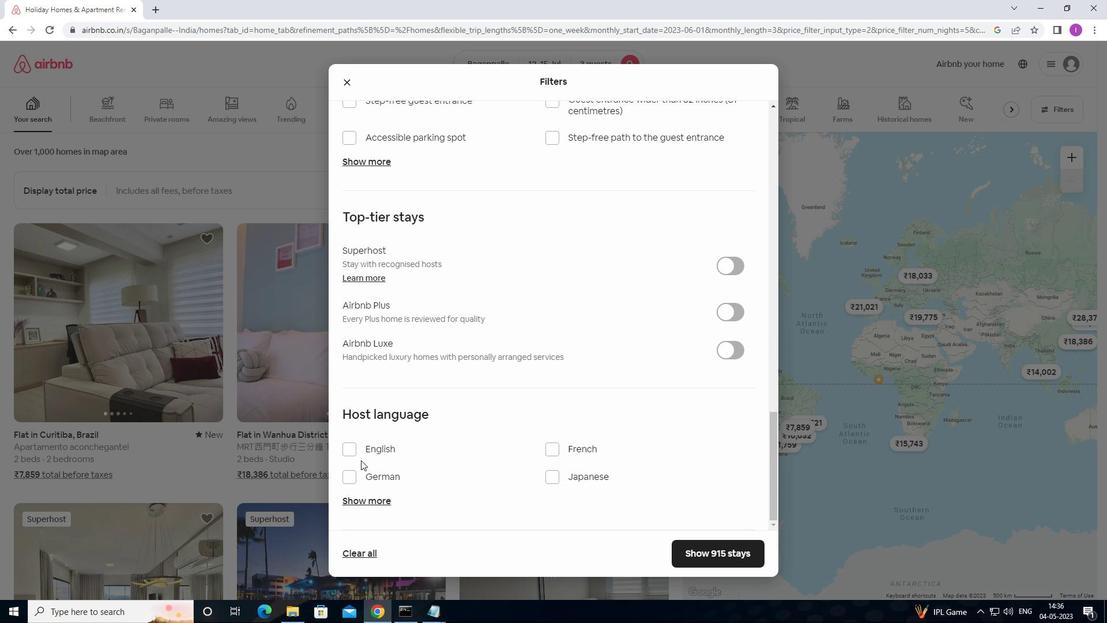 
Action: Mouse pressed left at (343, 453)
Screenshot: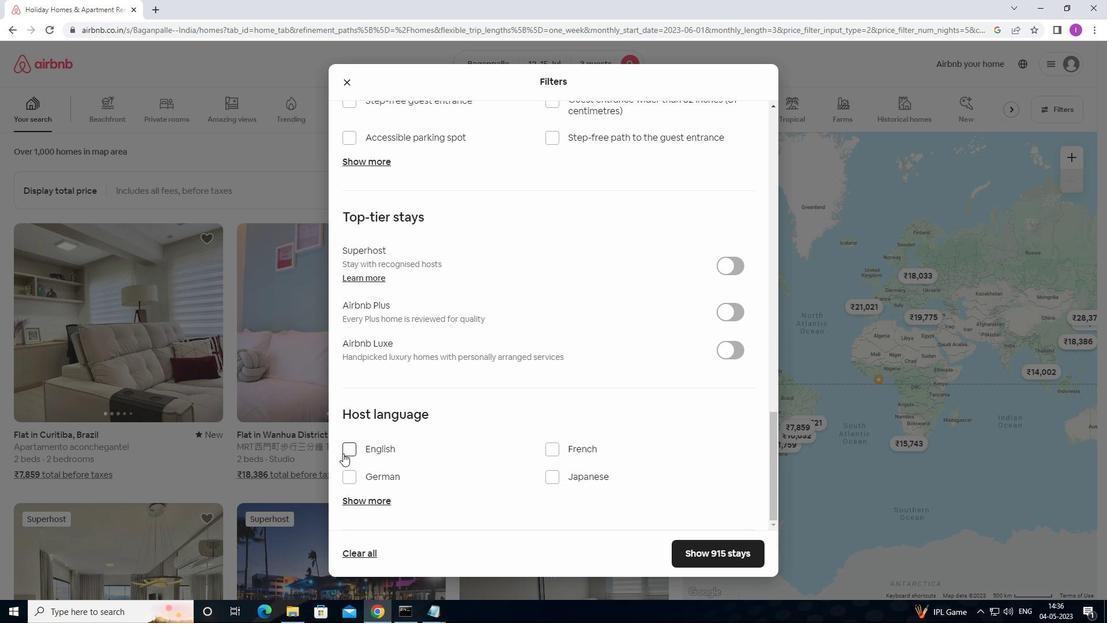 
Action: Mouse moved to (603, 451)
Screenshot: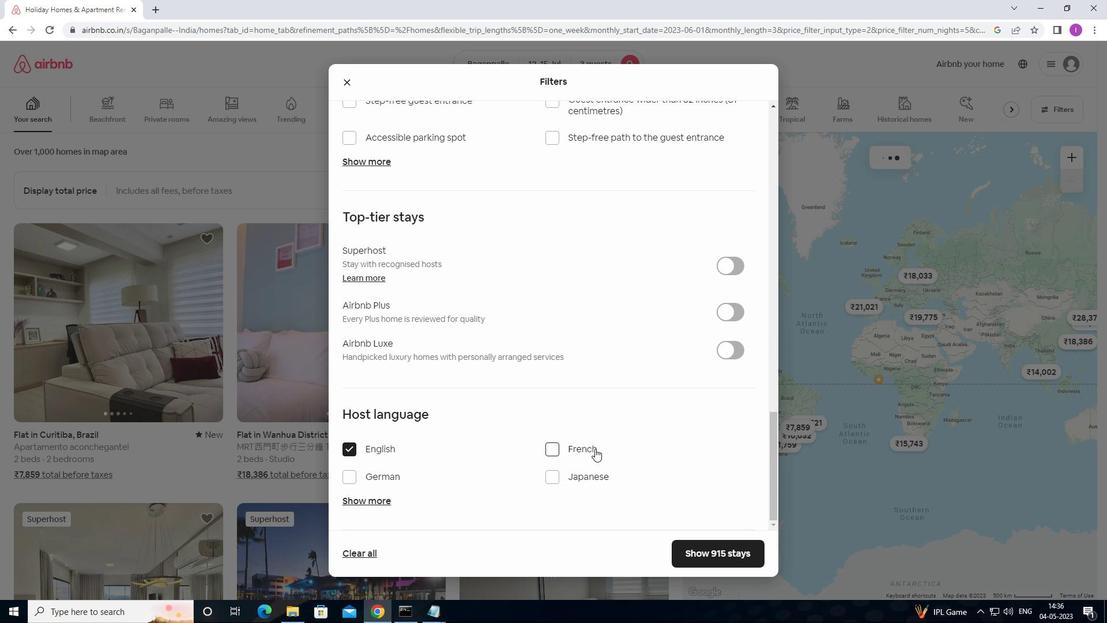 
Action: Mouse scrolled (603, 450) with delta (0, 0)
Screenshot: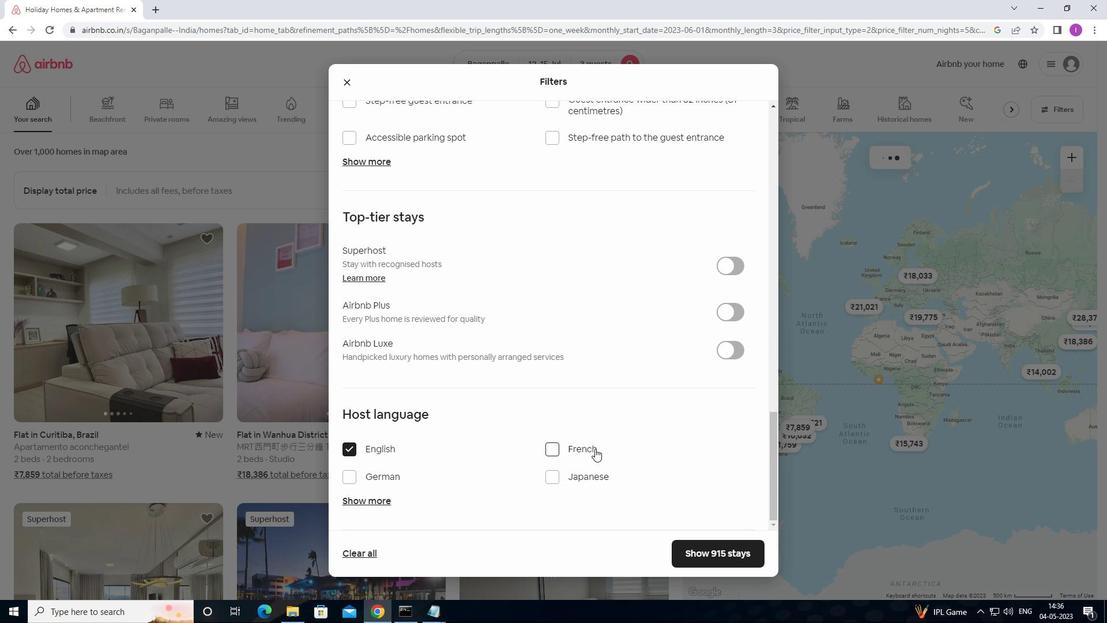 
Action: Mouse moved to (605, 453)
Screenshot: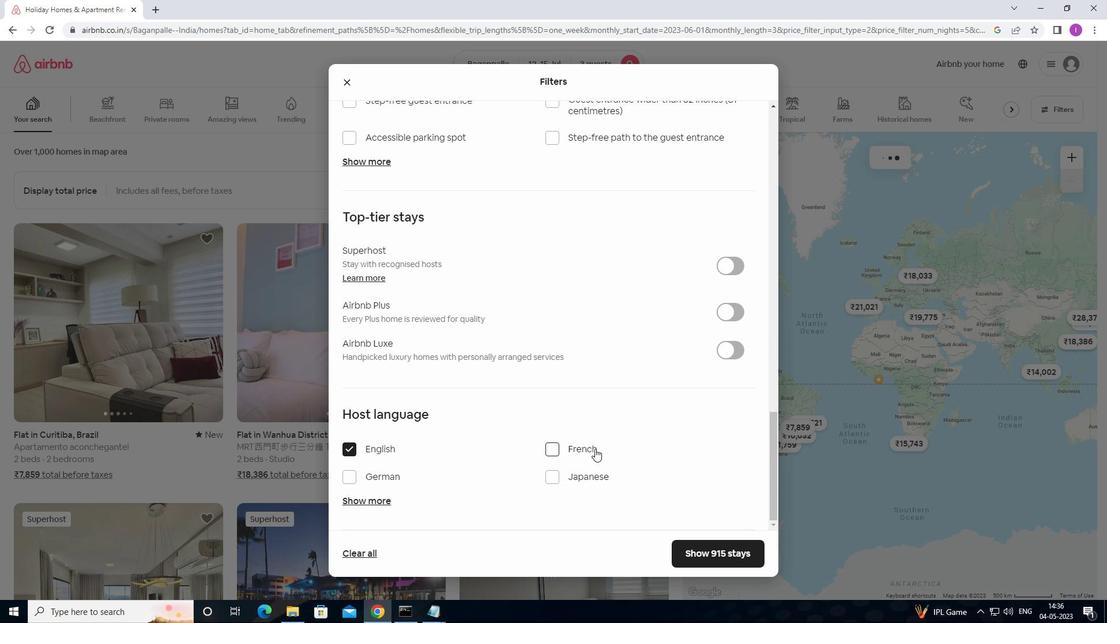 
Action: Mouse scrolled (605, 453) with delta (0, 0)
Screenshot: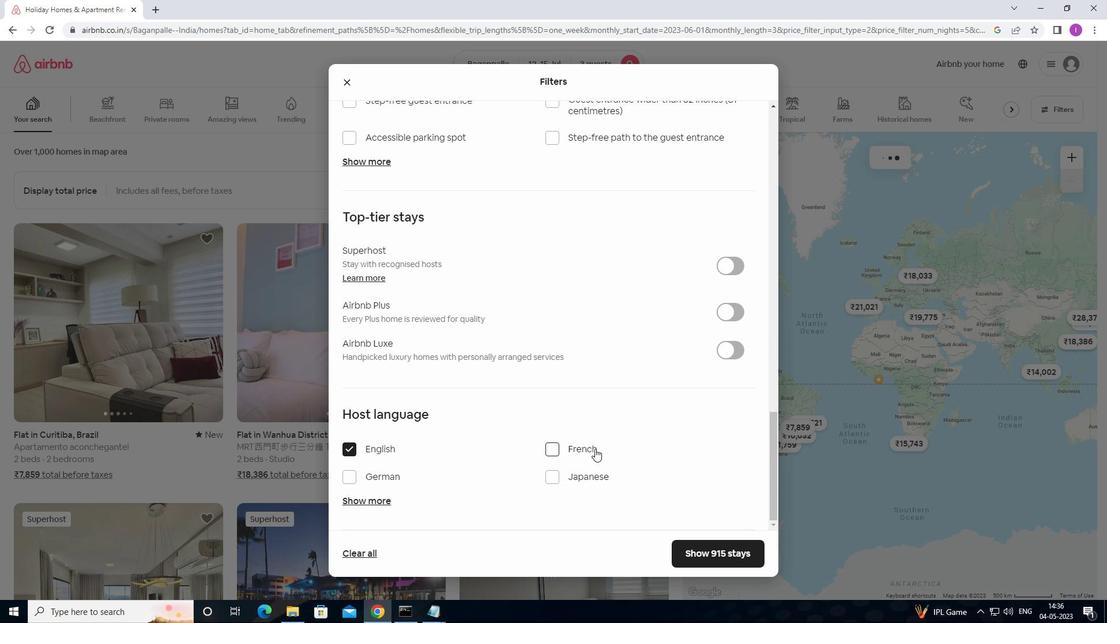 
Action: Mouse moved to (608, 456)
Screenshot: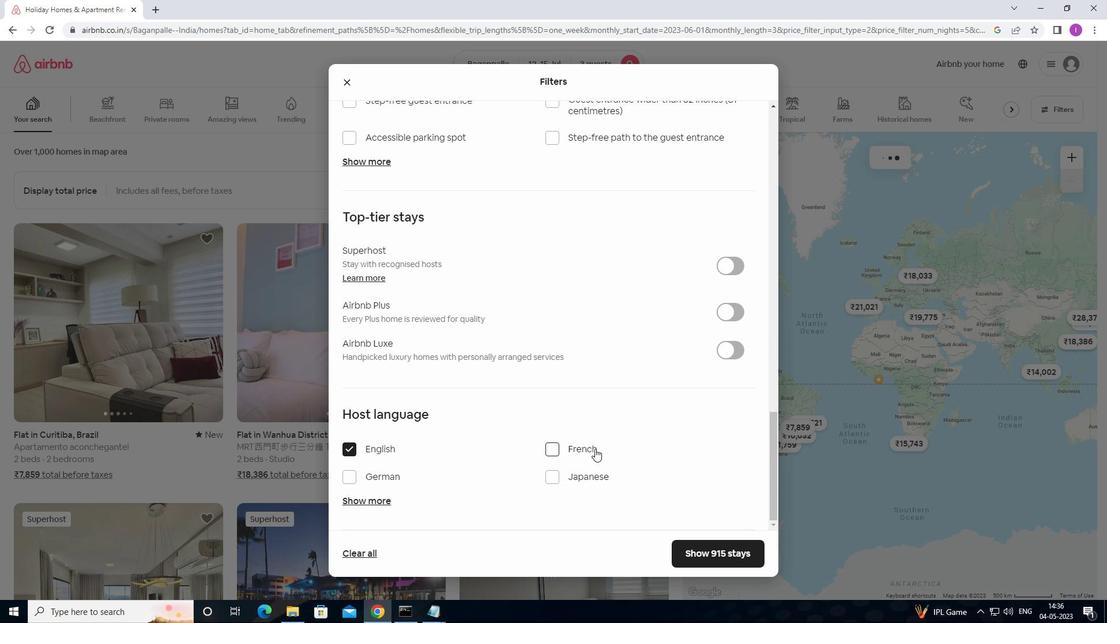 
Action: Mouse scrolled (608, 455) with delta (0, 0)
Screenshot: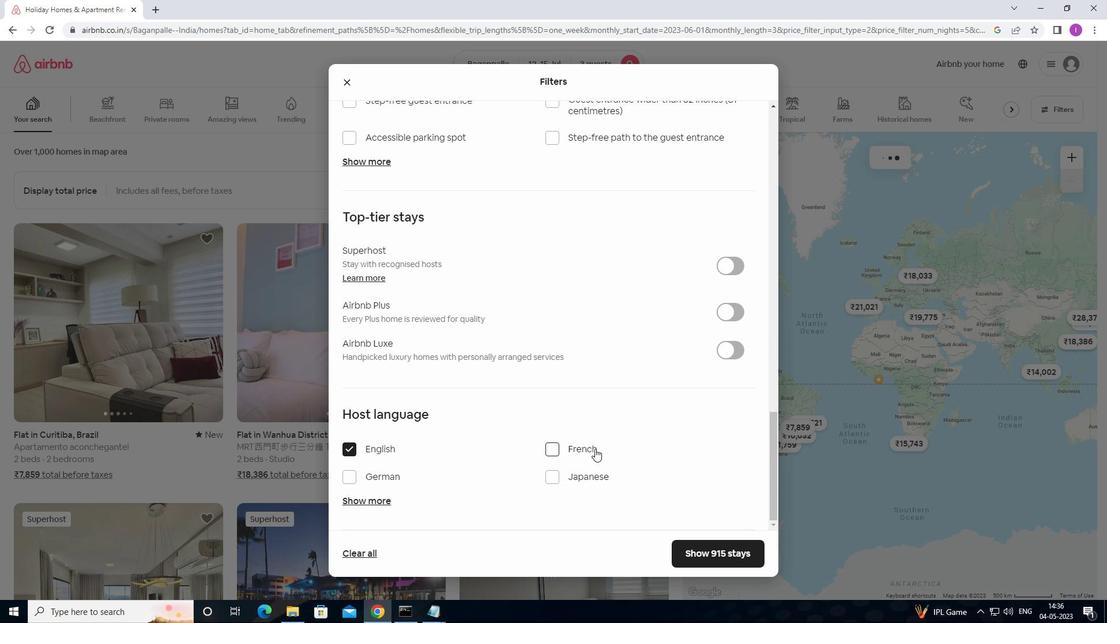 
Action: Mouse moved to (609, 457)
Screenshot: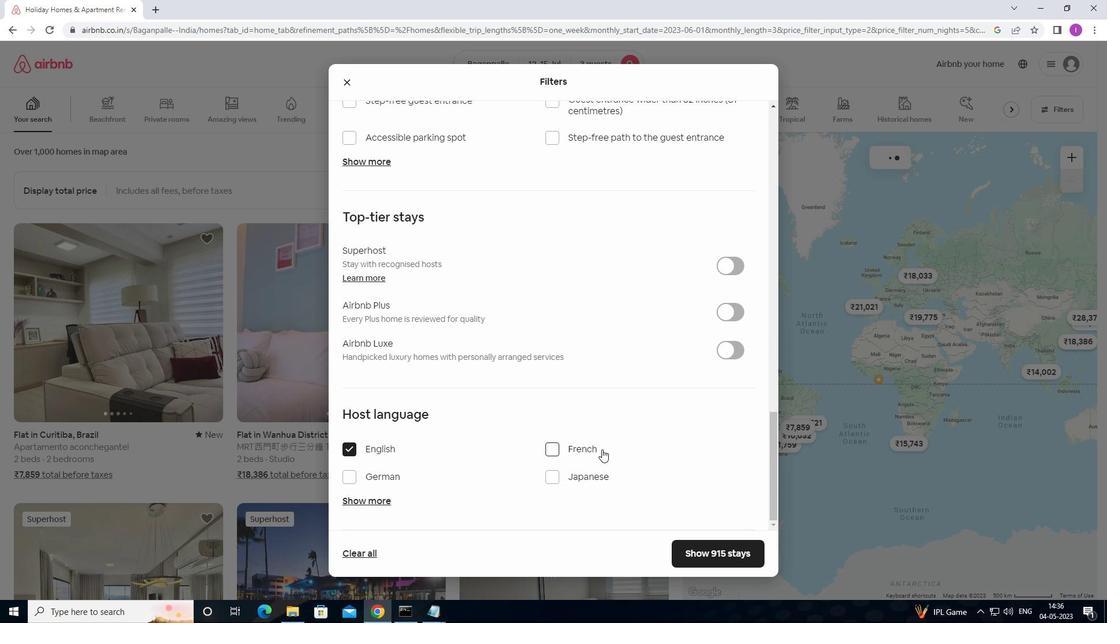 
Action: Mouse scrolled (609, 456) with delta (0, 0)
Screenshot: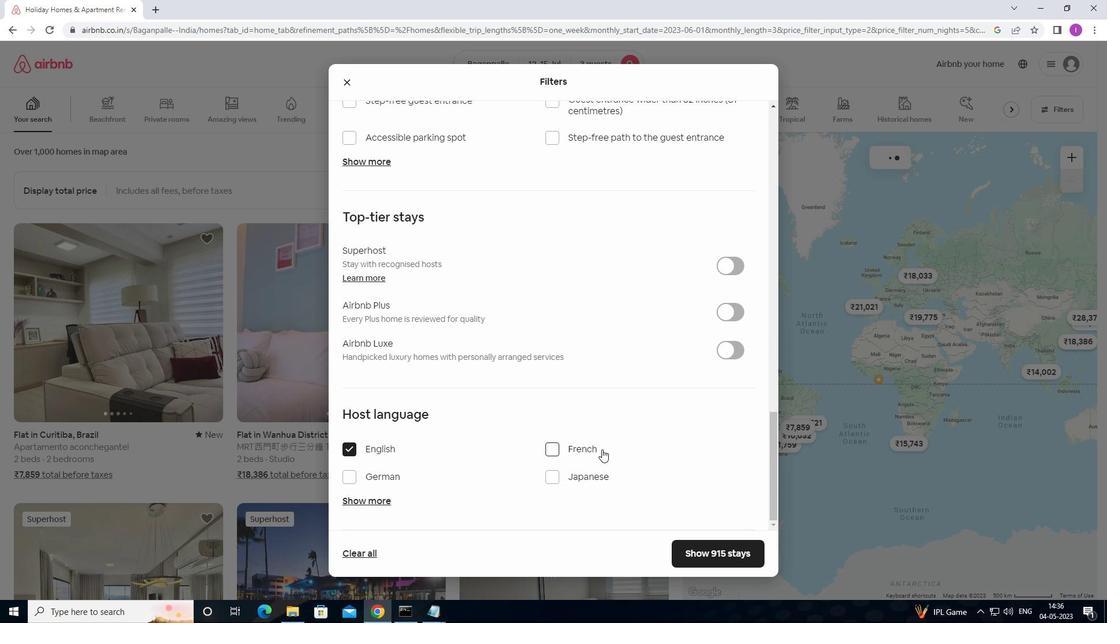 
Action: Mouse moved to (610, 457)
Screenshot: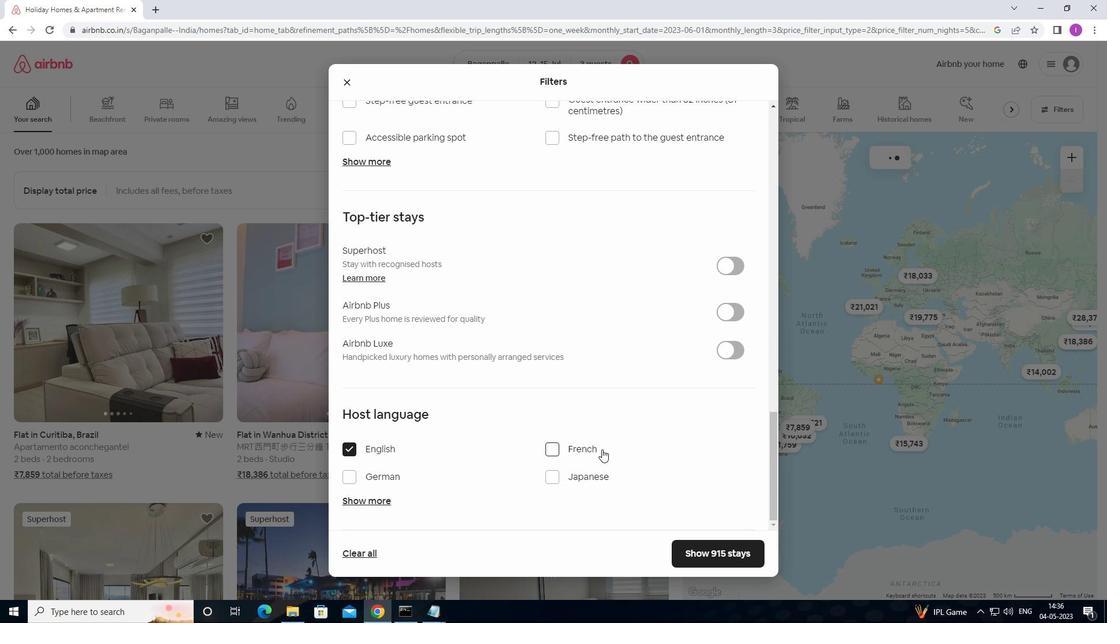 
Action: Mouse scrolled (610, 457) with delta (0, 0)
Screenshot: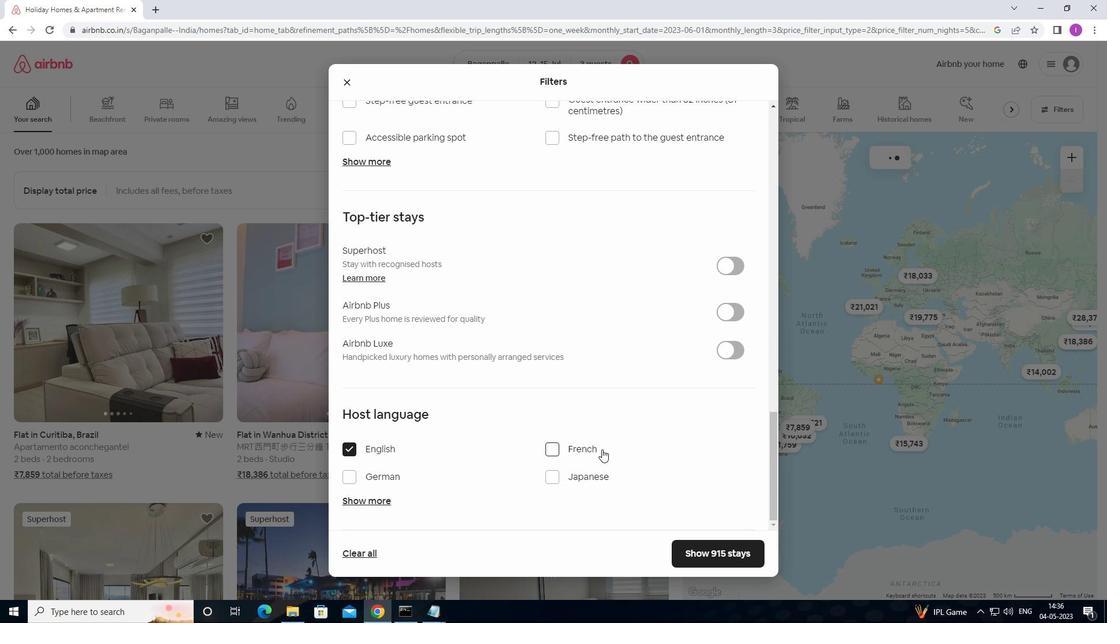 
Action: Mouse moved to (730, 551)
Screenshot: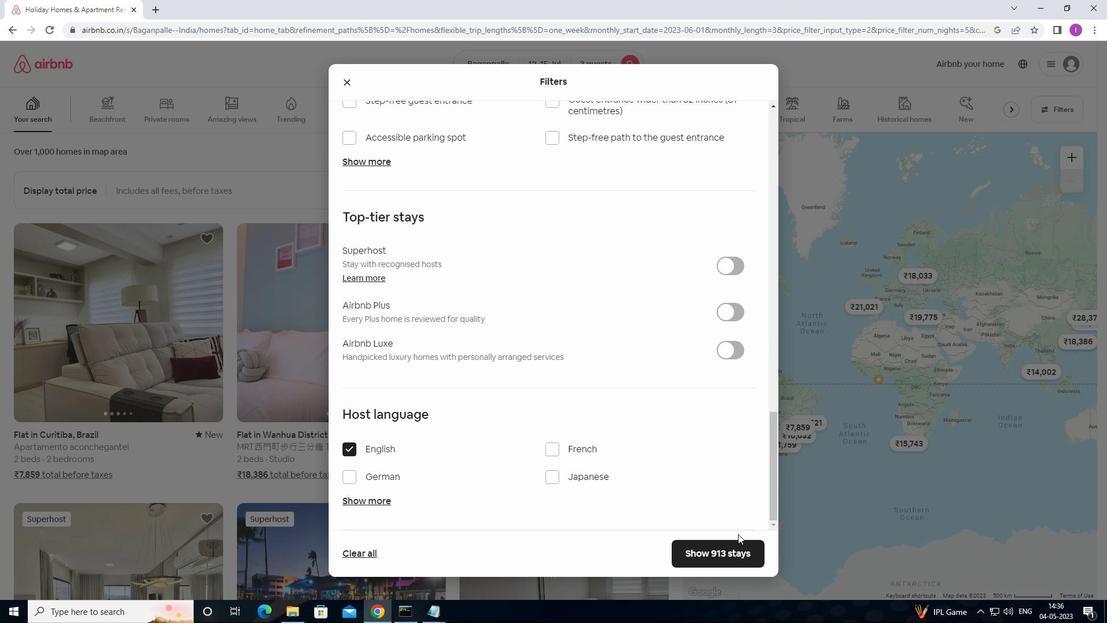 
Action: Mouse pressed left at (730, 551)
Screenshot: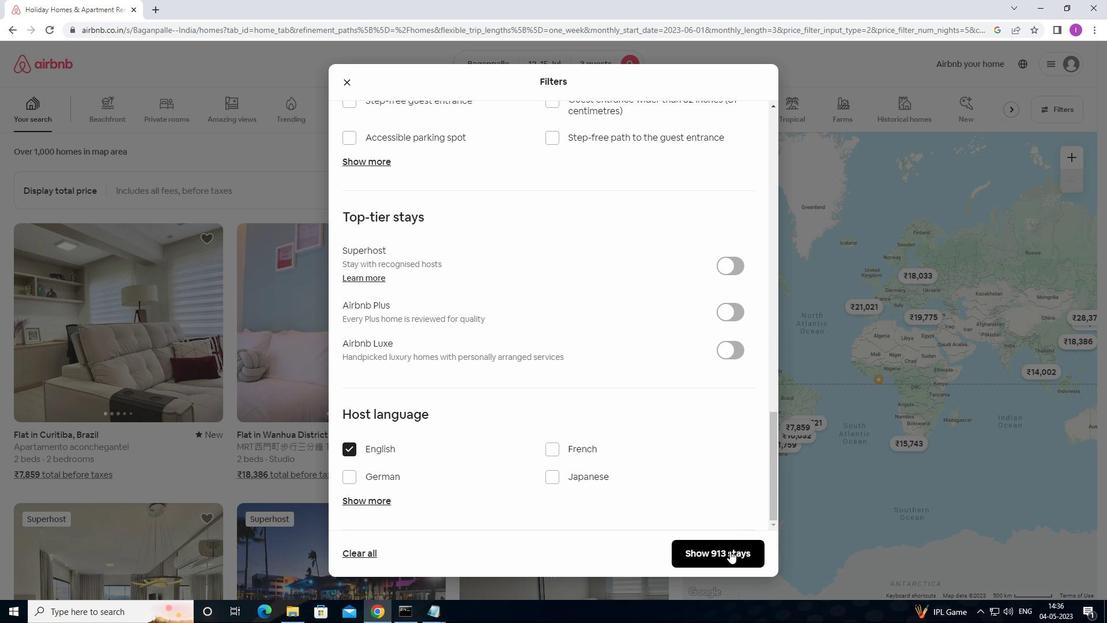 
Action: Mouse moved to (653, 518)
Screenshot: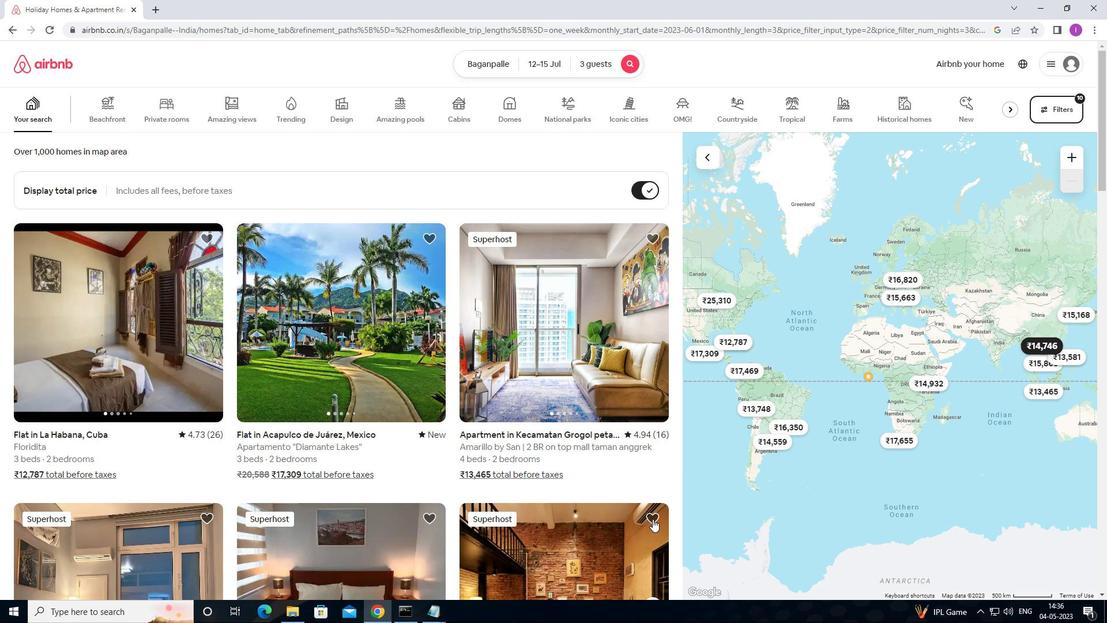 
